 Task: Look for space in Saint-Benoît, Reunion from 5th June, 2023 to 16th June, 2023 for 2 adults in price range Rs.14000 to Rs.18000. Place can be entire place with 1  bedroom having 1 bed and 1 bathroom. Property type can be house, flat, guest house, hotel. Booking option can be shelf check-in. Required host language is English.
Action: Mouse moved to (501, 110)
Screenshot: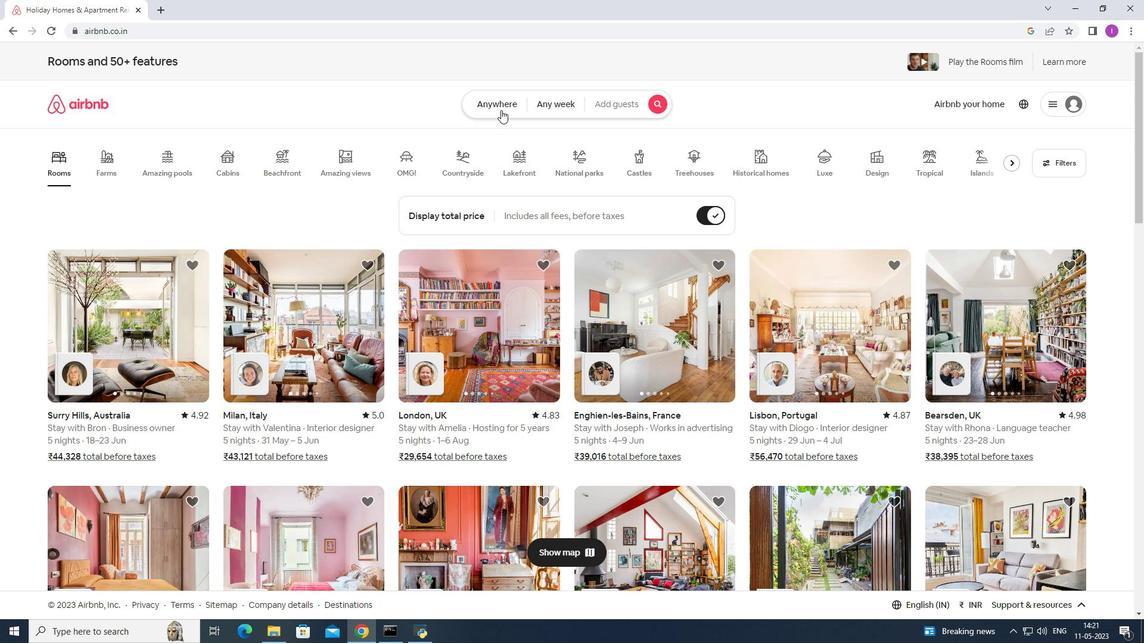 
Action: Mouse pressed left at (501, 110)
Screenshot: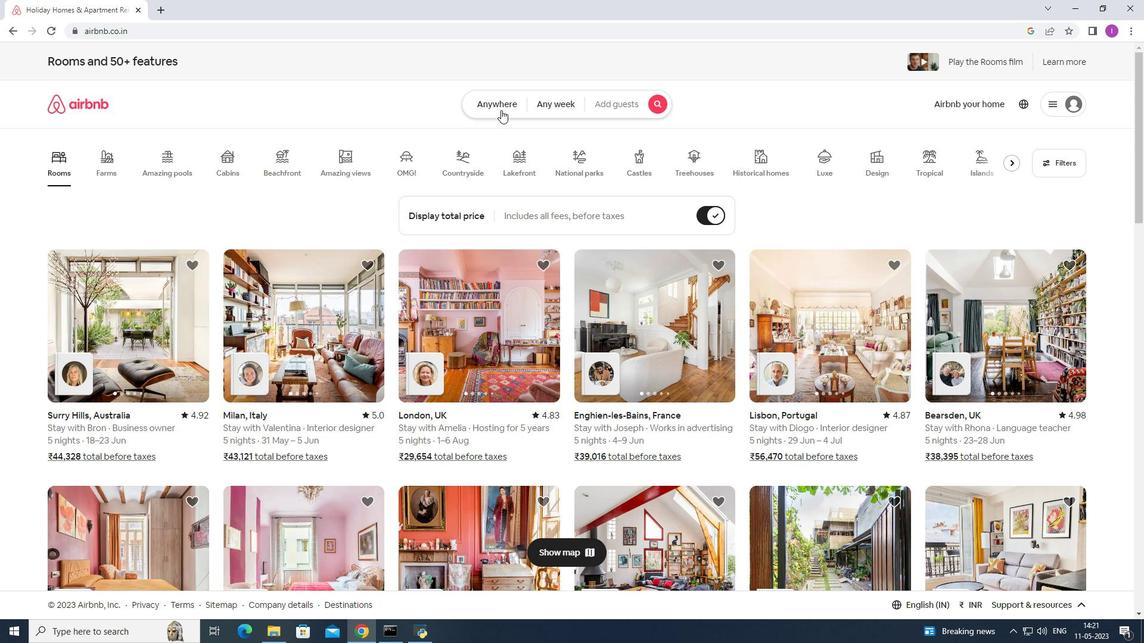 
Action: Mouse moved to (415, 160)
Screenshot: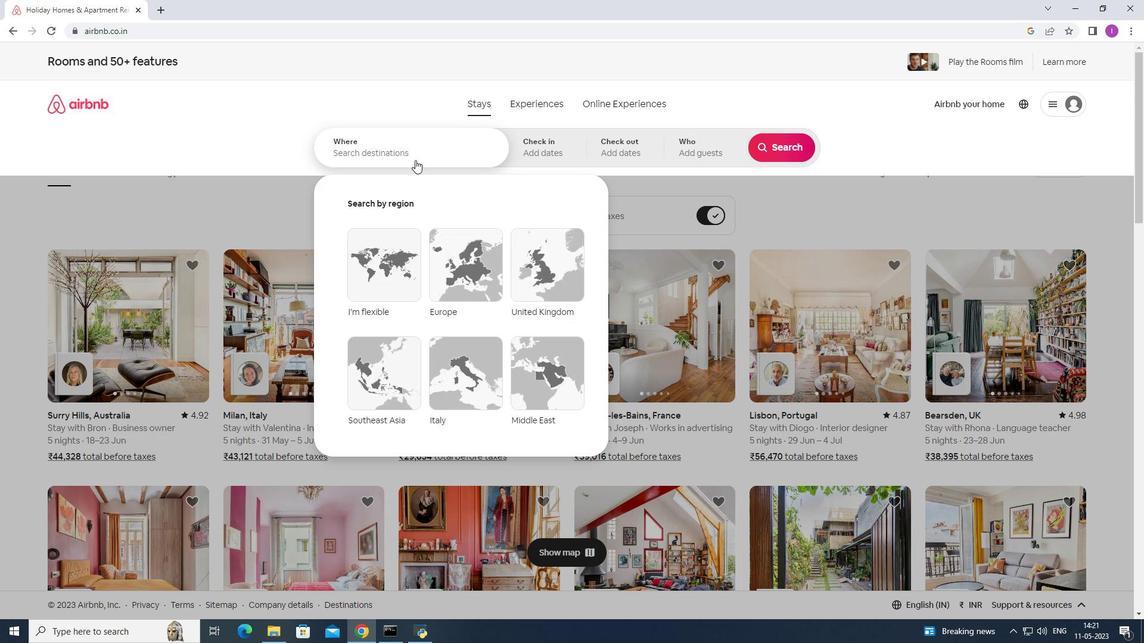 
Action: Mouse pressed left at (415, 160)
Screenshot: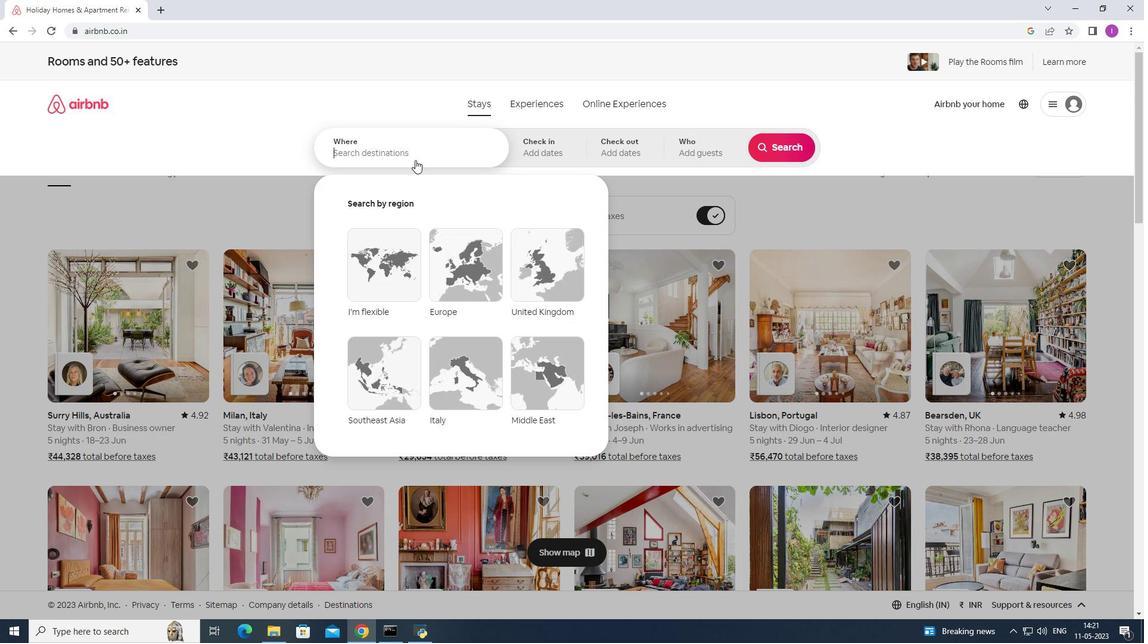 
Action: Mouse moved to (426, 153)
Screenshot: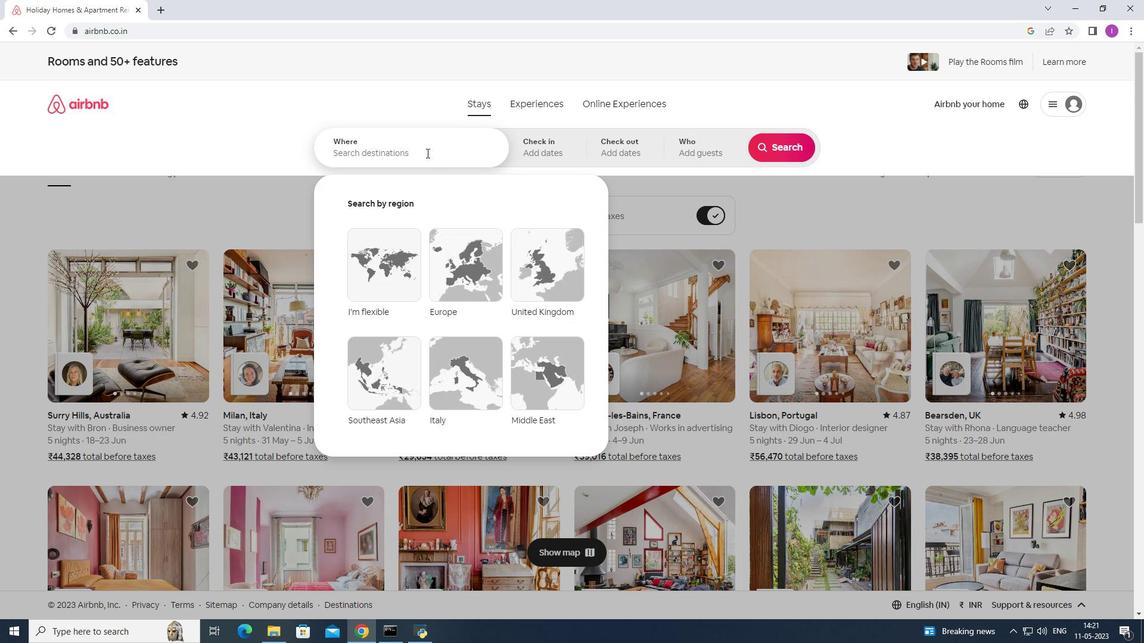 
Action: Key pressed <Key.shift><Key.shift>Saint-<Key.shift><Key.shift><Key.shift><Key.shift><Key.shift><Key.shift><Key.shift><Key.shift><Key.shift><Key.shift><Key.shift><Key.shift><Key.shift><Key.shift><Key.shift><Key.shift><Key.shift><Key.shift><Key.shift><Key.shift>Benoit,<Key.shift>Reunion
Screenshot: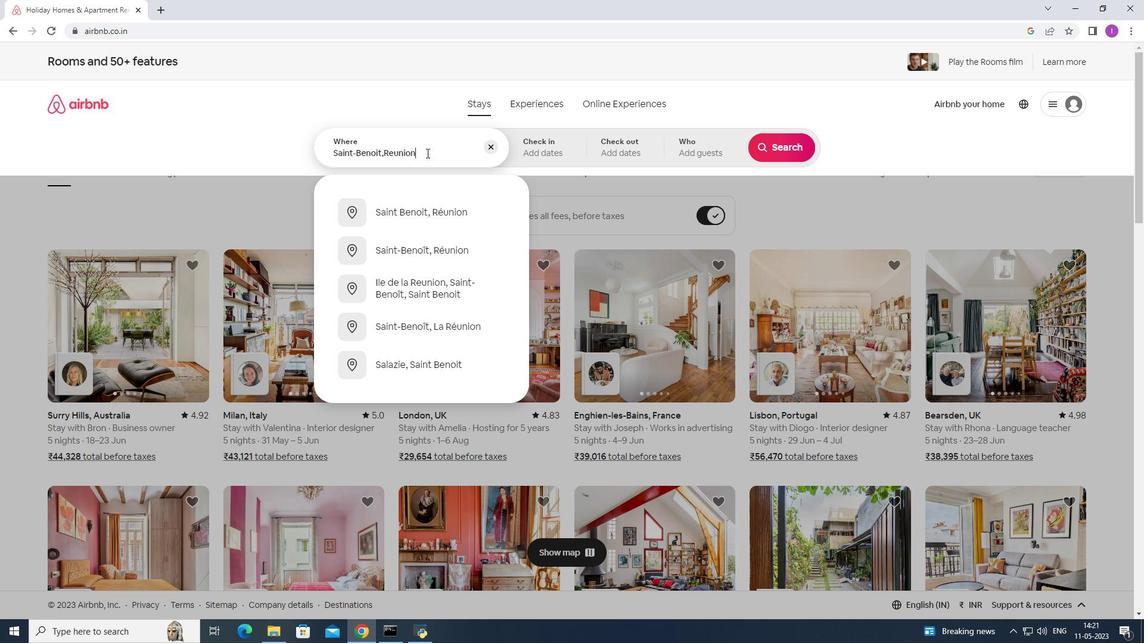 
Action: Mouse moved to (443, 208)
Screenshot: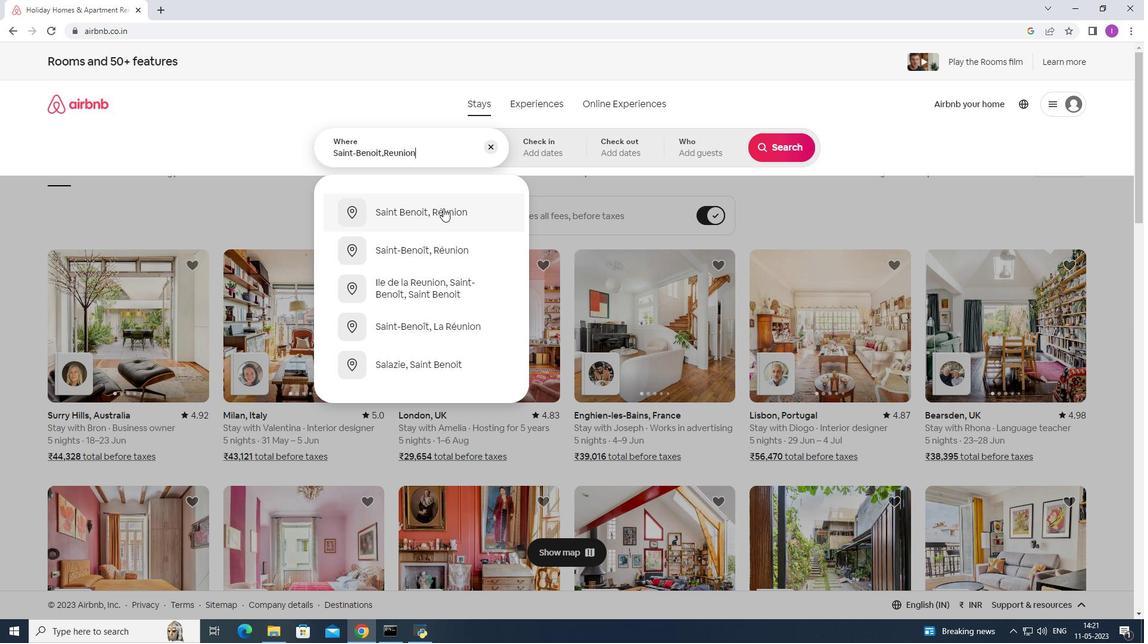 
Action: Mouse pressed left at (443, 208)
Screenshot: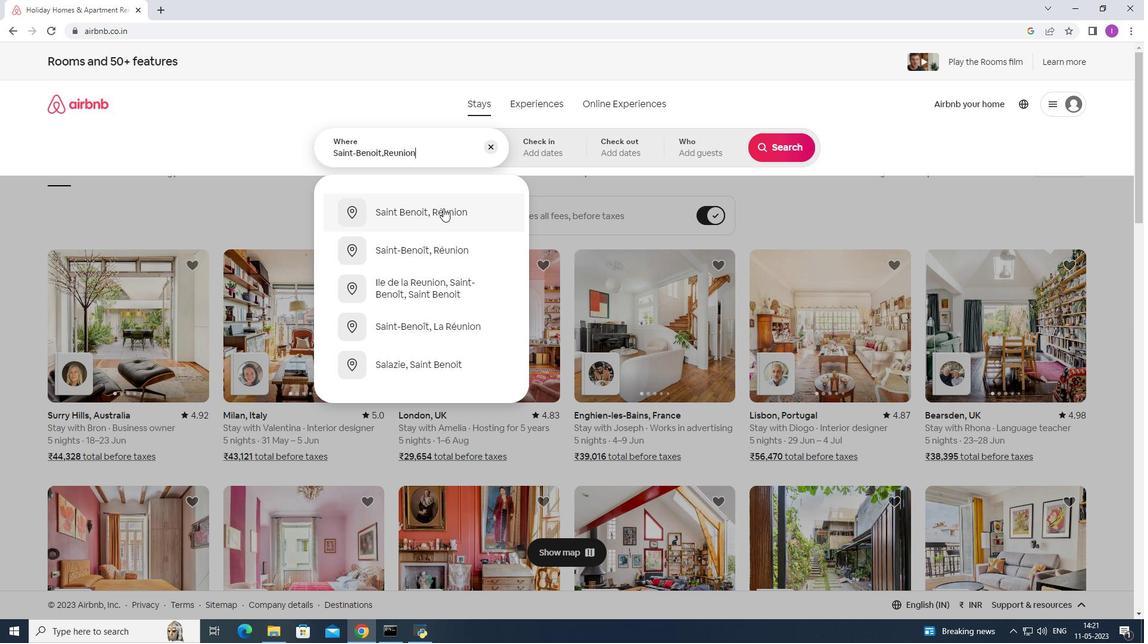 
Action: Mouse moved to (772, 236)
Screenshot: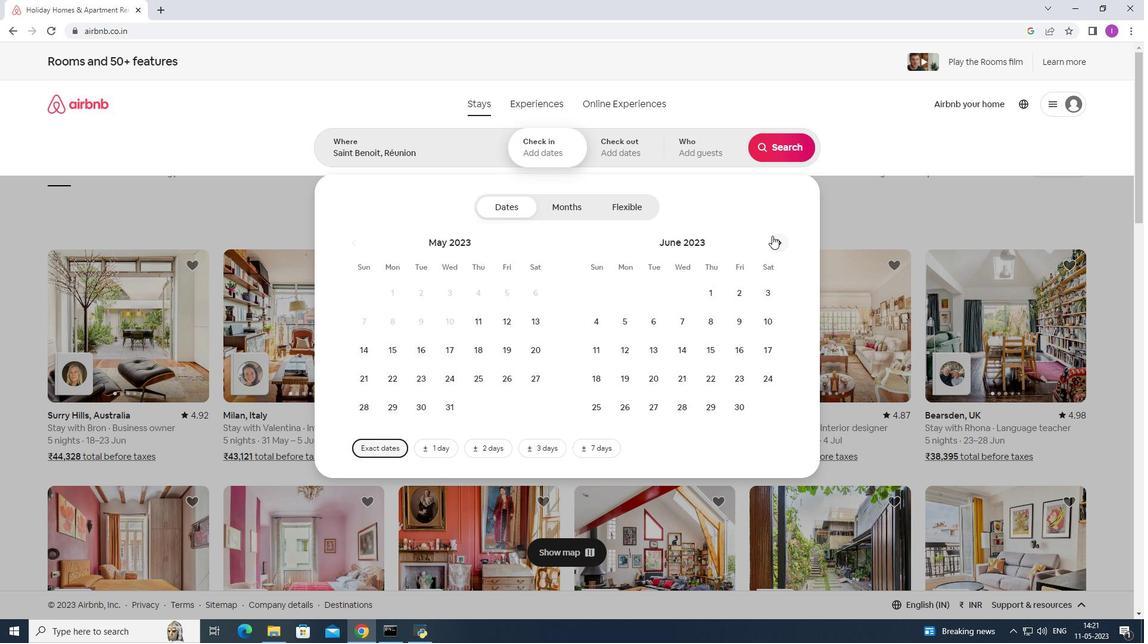 
Action: Mouse pressed left at (772, 236)
Screenshot: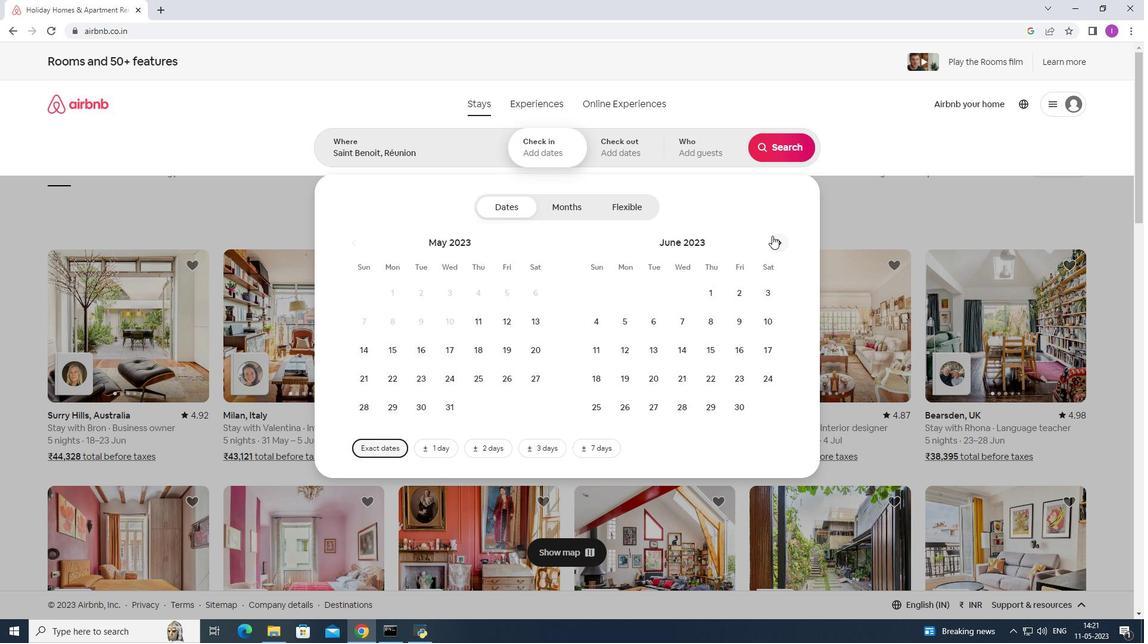 
Action: Mouse moved to (626, 323)
Screenshot: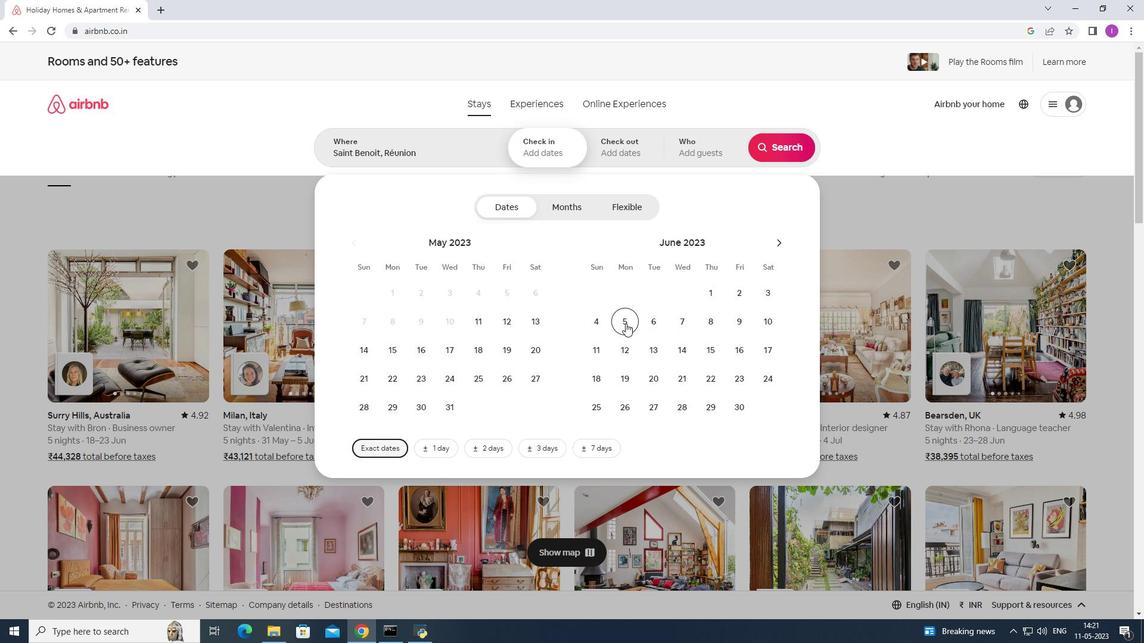 
Action: Mouse pressed left at (626, 323)
Screenshot: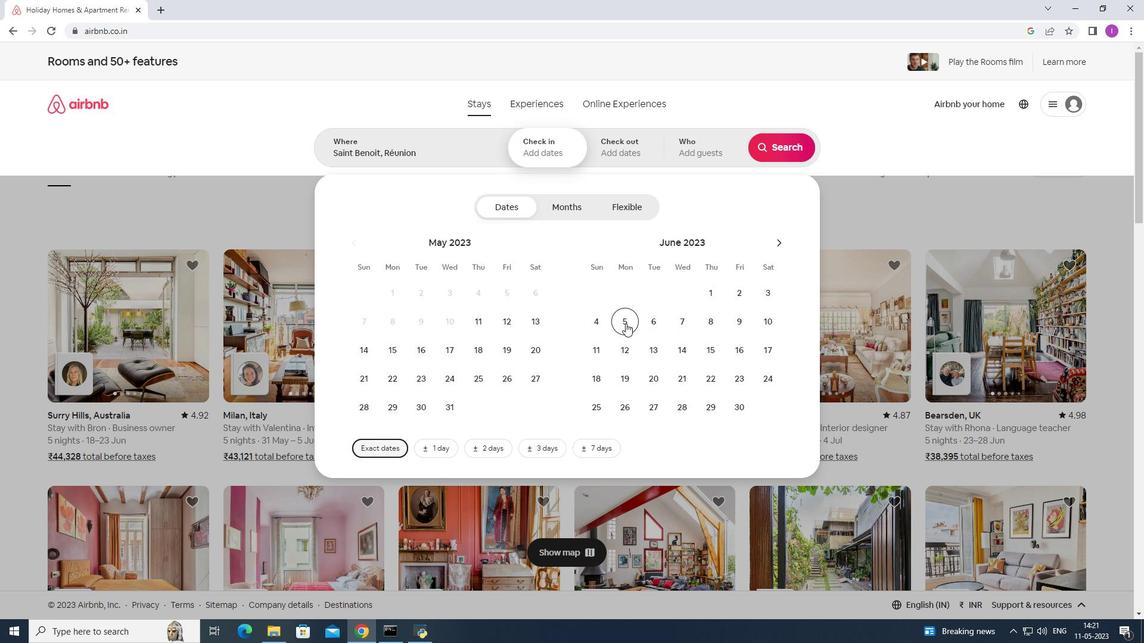 
Action: Mouse moved to (732, 344)
Screenshot: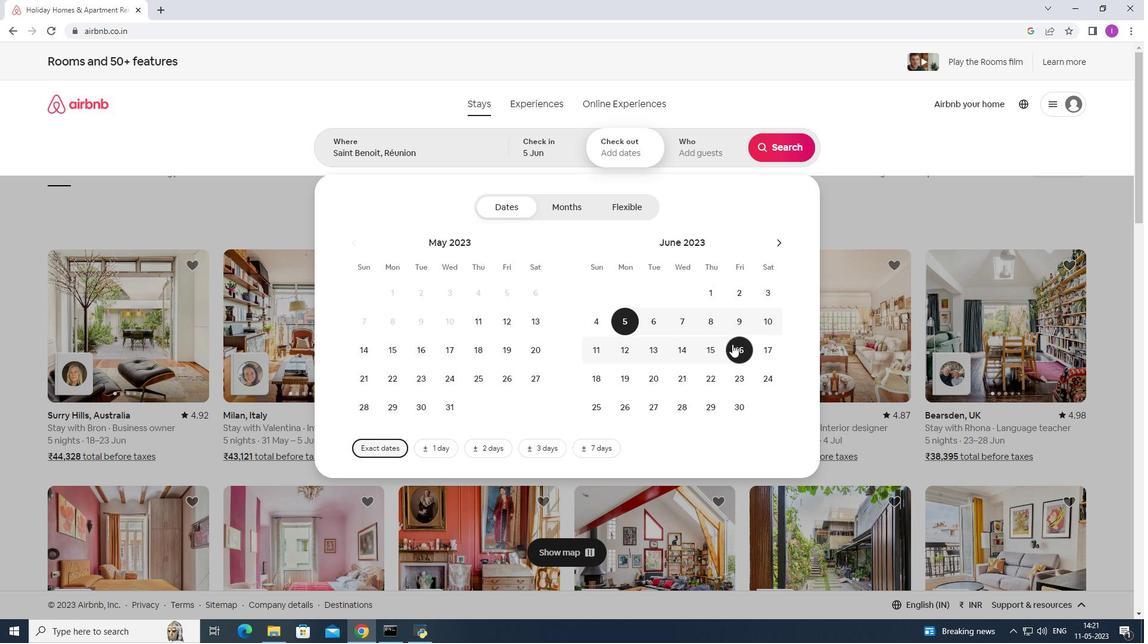 
Action: Mouse pressed left at (732, 344)
Screenshot: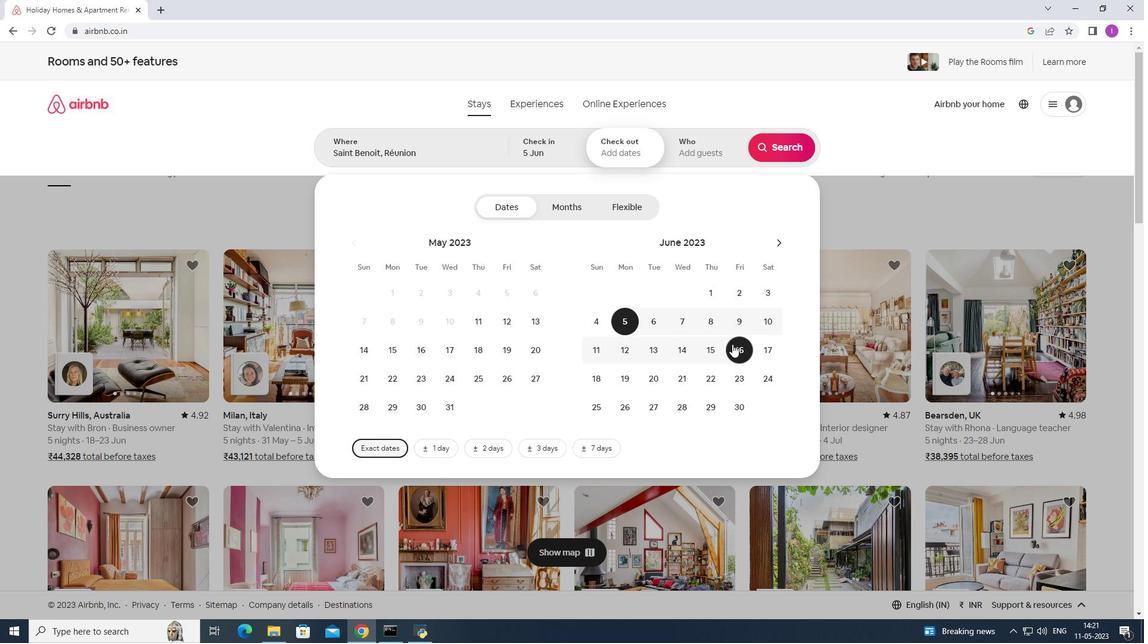 
Action: Mouse moved to (698, 159)
Screenshot: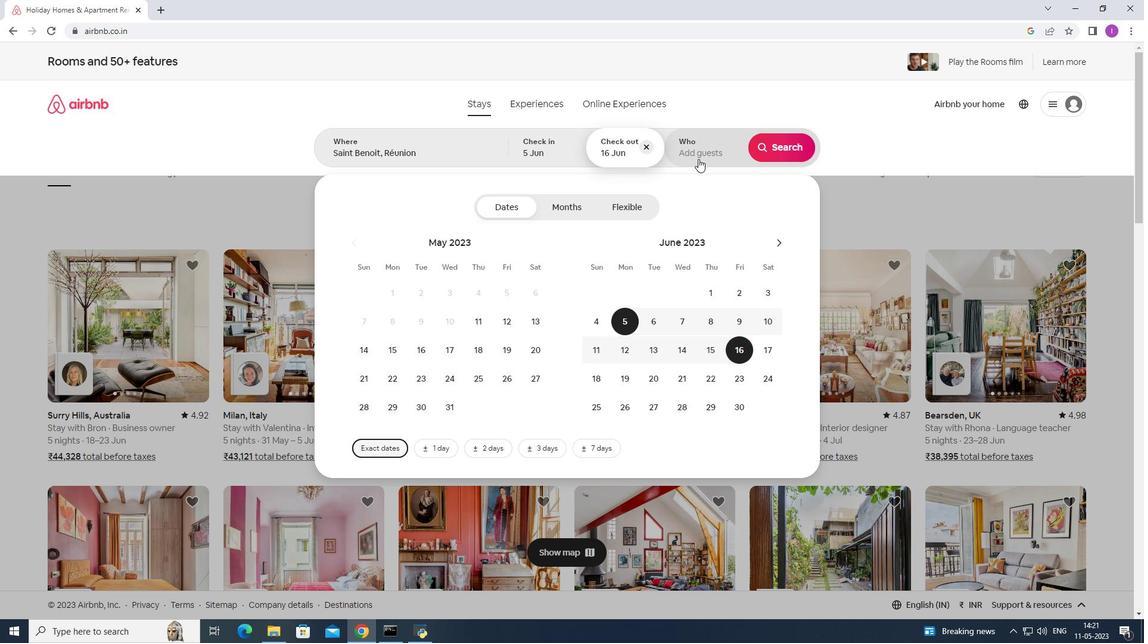 
Action: Mouse pressed left at (698, 159)
Screenshot: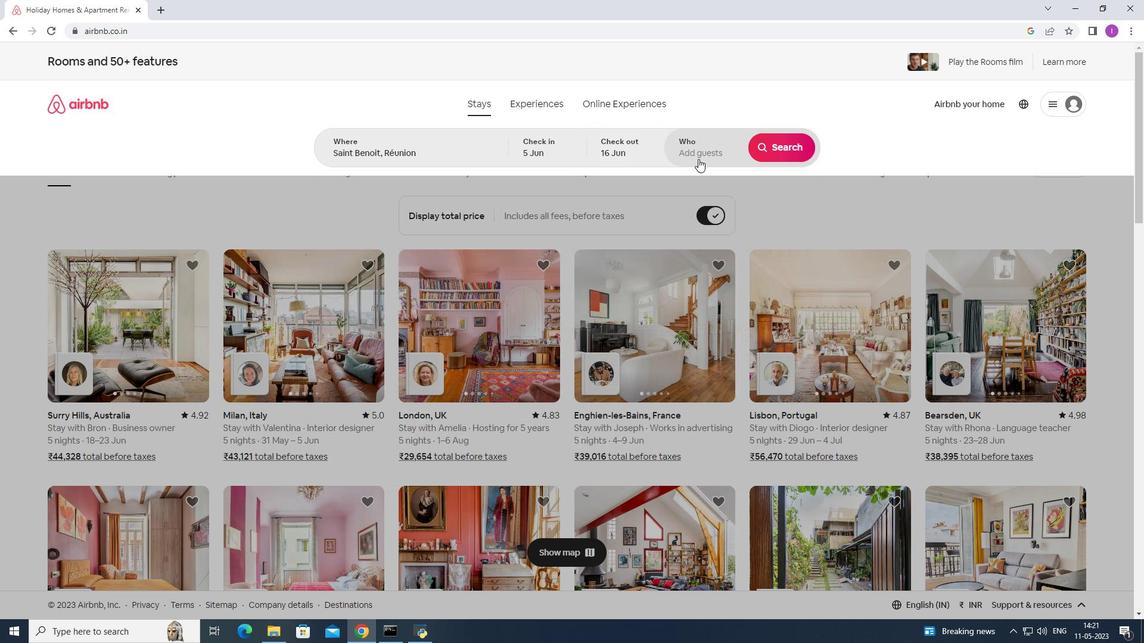 
Action: Mouse moved to (788, 211)
Screenshot: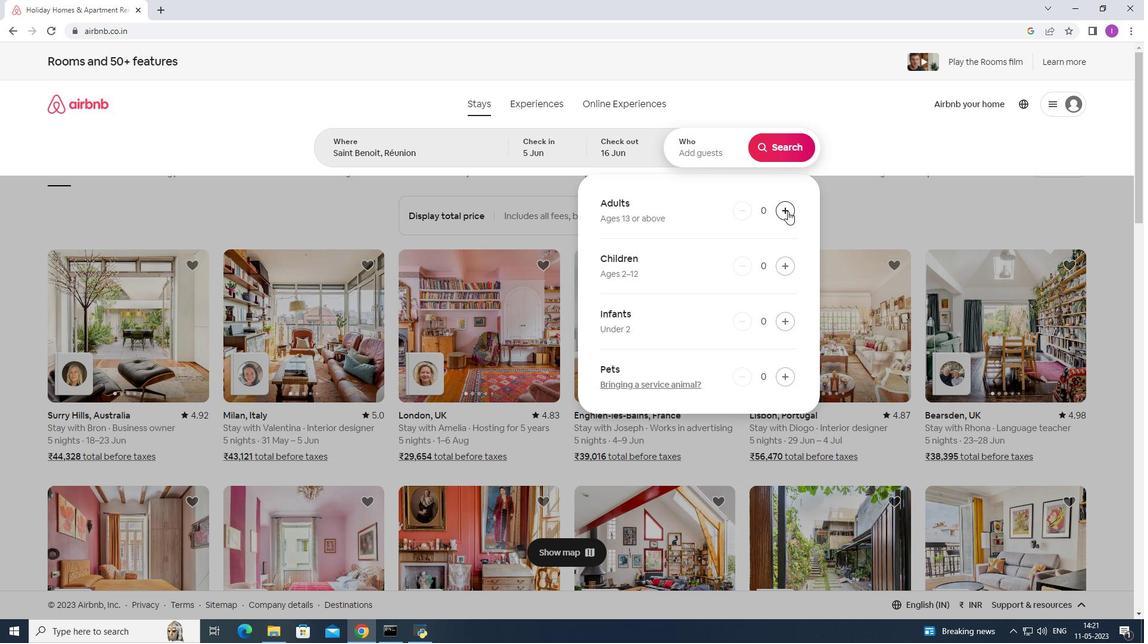 
Action: Mouse pressed left at (788, 211)
Screenshot: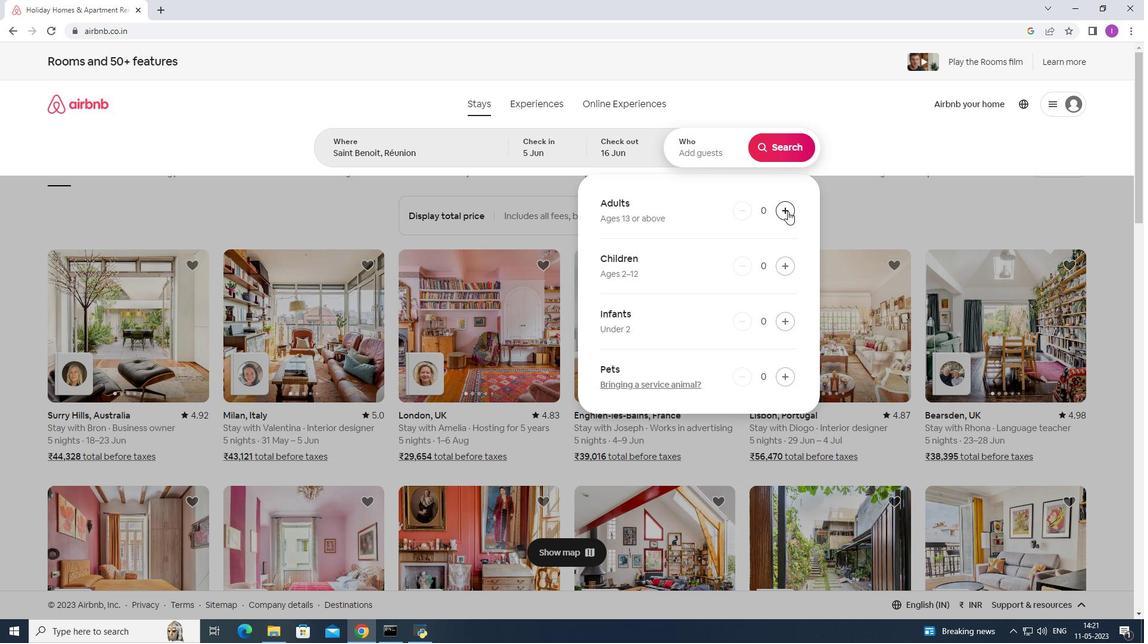 
Action: Mouse pressed left at (788, 211)
Screenshot: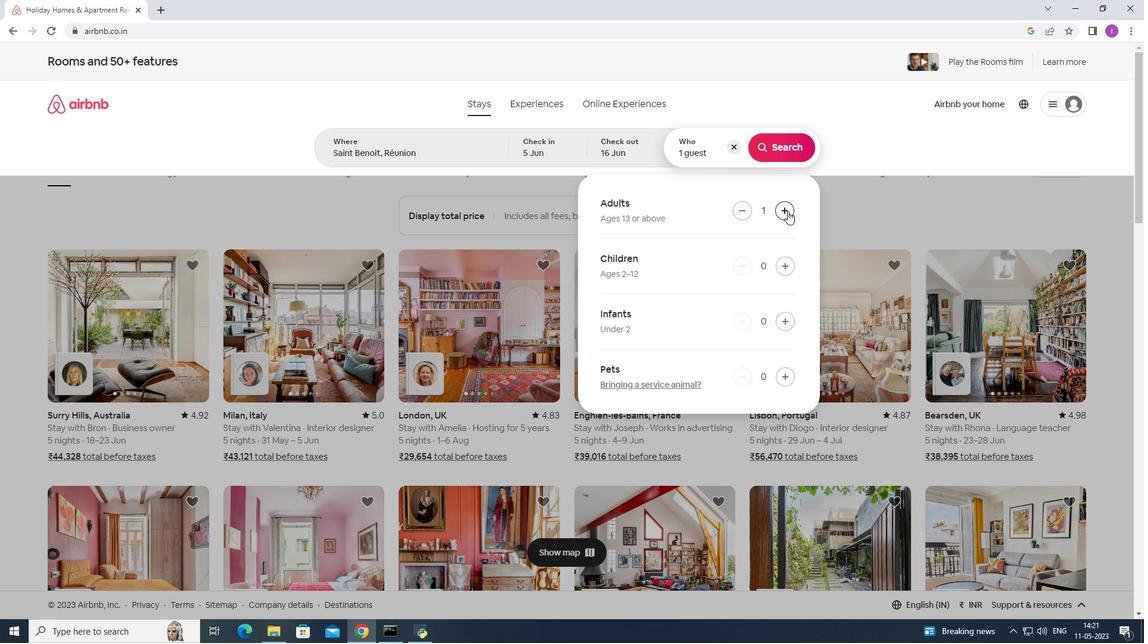 
Action: Mouse moved to (790, 148)
Screenshot: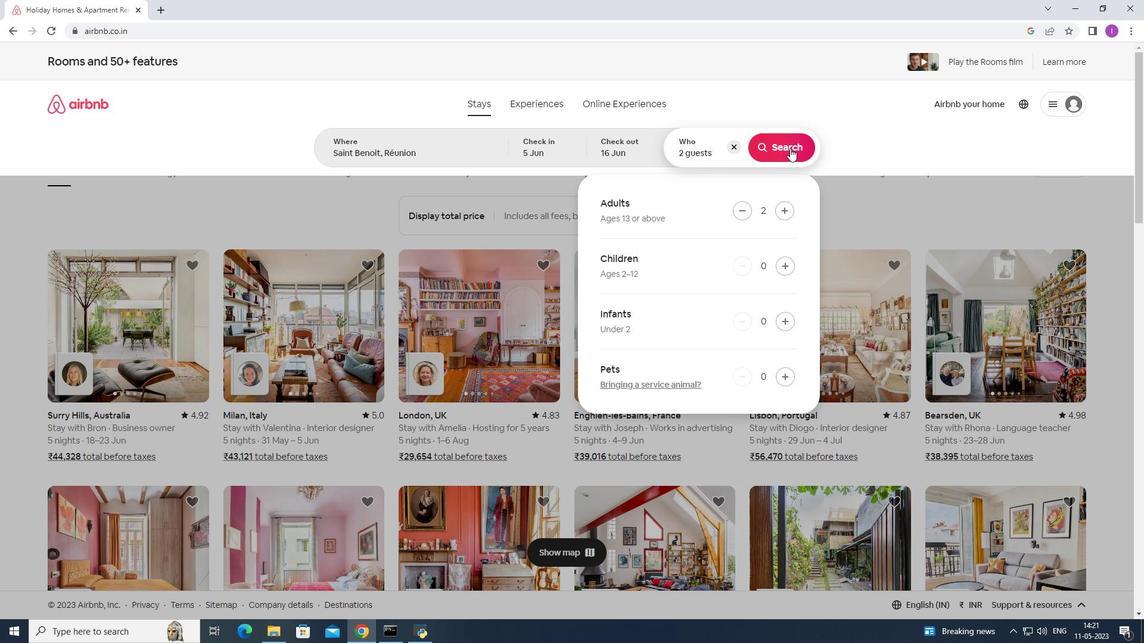 
Action: Mouse pressed left at (790, 148)
Screenshot: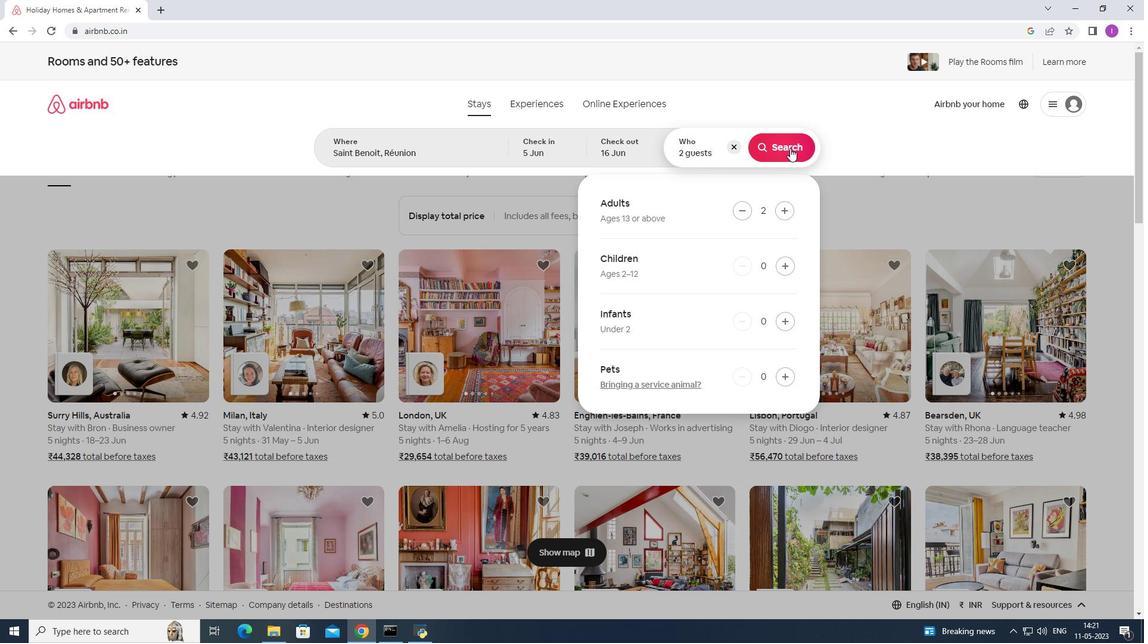 
Action: Mouse moved to (1110, 118)
Screenshot: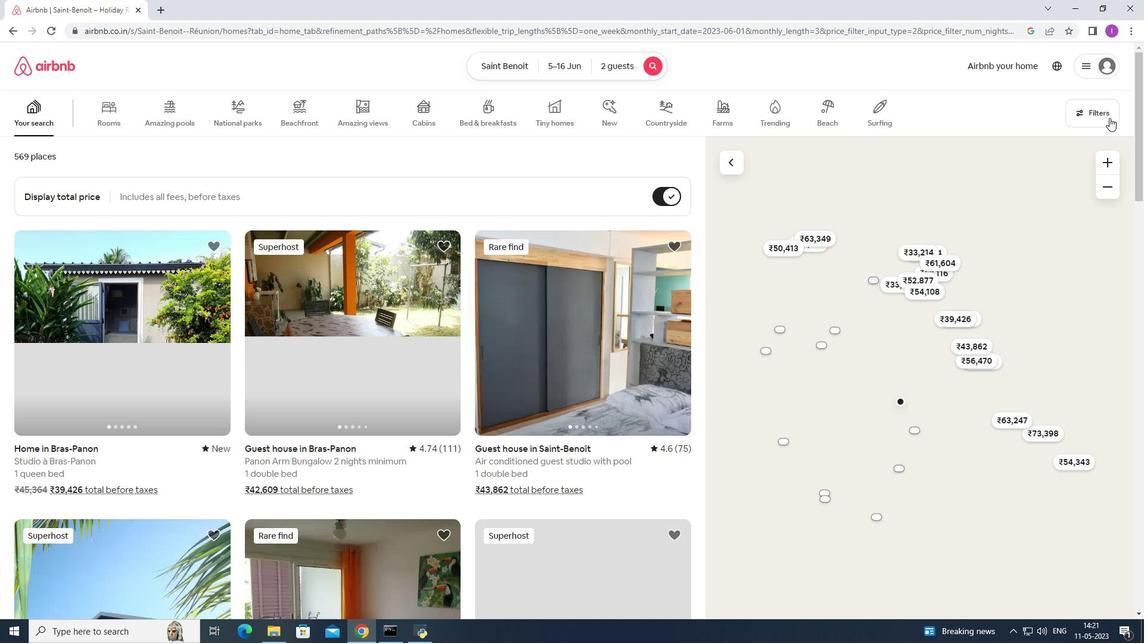 
Action: Mouse pressed left at (1110, 118)
Screenshot: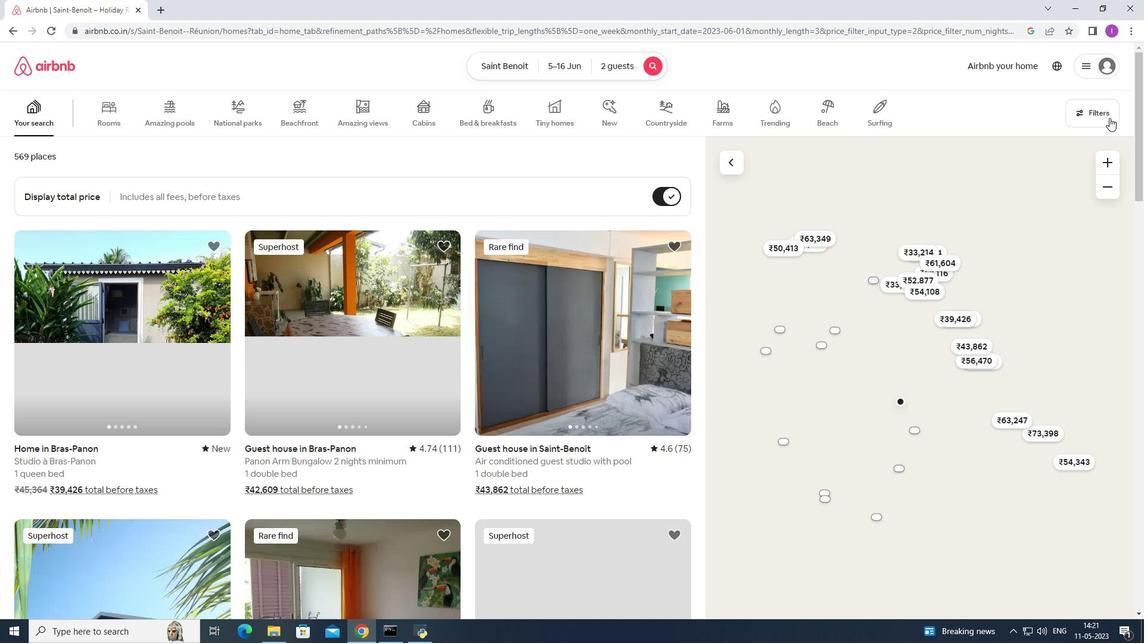 
Action: Mouse moved to (643, 410)
Screenshot: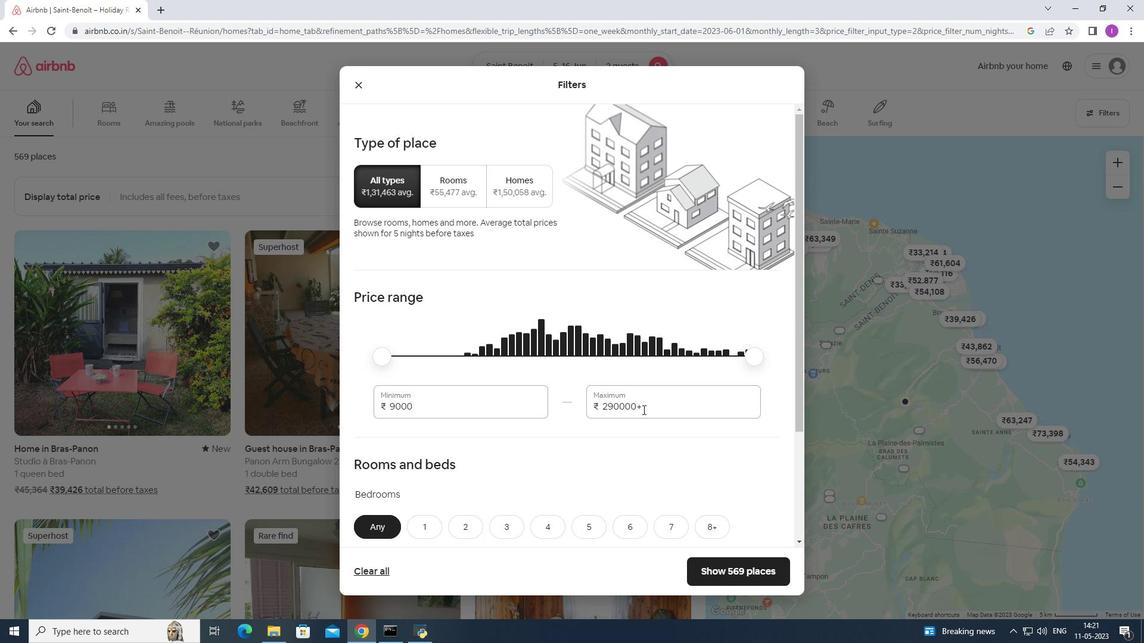
Action: Mouse pressed left at (643, 410)
Screenshot: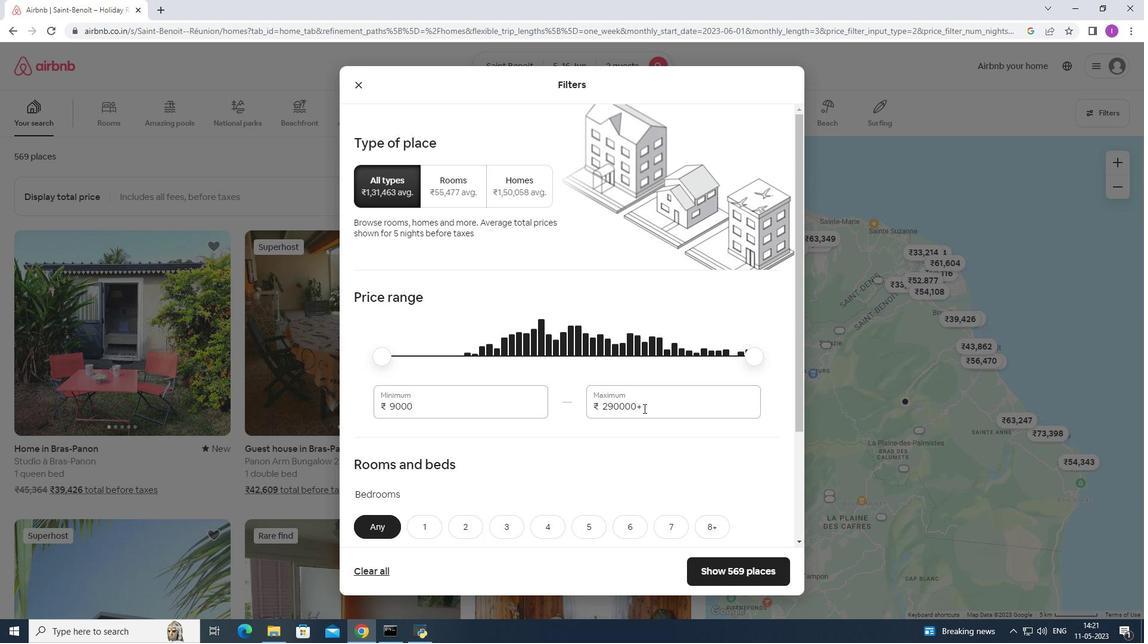 
Action: Mouse moved to (598, 417)
Screenshot: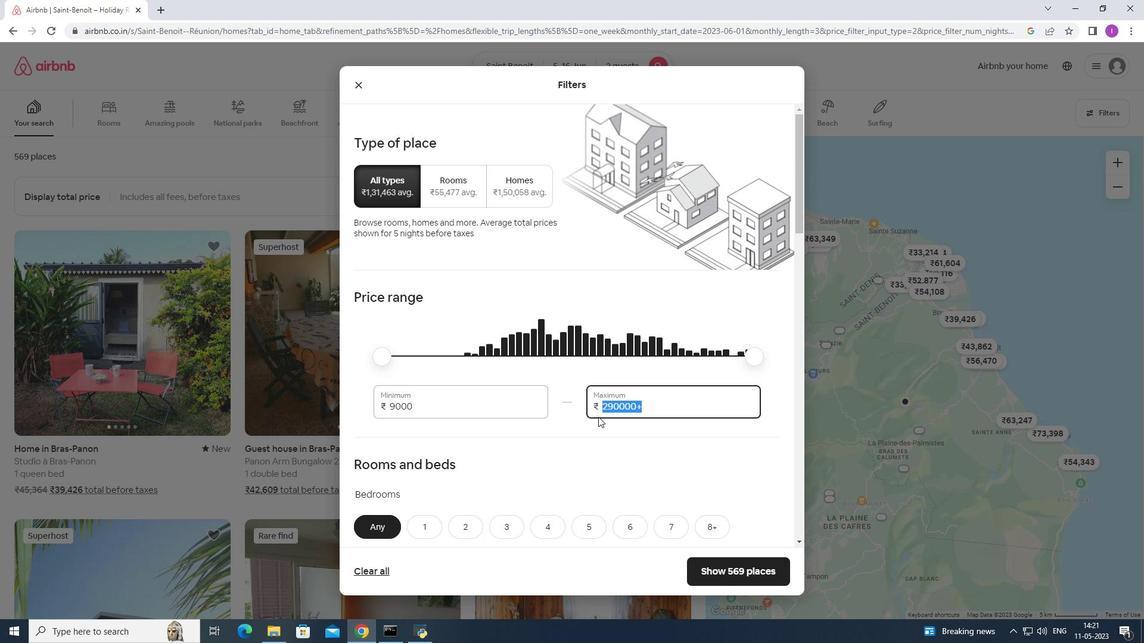 
Action: Key pressed 18
Screenshot: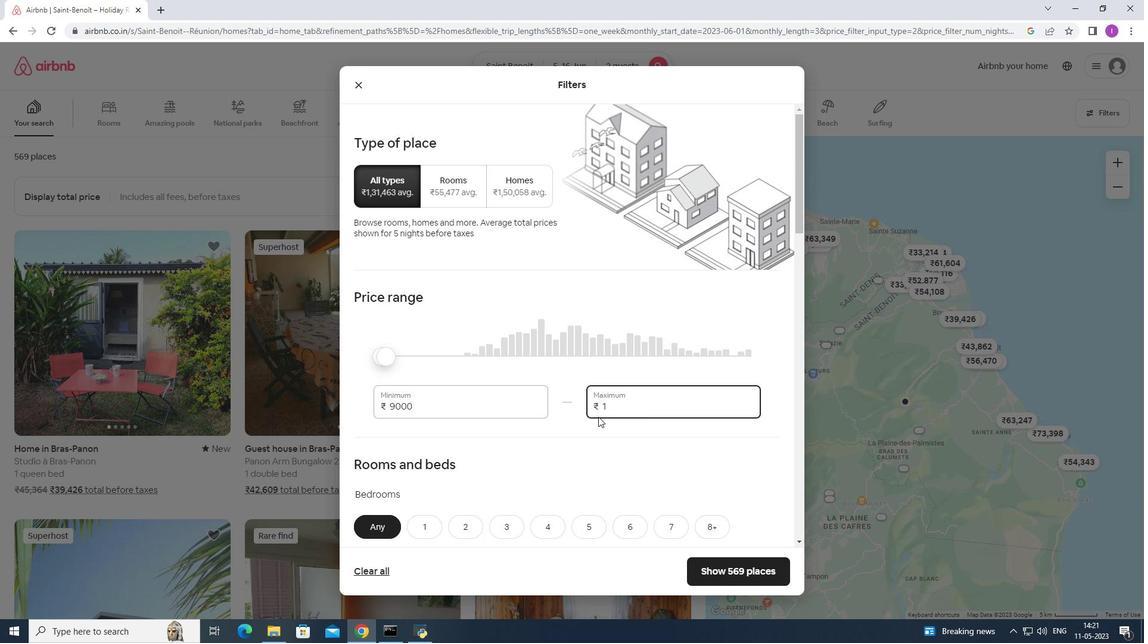 
Action: Mouse moved to (600, 416)
Screenshot: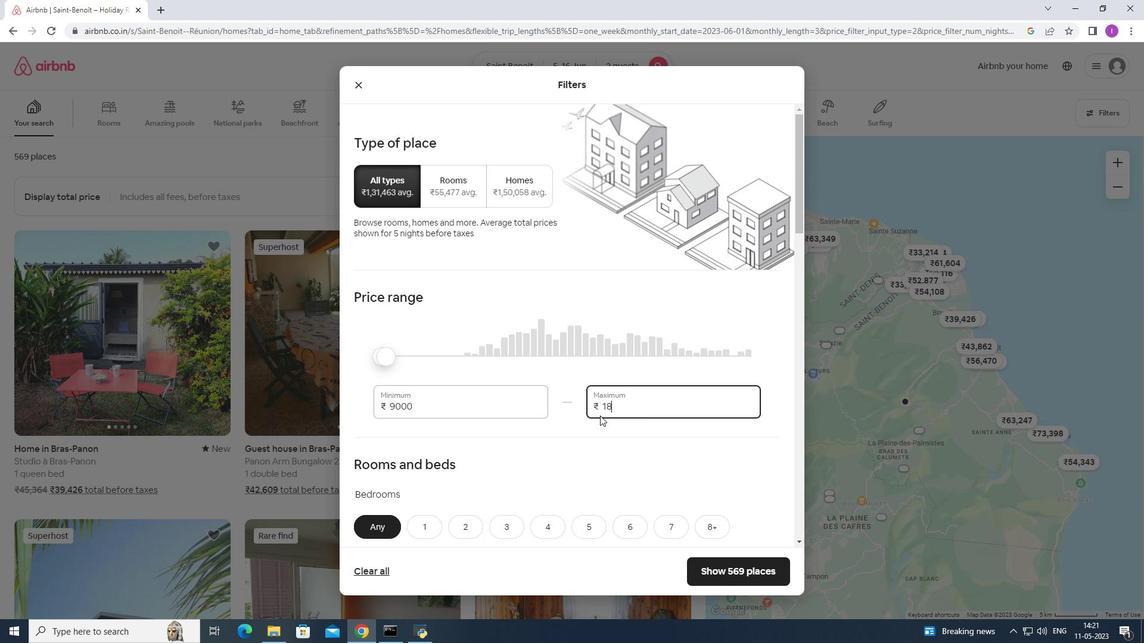 
Action: Key pressed 0
Screenshot: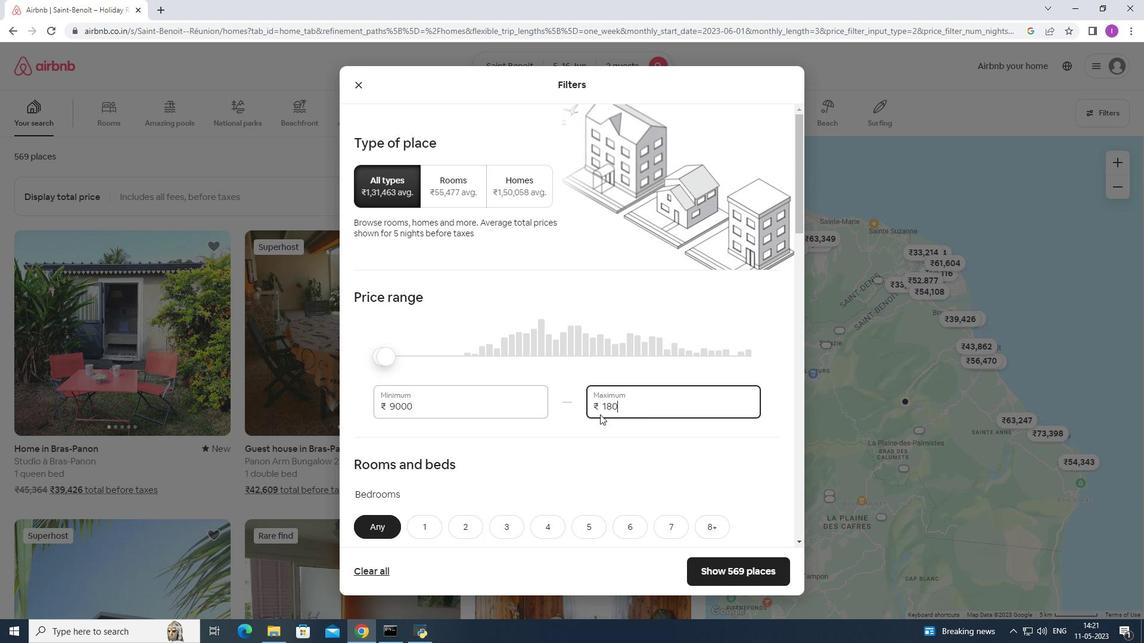 
Action: Mouse moved to (601, 413)
Screenshot: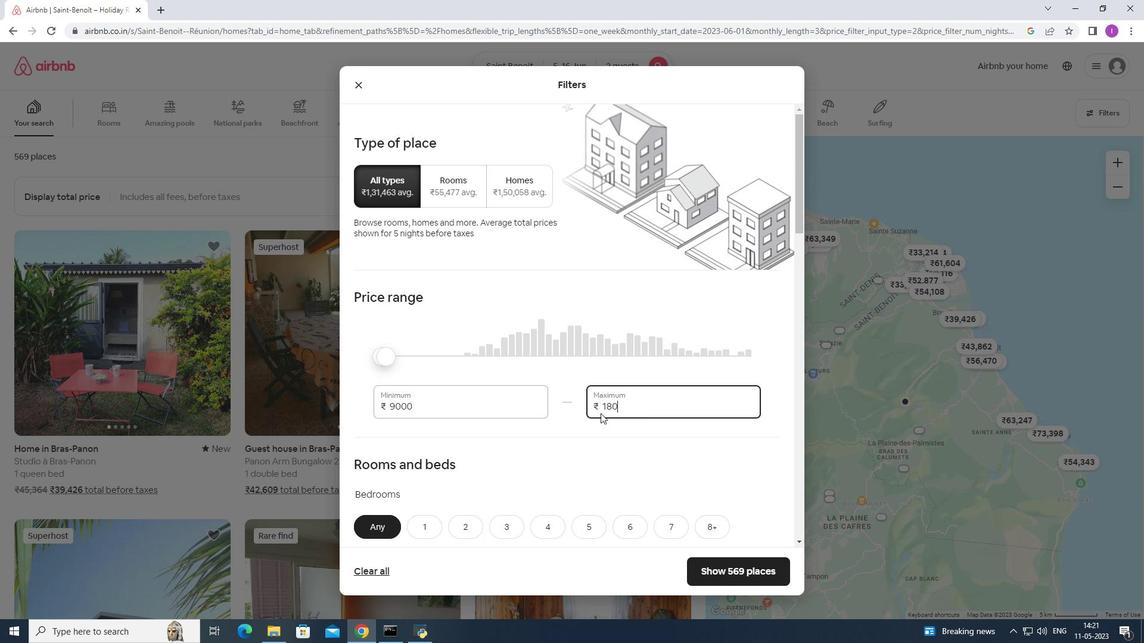 
Action: Key pressed 00
Screenshot: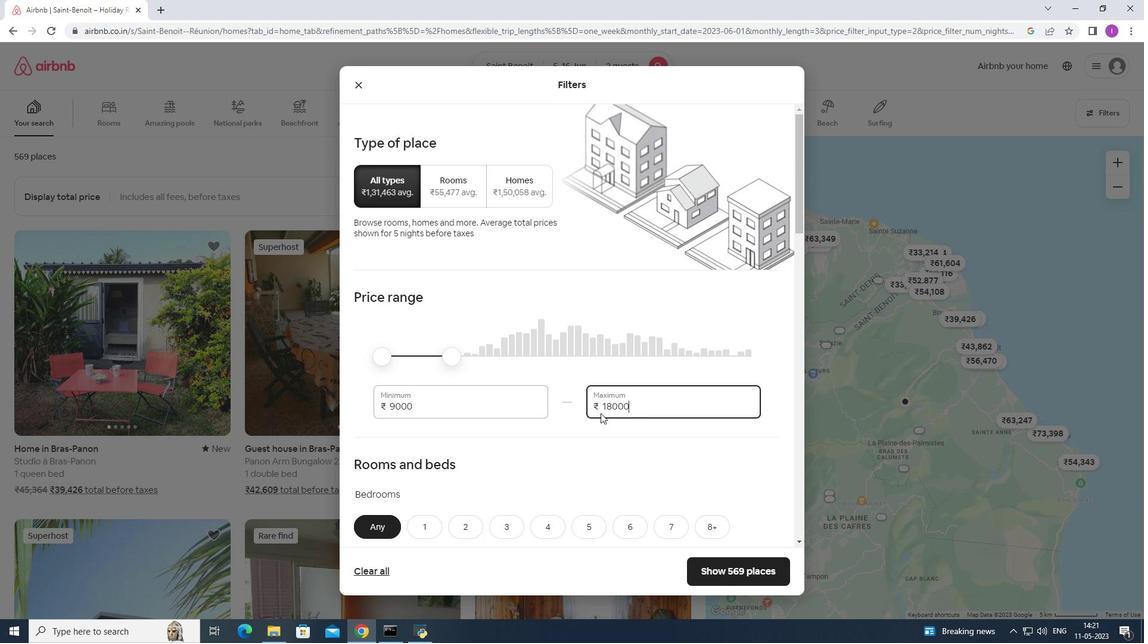 
Action: Mouse moved to (494, 447)
Screenshot: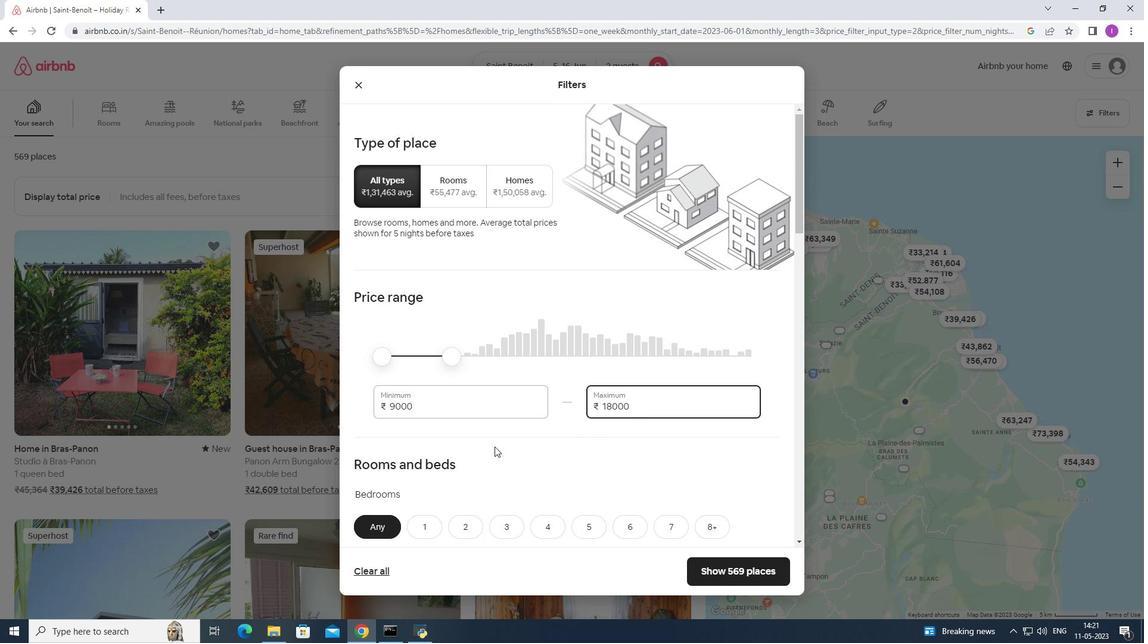 
Action: Mouse scrolled (494, 446) with delta (0, 0)
Screenshot: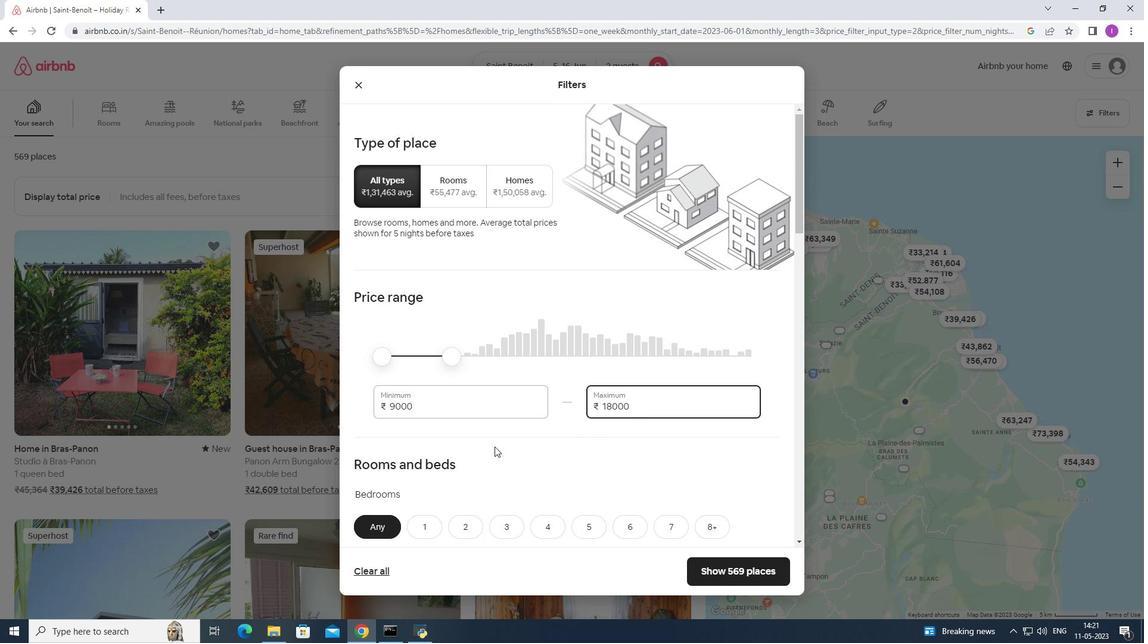 
Action: Mouse moved to (419, 346)
Screenshot: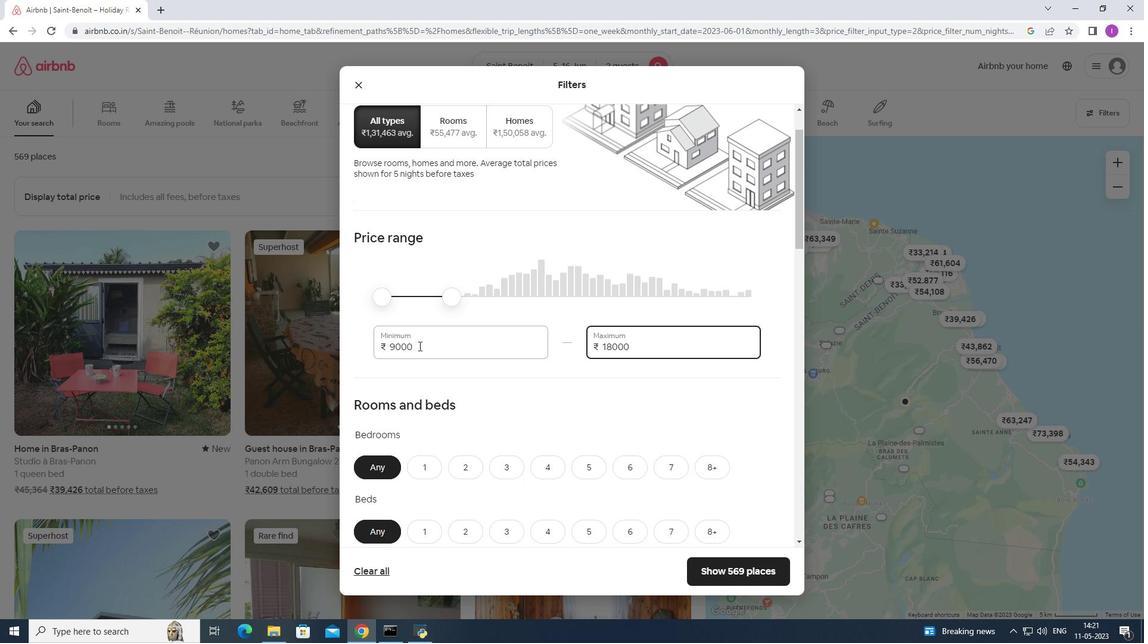 
Action: Mouse pressed left at (419, 346)
Screenshot: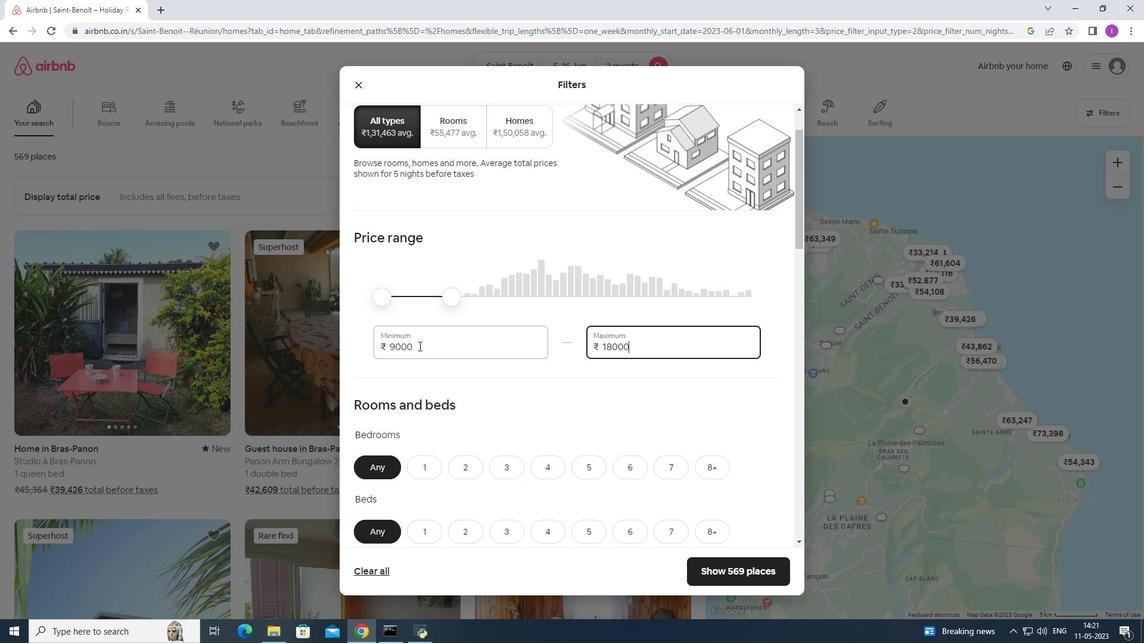 
Action: Mouse moved to (374, 357)
Screenshot: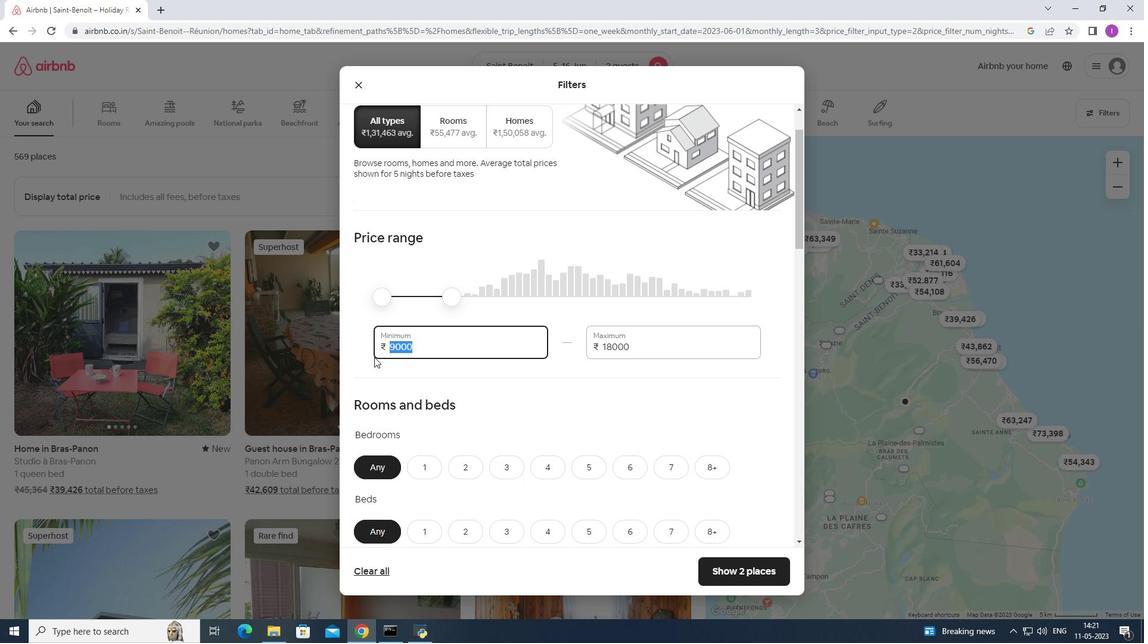 
Action: Key pressed 1
Screenshot: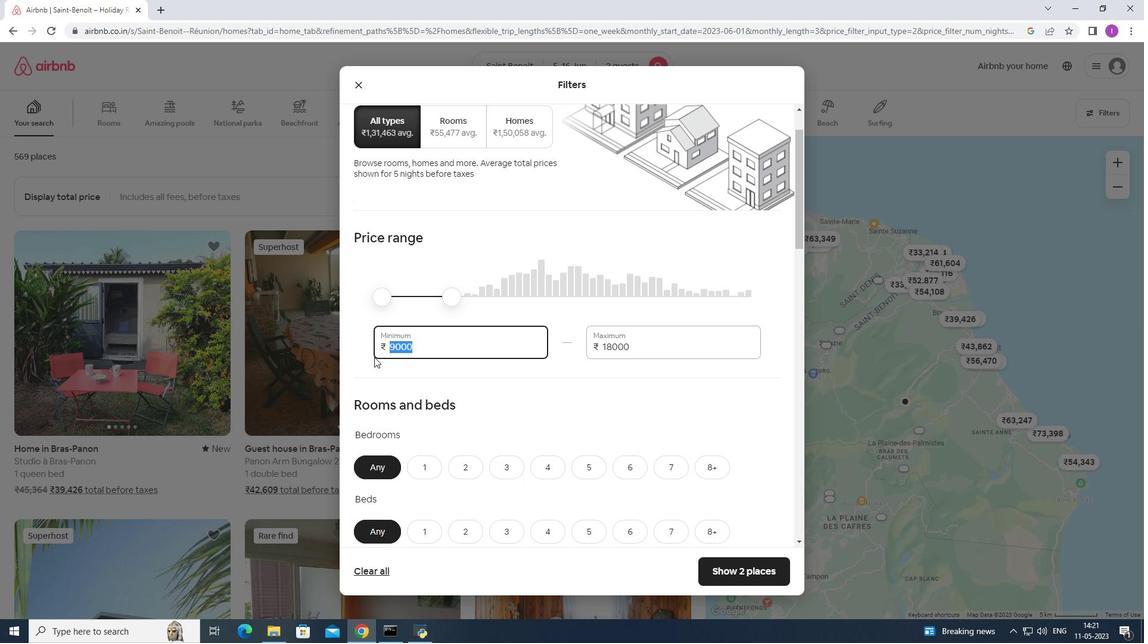 
Action: Mouse moved to (375, 358)
Screenshot: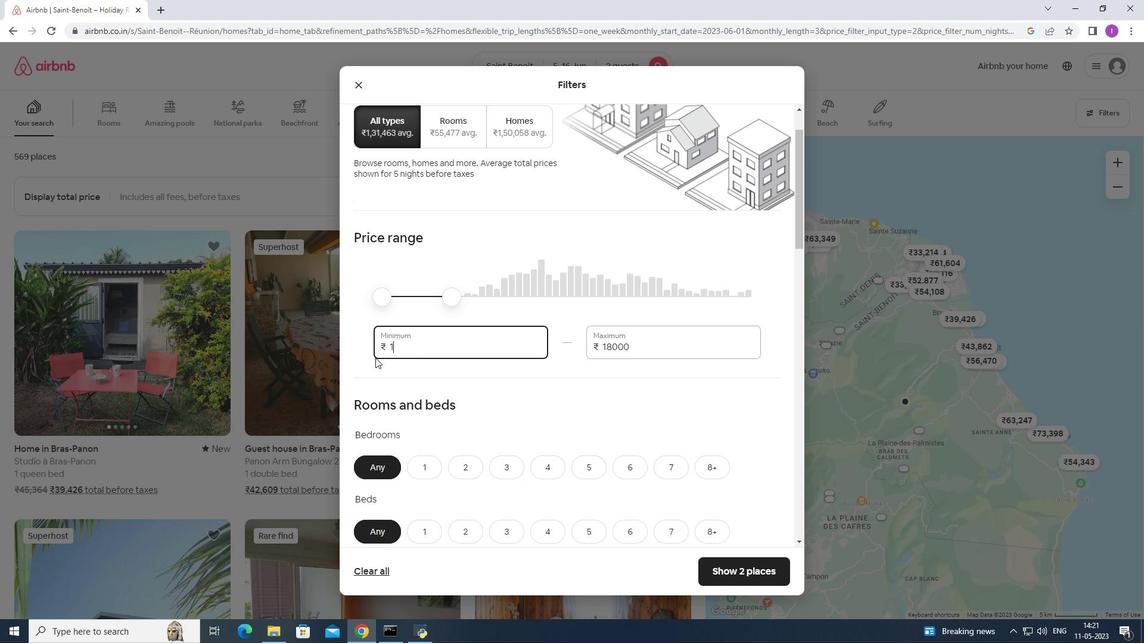 
Action: Key pressed 4
Screenshot: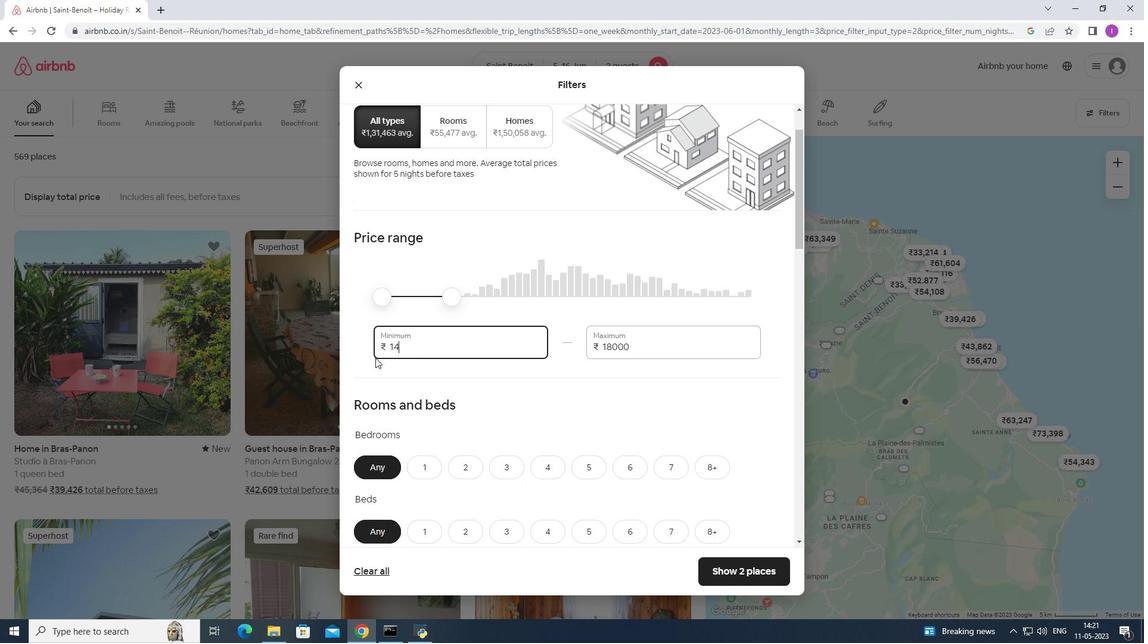 
Action: Mouse moved to (376, 363)
Screenshot: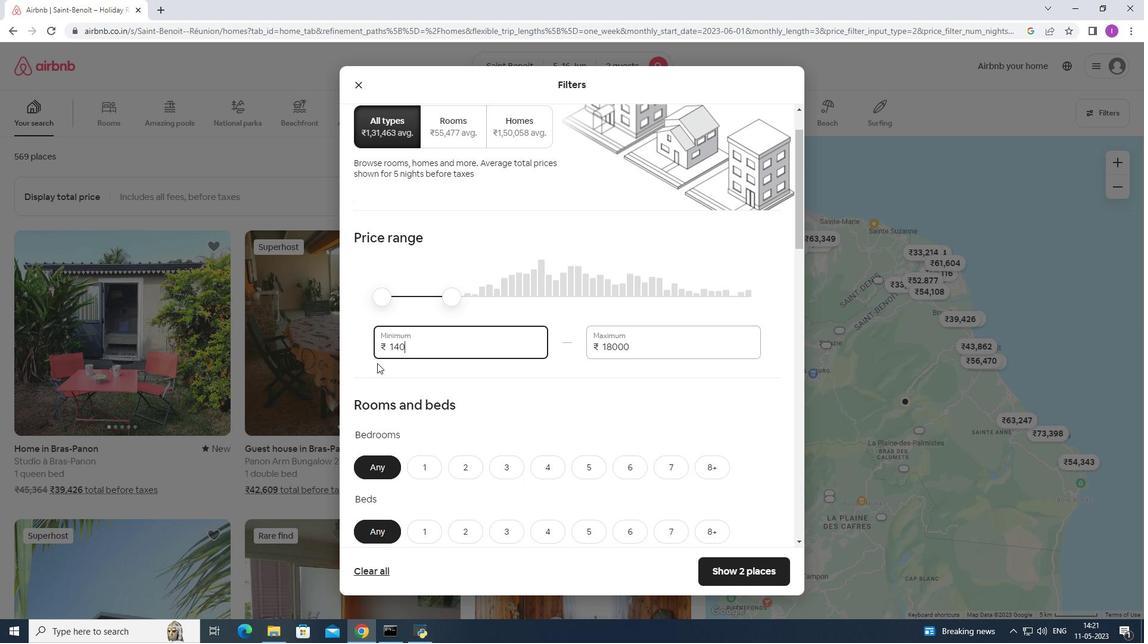 
Action: Key pressed 0
Screenshot: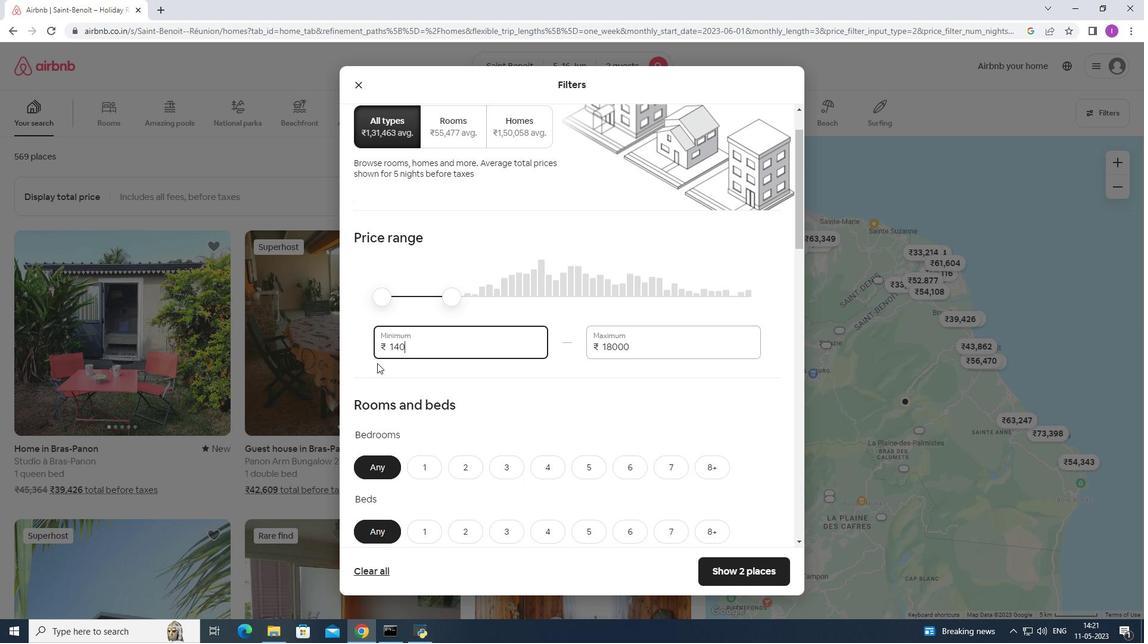 
Action: Mouse moved to (377, 364)
Screenshot: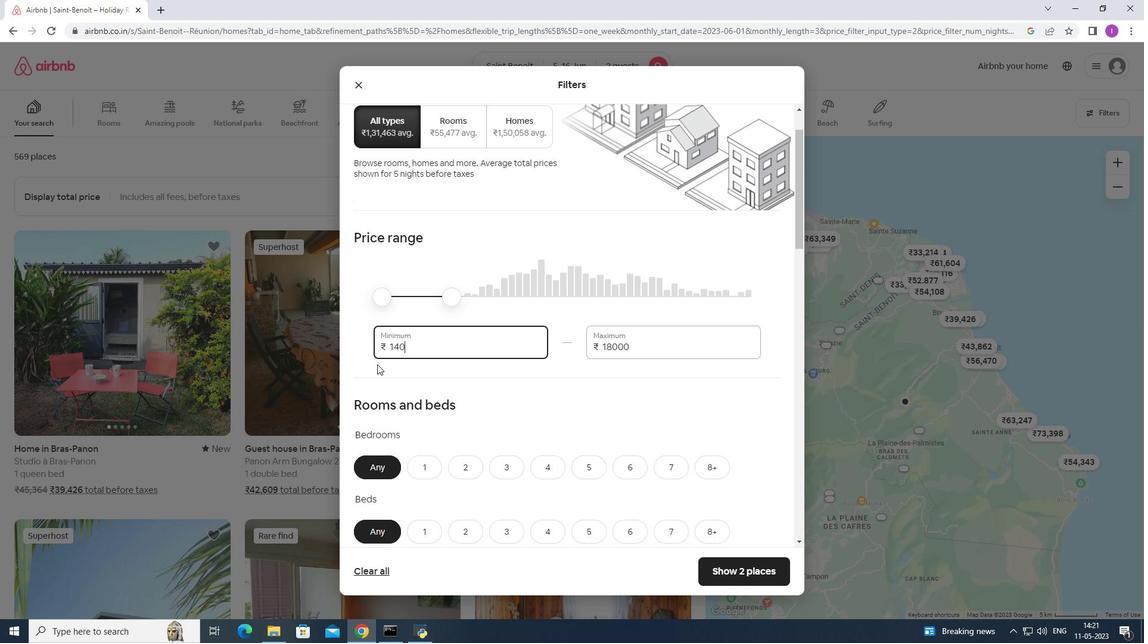 
Action: Key pressed 00
Screenshot: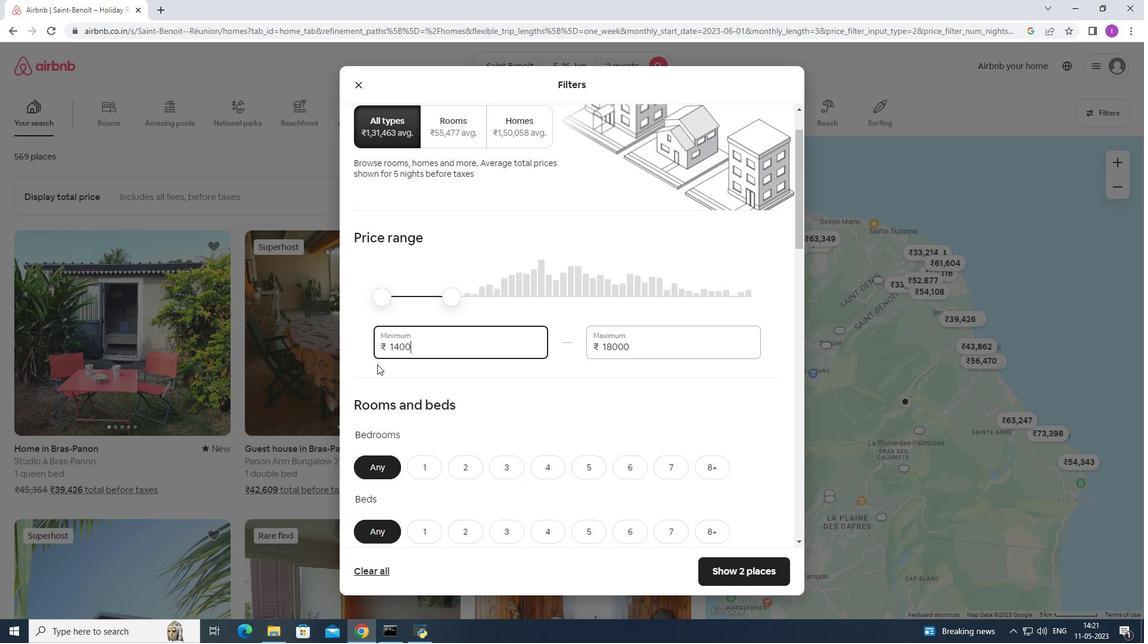 
Action: Mouse moved to (385, 375)
Screenshot: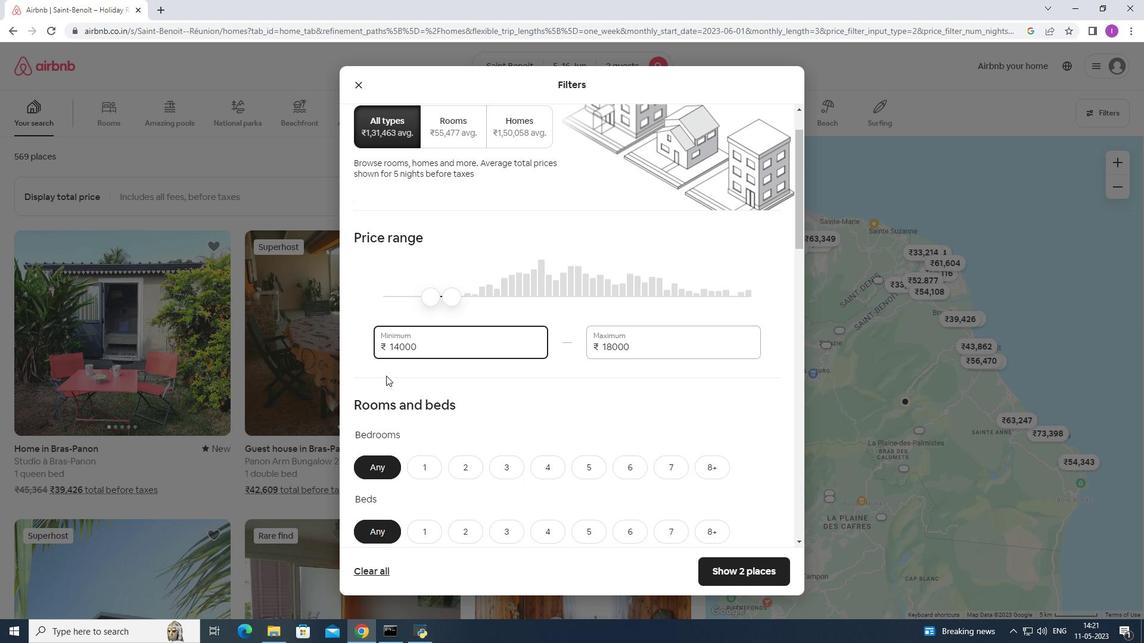 
Action: Mouse scrolled (385, 375) with delta (0, 0)
Screenshot: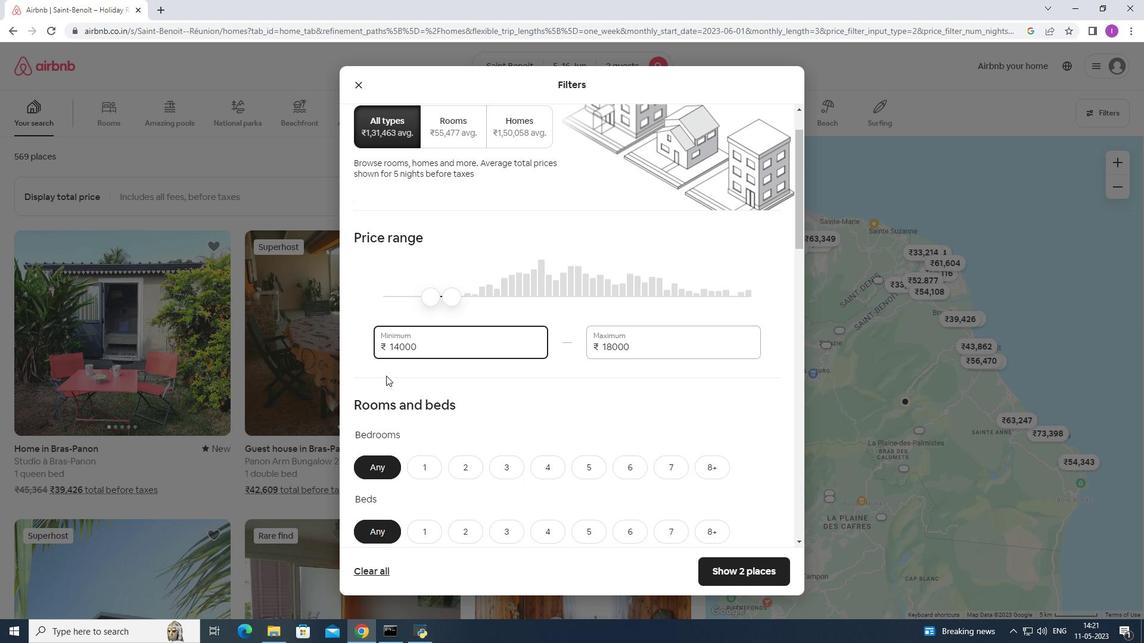 
Action: Mouse moved to (385, 375)
Screenshot: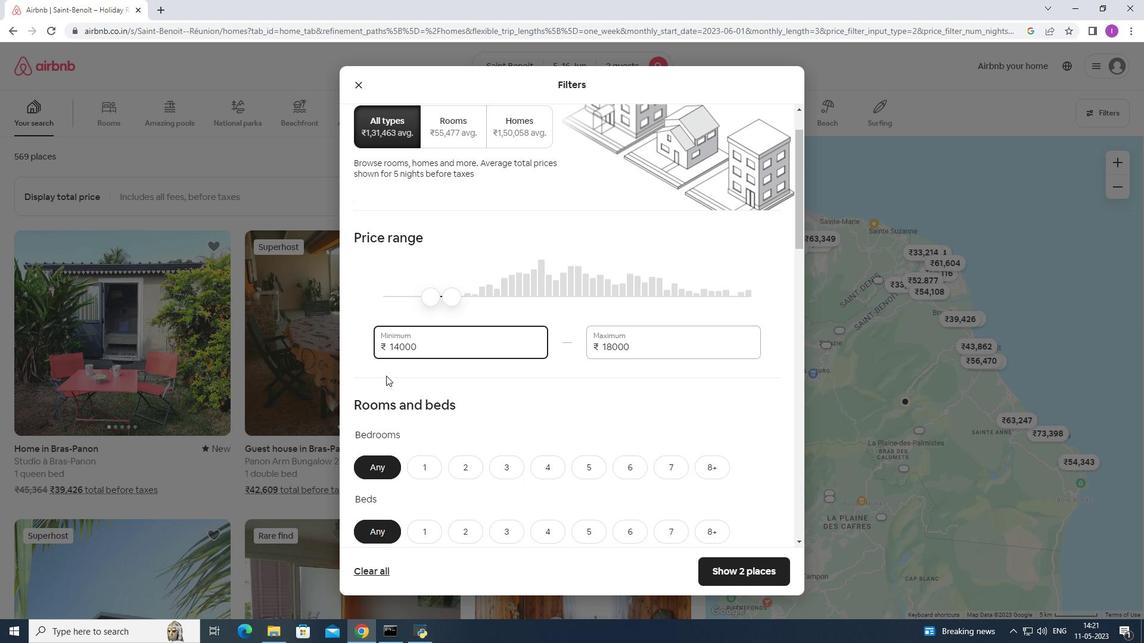 
Action: Mouse scrolled (385, 375) with delta (0, 0)
Screenshot: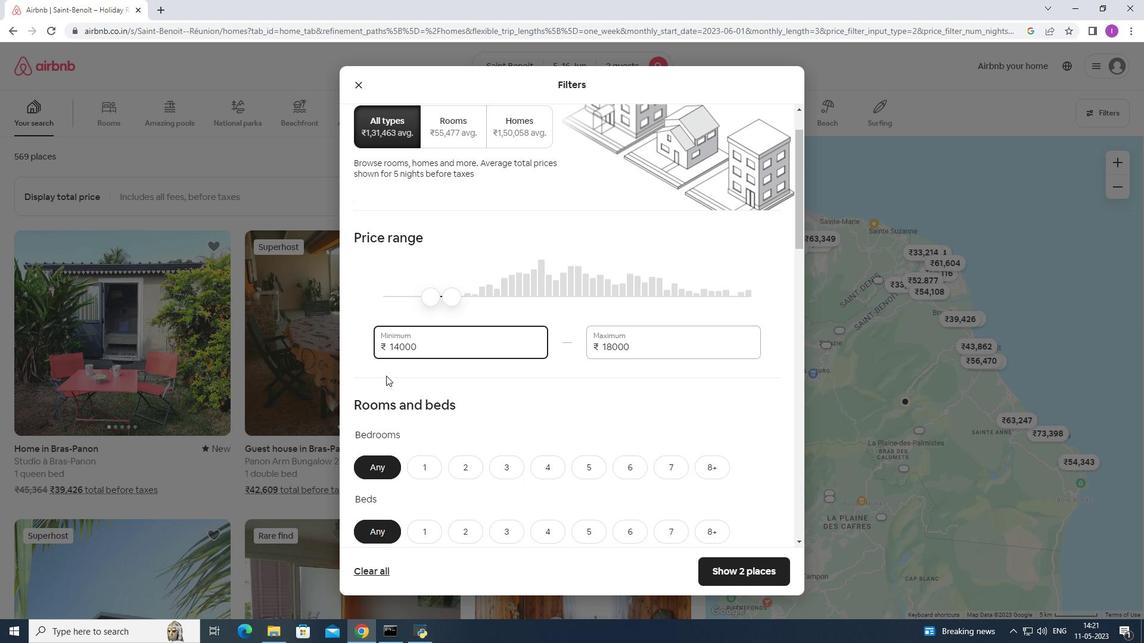 
Action: Mouse moved to (386, 376)
Screenshot: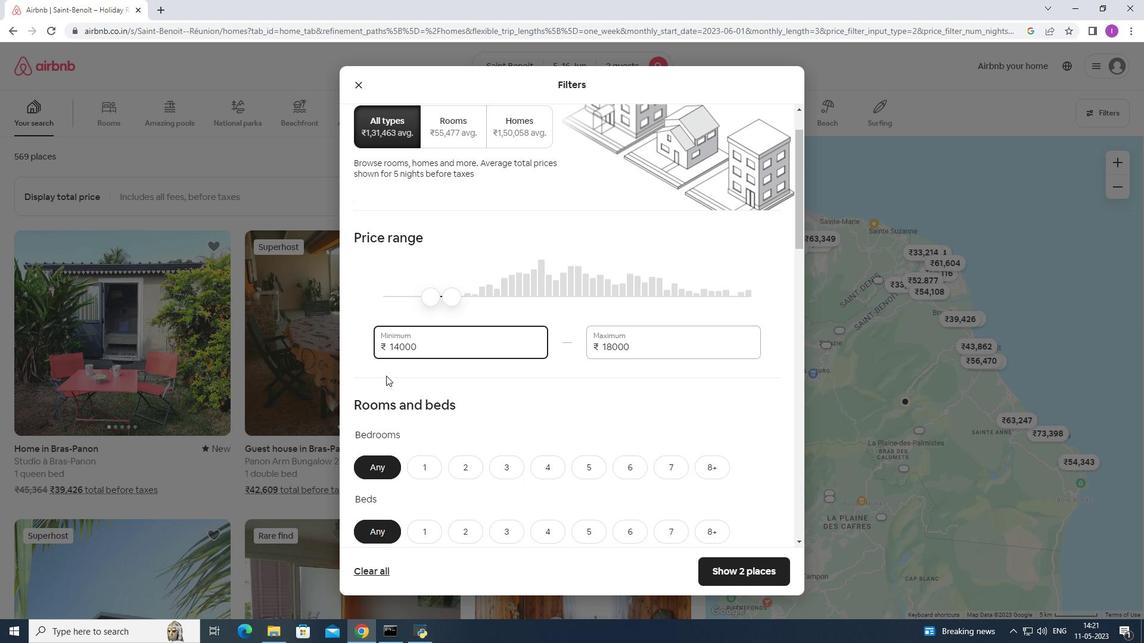 
Action: Mouse scrolled (386, 375) with delta (0, 0)
Screenshot: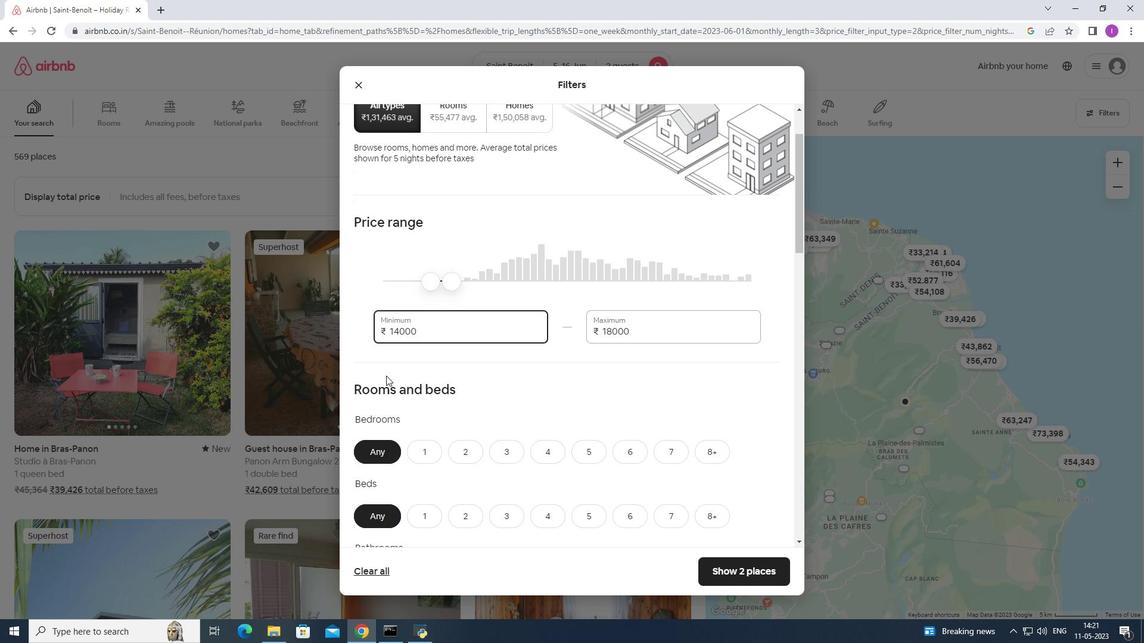 
Action: Mouse moved to (433, 290)
Screenshot: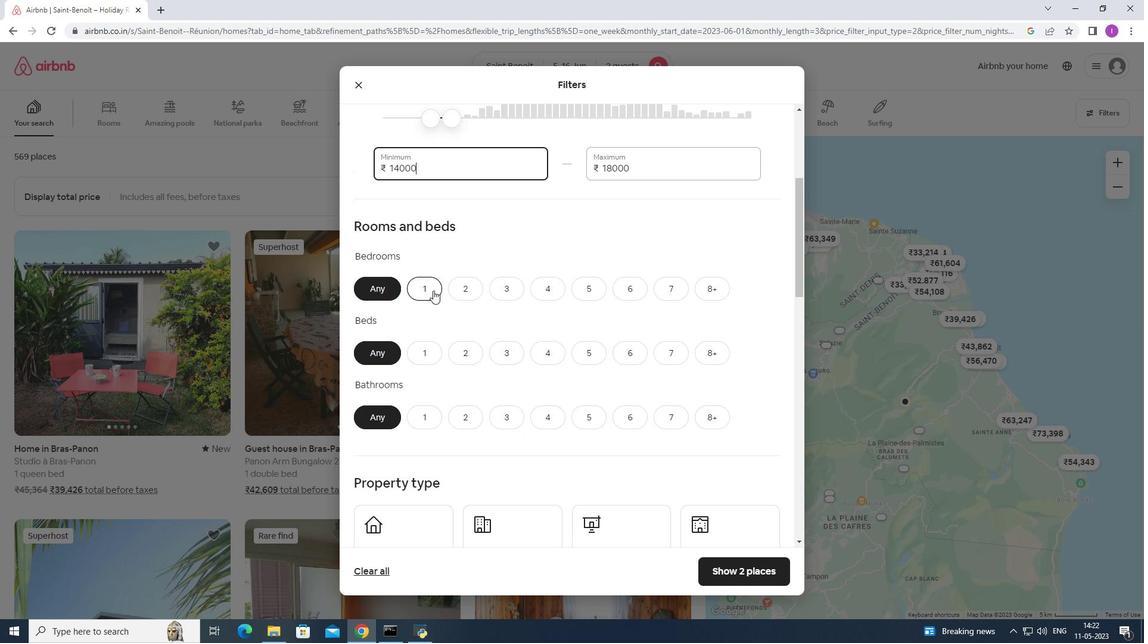 
Action: Mouse pressed left at (433, 290)
Screenshot: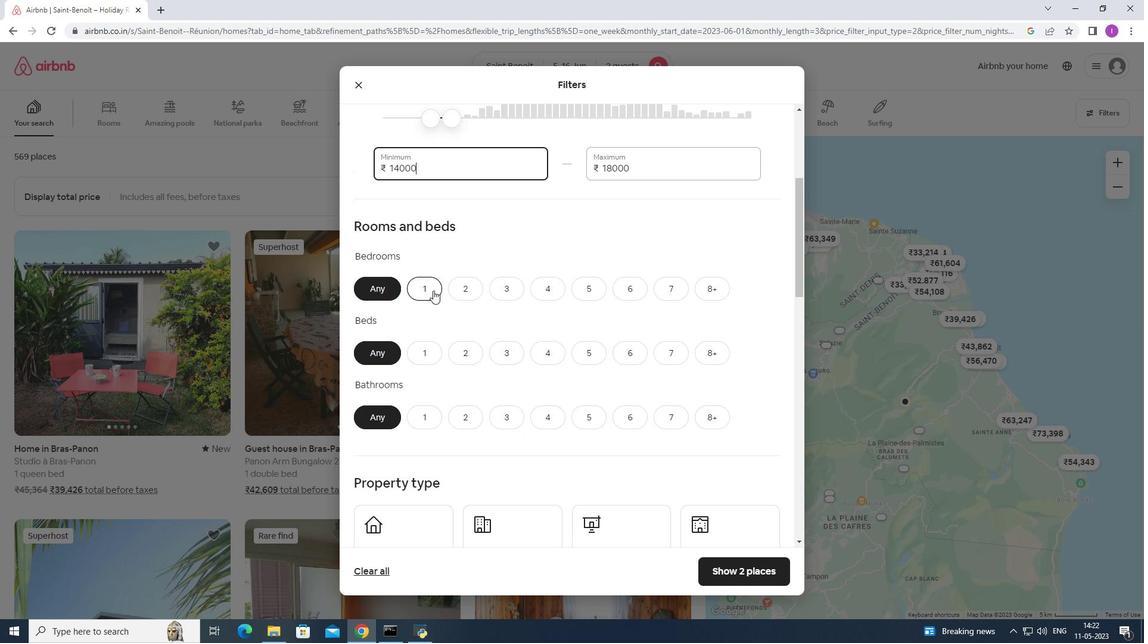 
Action: Mouse moved to (434, 348)
Screenshot: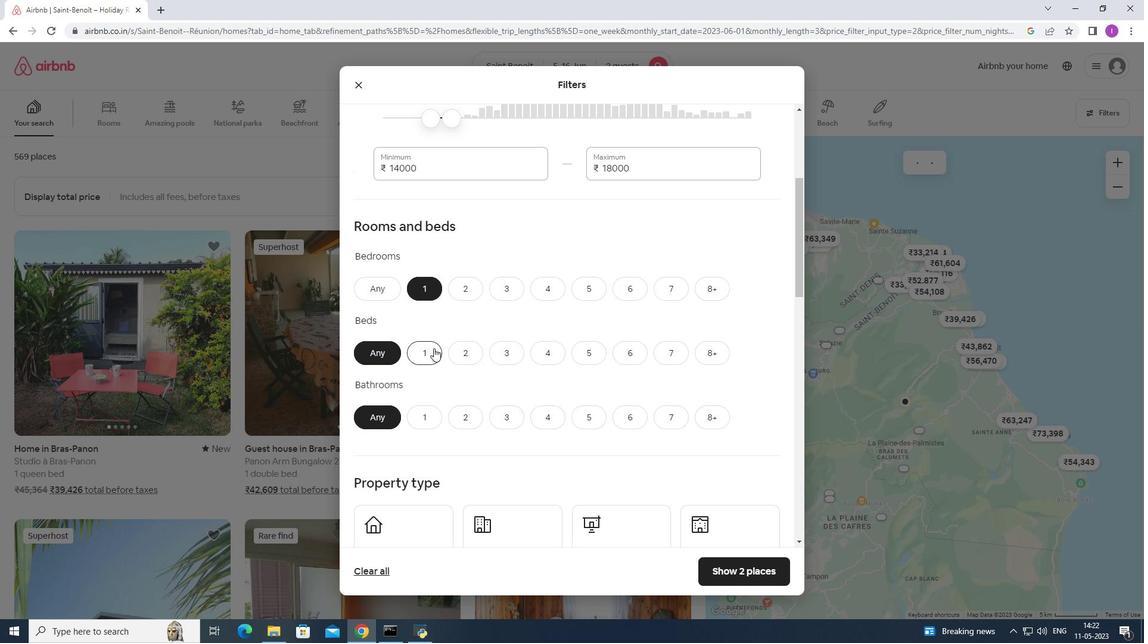 
Action: Mouse pressed left at (434, 348)
Screenshot: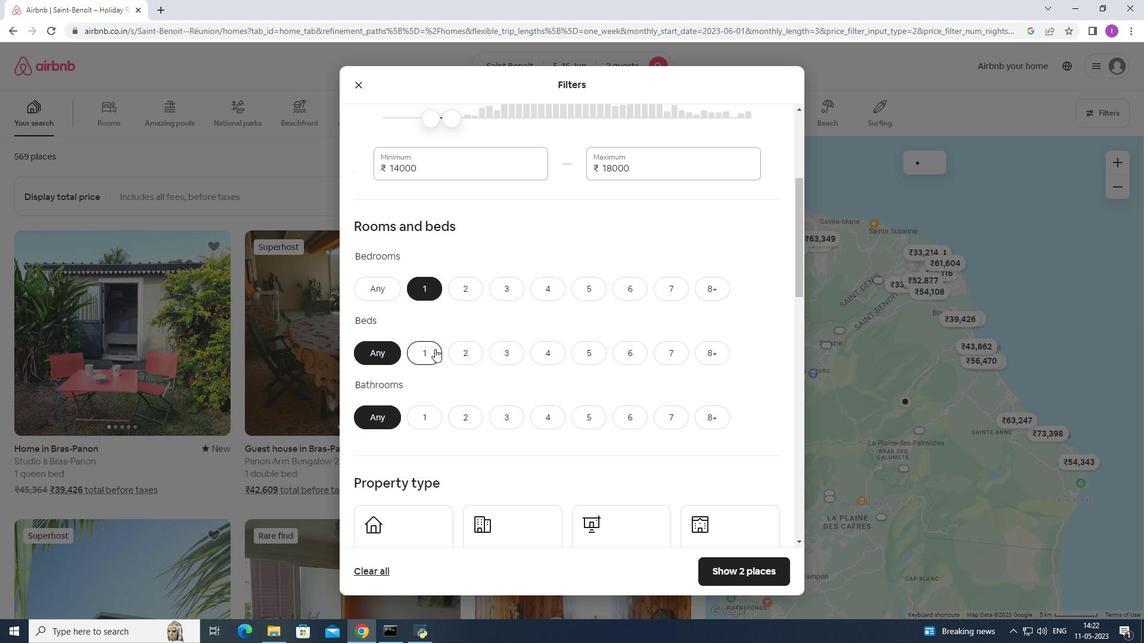 
Action: Mouse moved to (425, 411)
Screenshot: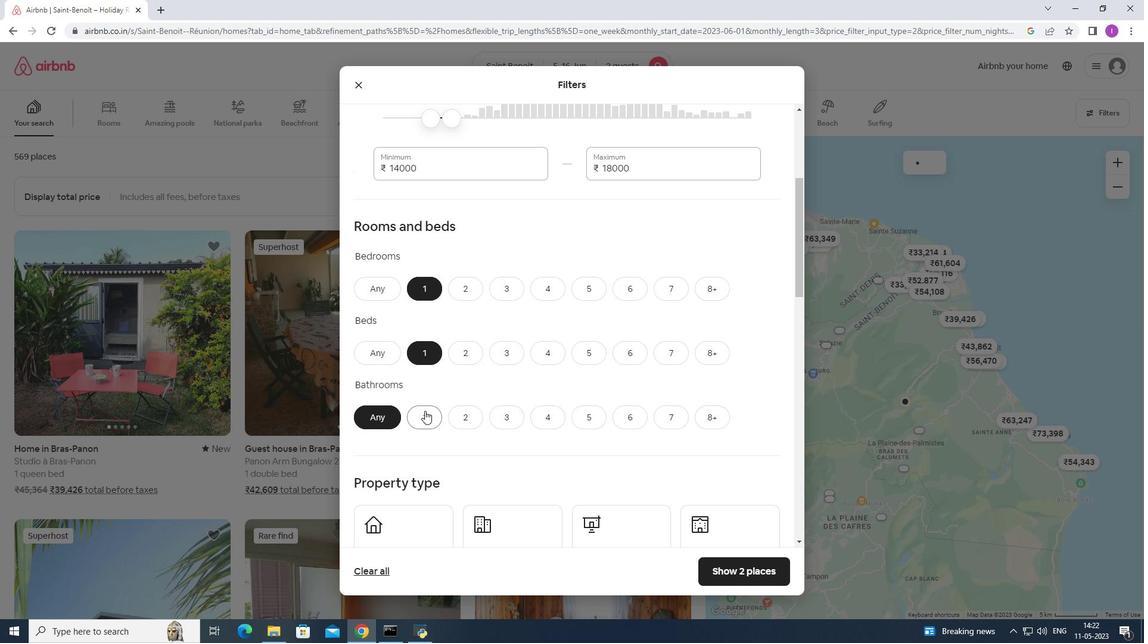 
Action: Mouse pressed left at (425, 411)
Screenshot: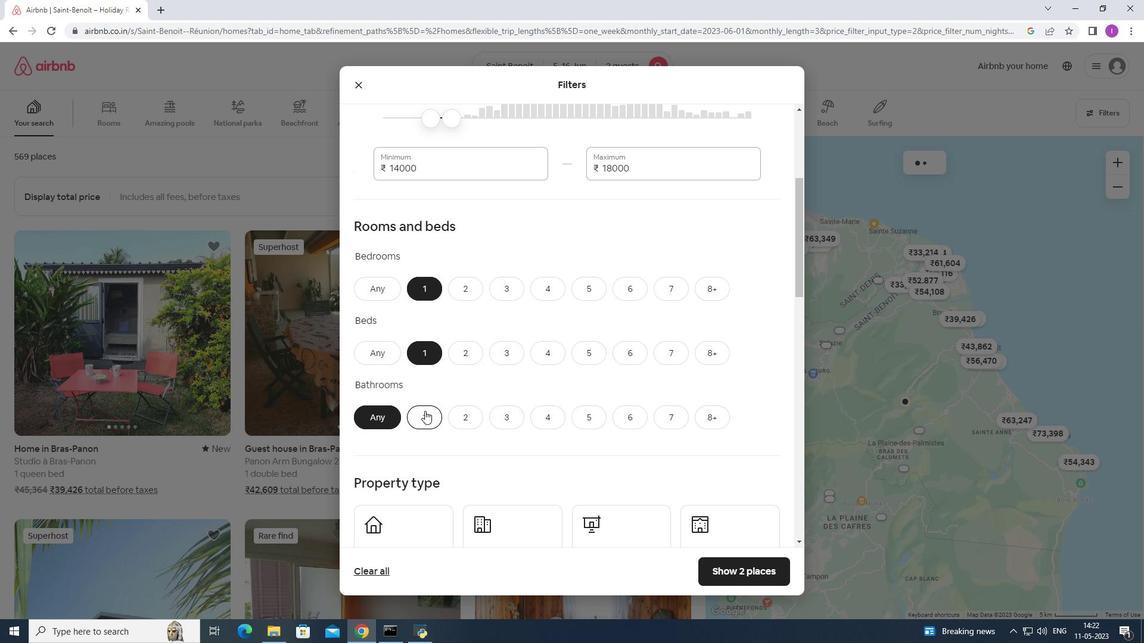 
Action: Mouse moved to (497, 416)
Screenshot: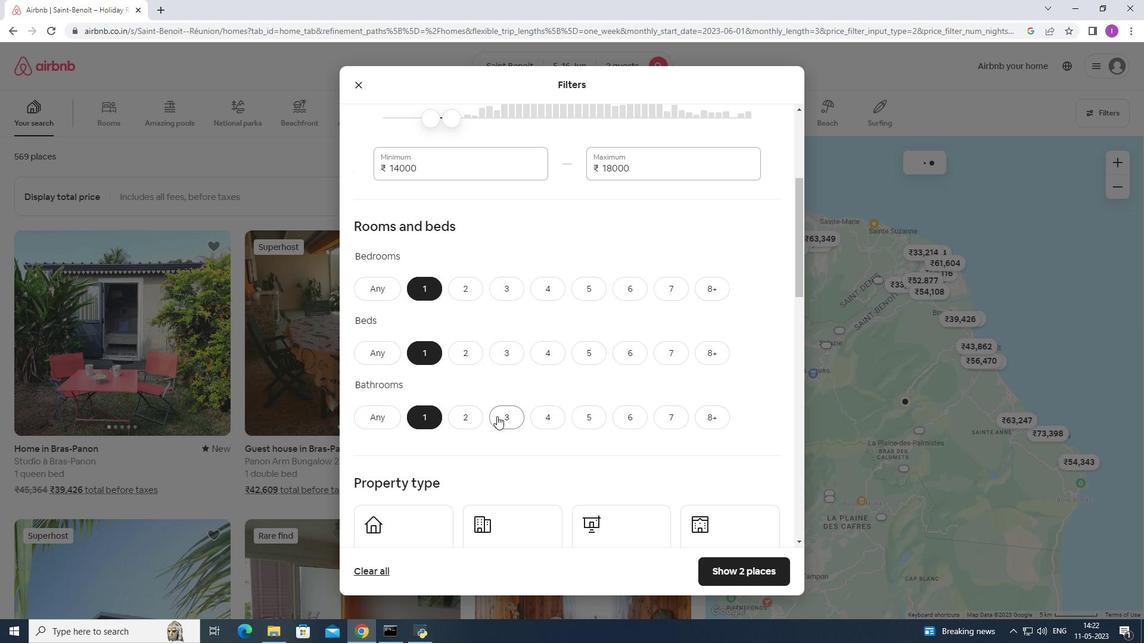 
Action: Mouse scrolled (497, 416) with delta (0, 0)
Screenshot: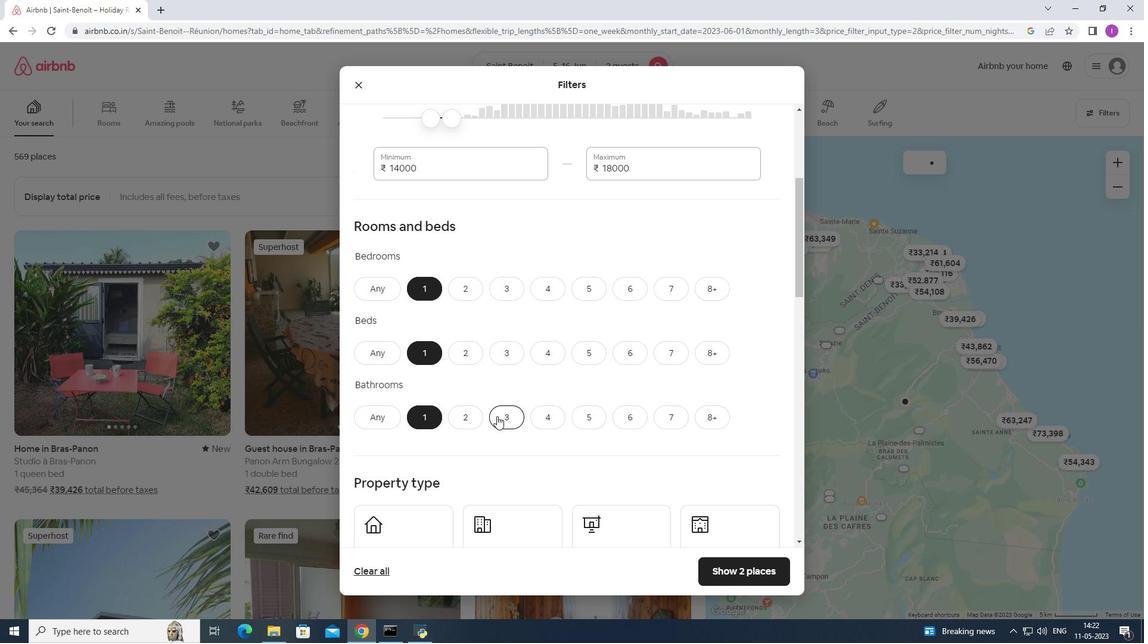 
Action: Mouse scrolled (497, 416) with delta (0, 0)
Screenshot: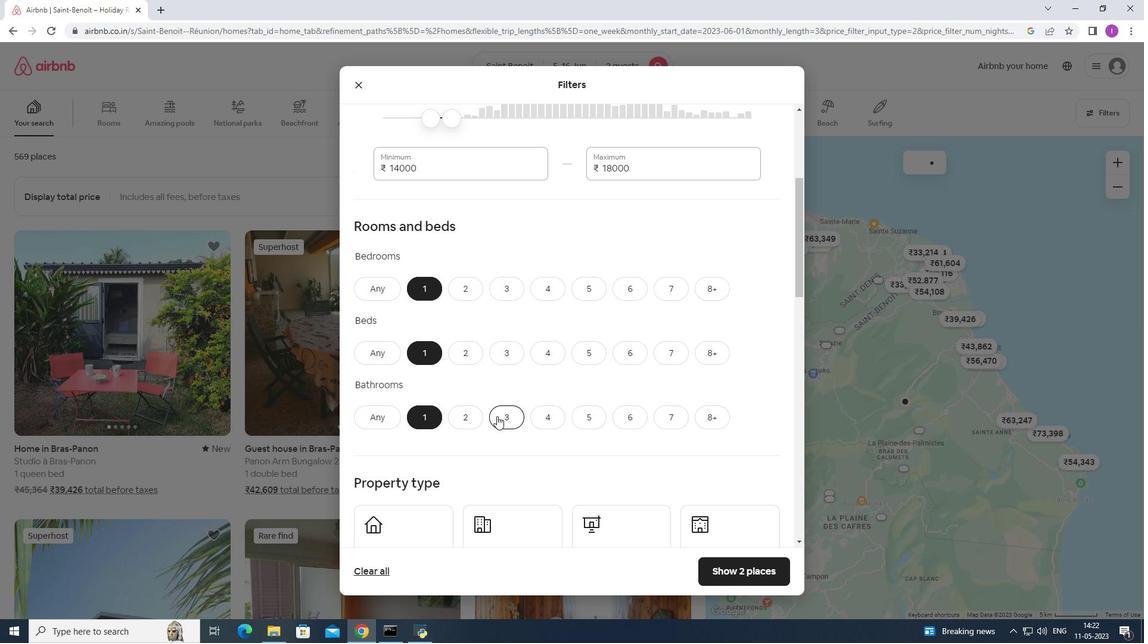 
Action: Mouse scrolled (497, 416) with delta (0, 0)
Screenshot: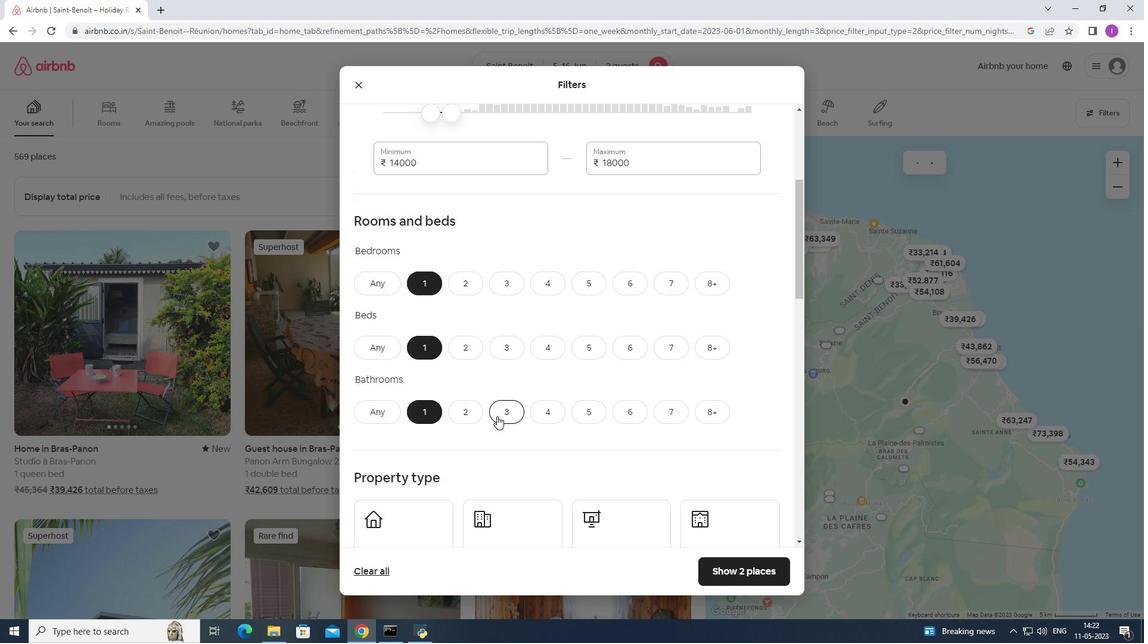 
Action: Mouse moved to (496, 410)
Screenshot: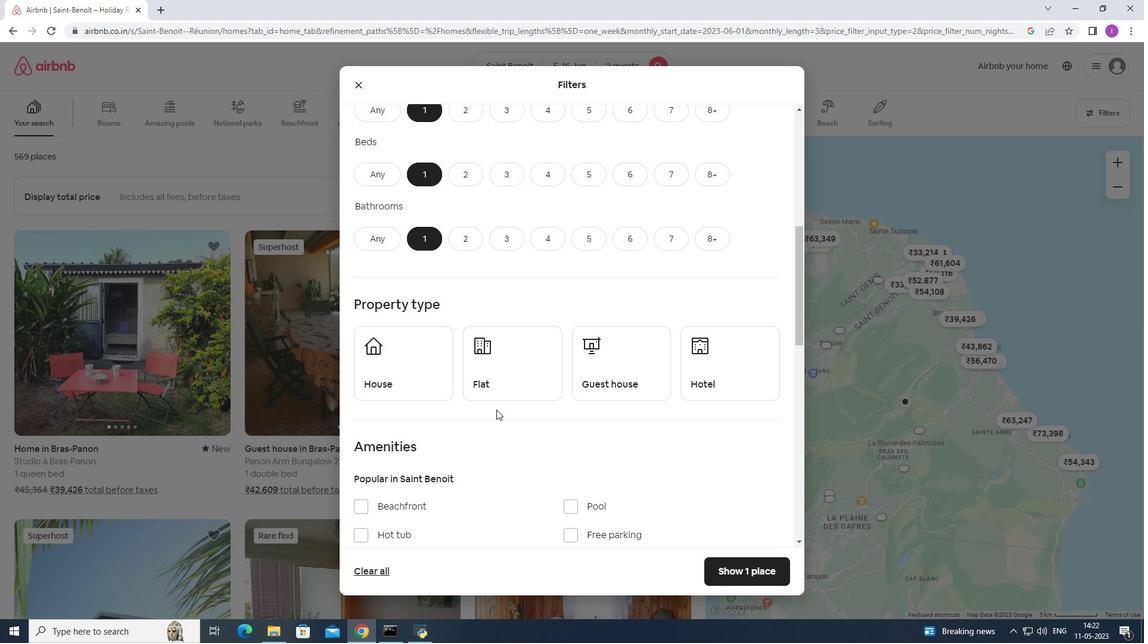 
Action: Mouse scrolled (496, 409) with delta (0, 0)
Screenshot: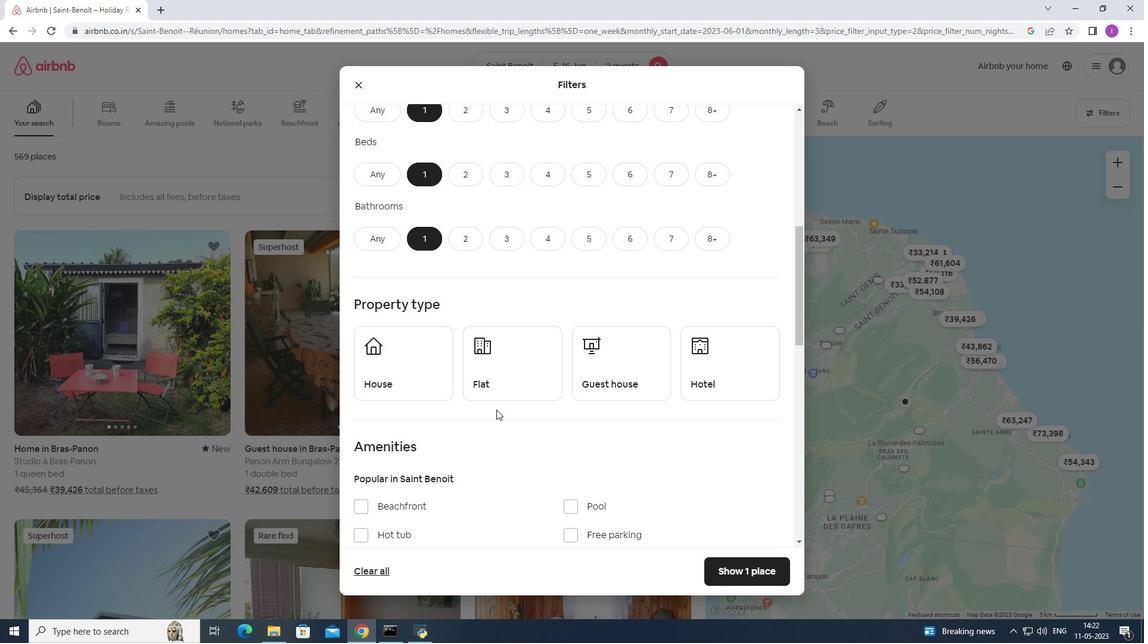 
Action: Mouse moved to (382, 326)
Screenshot: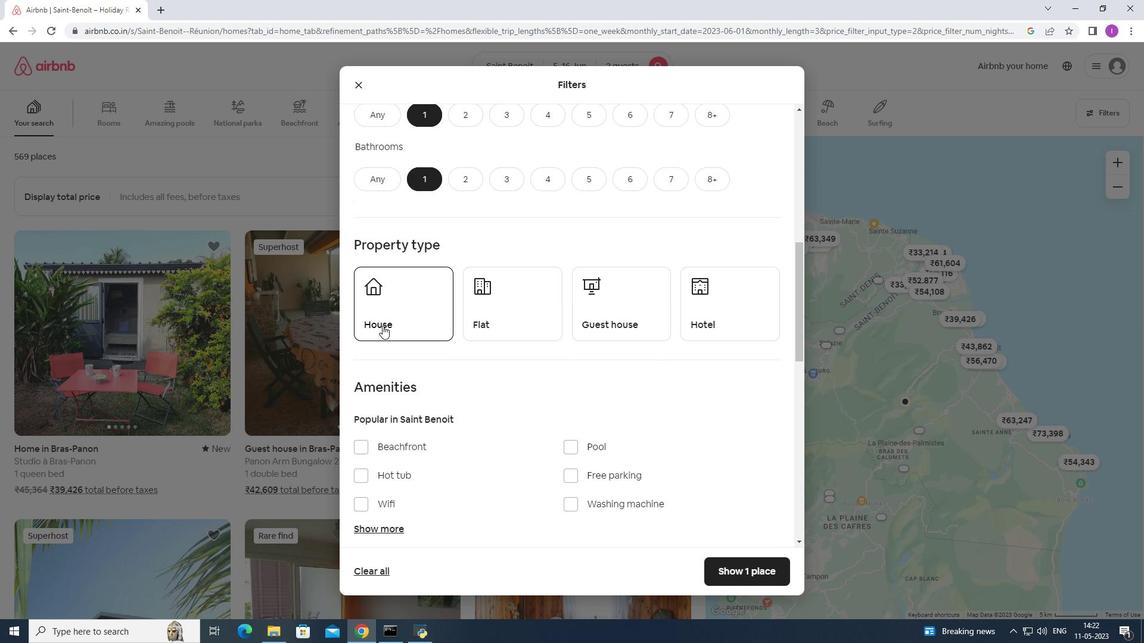 
Action: Mouse pressed left at (382, 326)
Screenshot: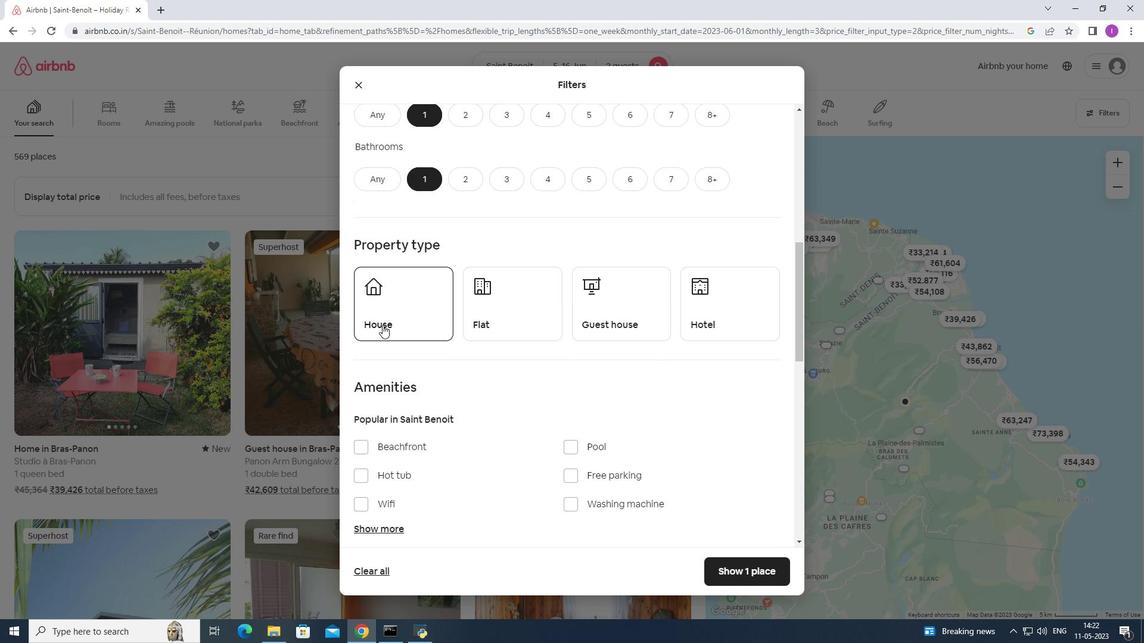 
Action: Mouse moved to (482, 324)
Screenshot: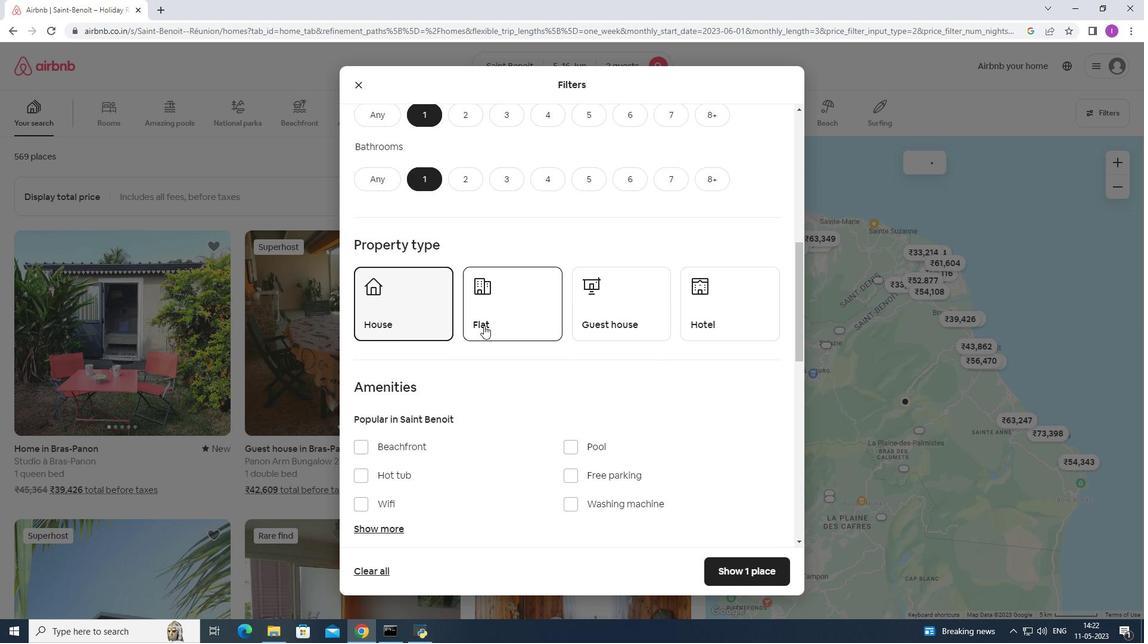 
Action: Mouse pressed left at (481, 324)
Screenshot: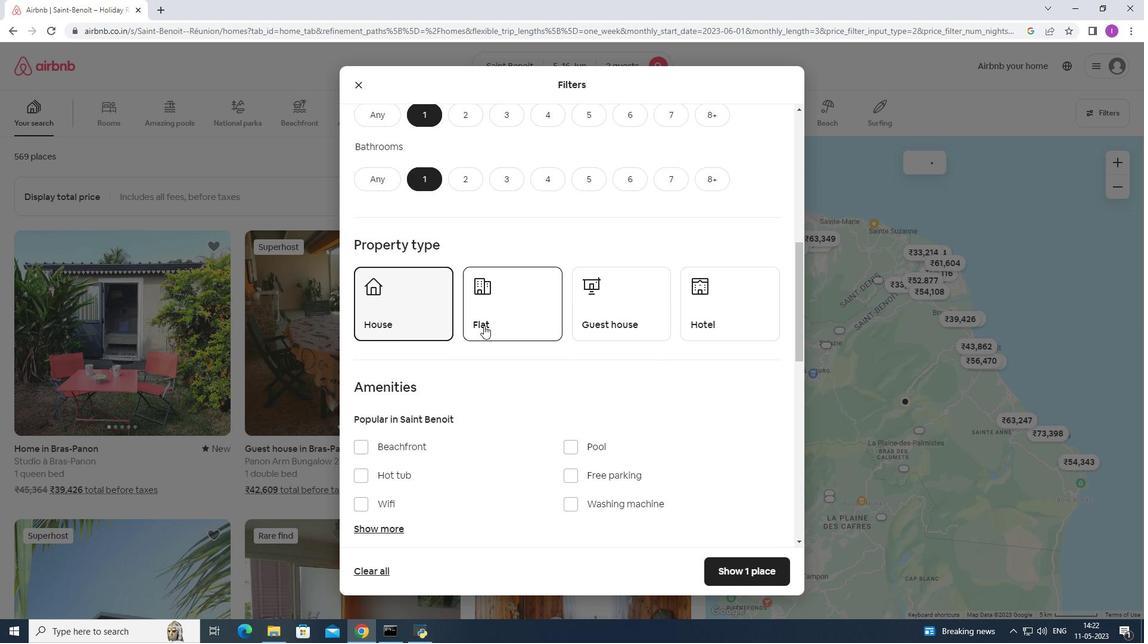 
Action: Mouse moved to (631, 324)
Screenshot: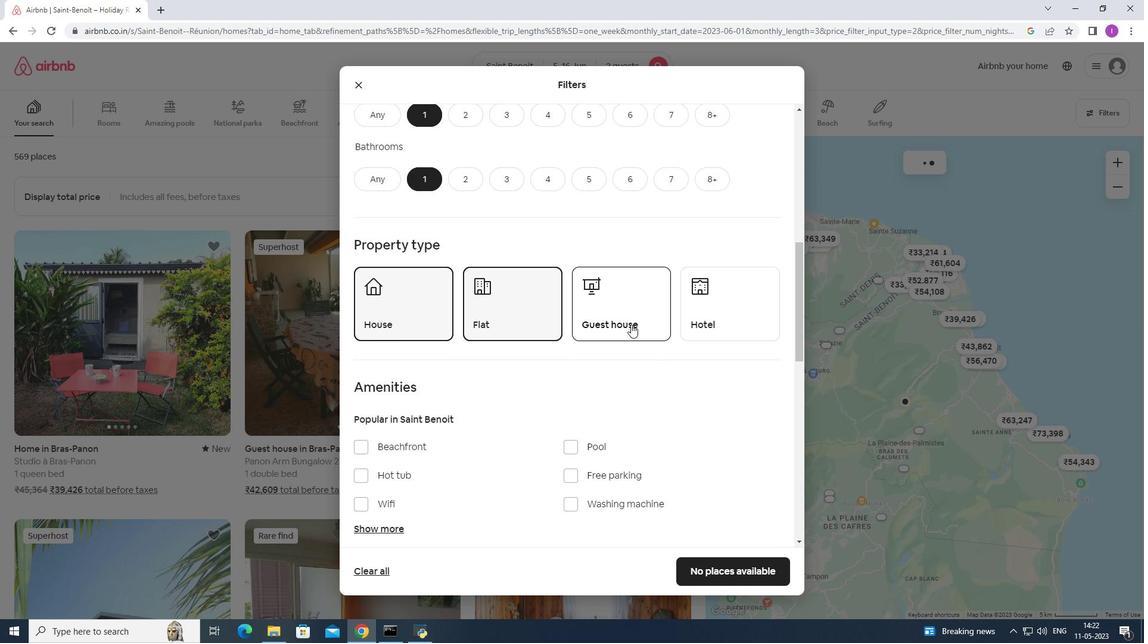 
Action: Mouse pressed left at (631, 324)
Screenshot: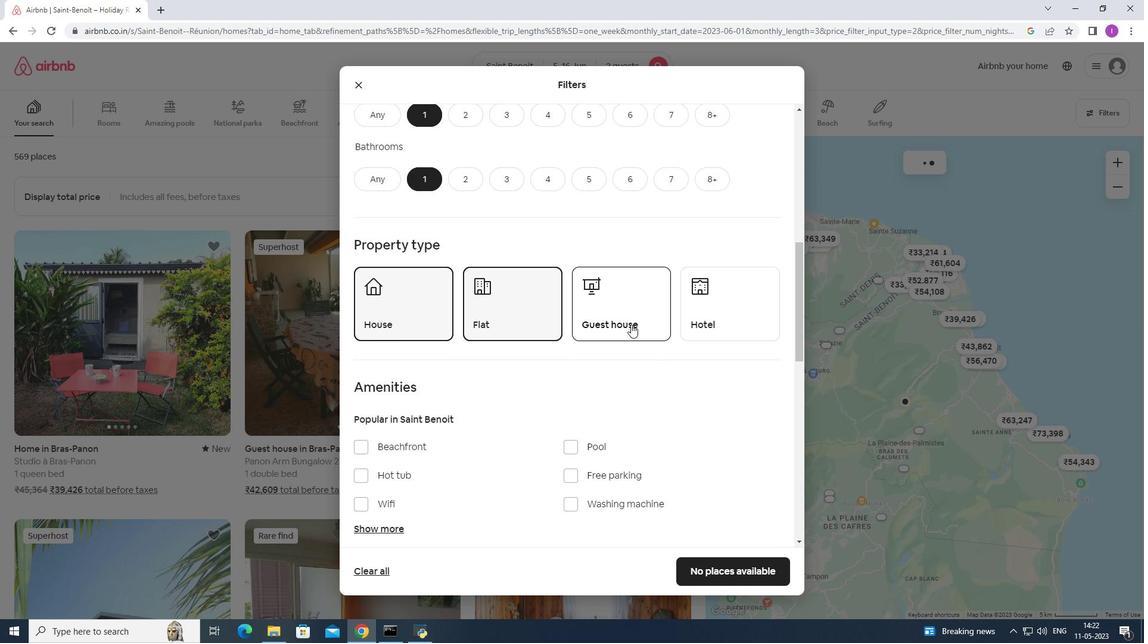 
Action: Mouse moved to (651, 330)
Screenshot: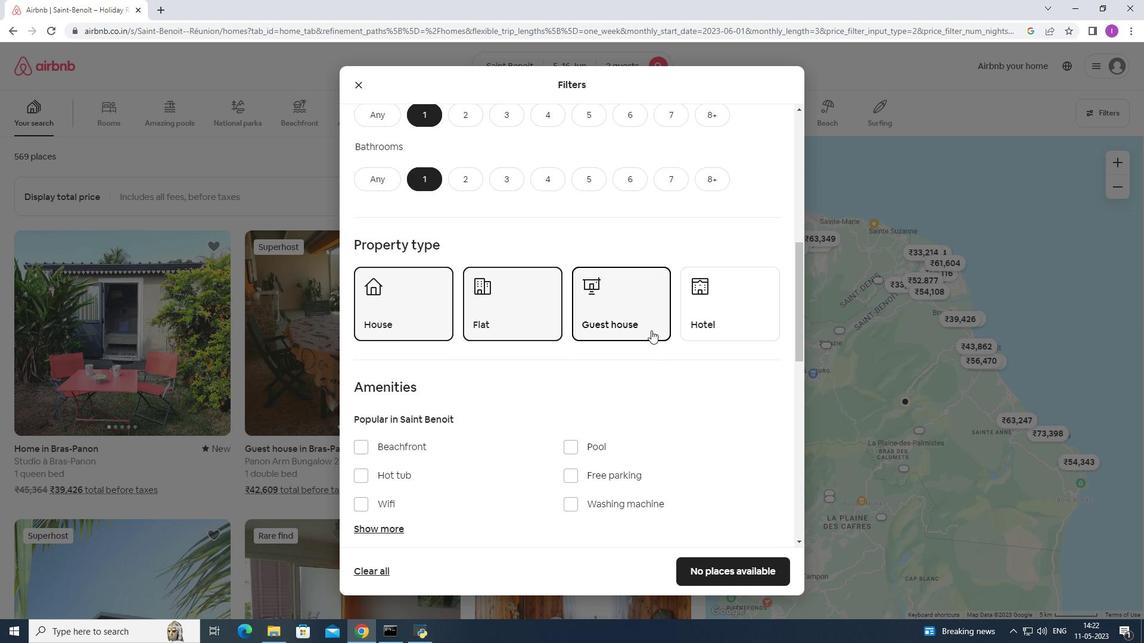 
Action: Mouse scrolled (651, 330) with delta (0, 0)
Screenshot: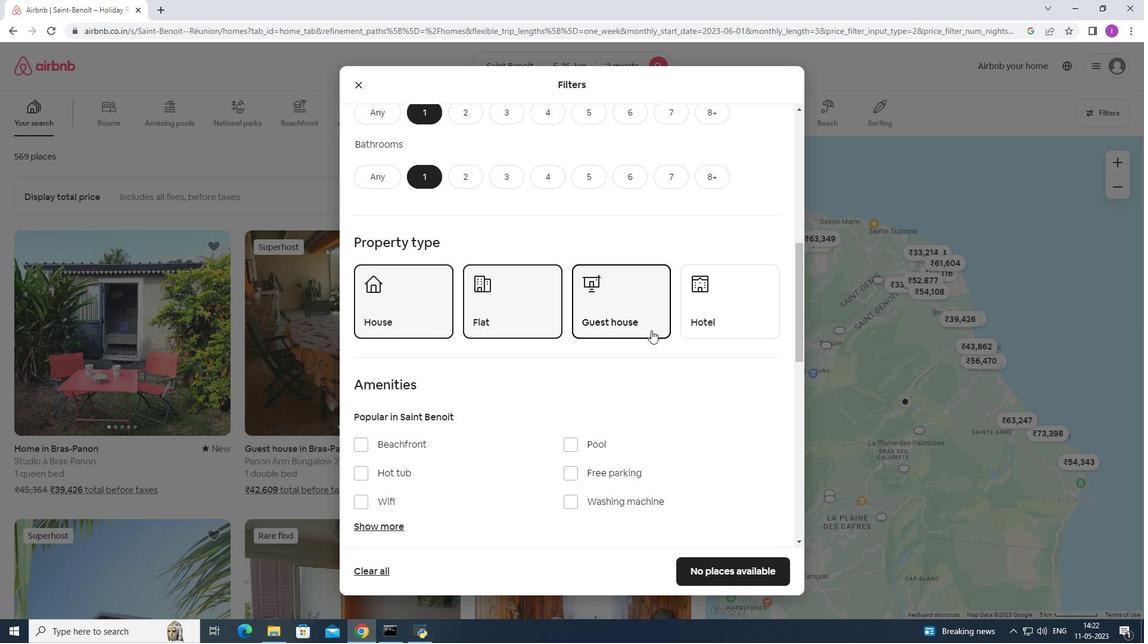 
Action: Mouse moved to (702, 267)
Screenshot: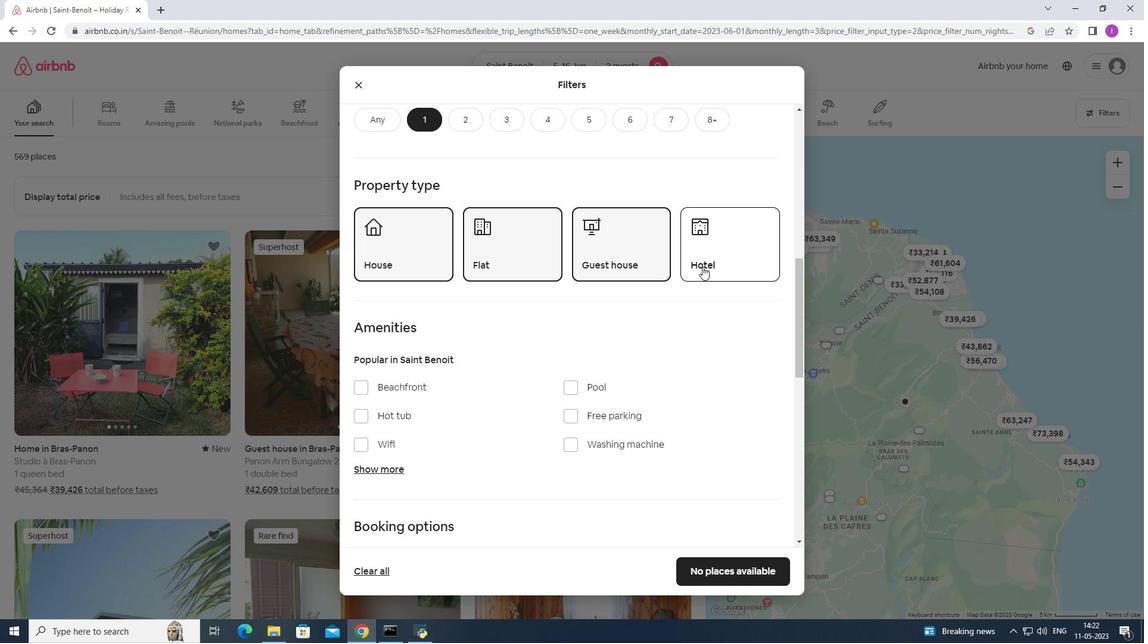 
Action: Mouse pressed left at (702, 267)
Screenshot: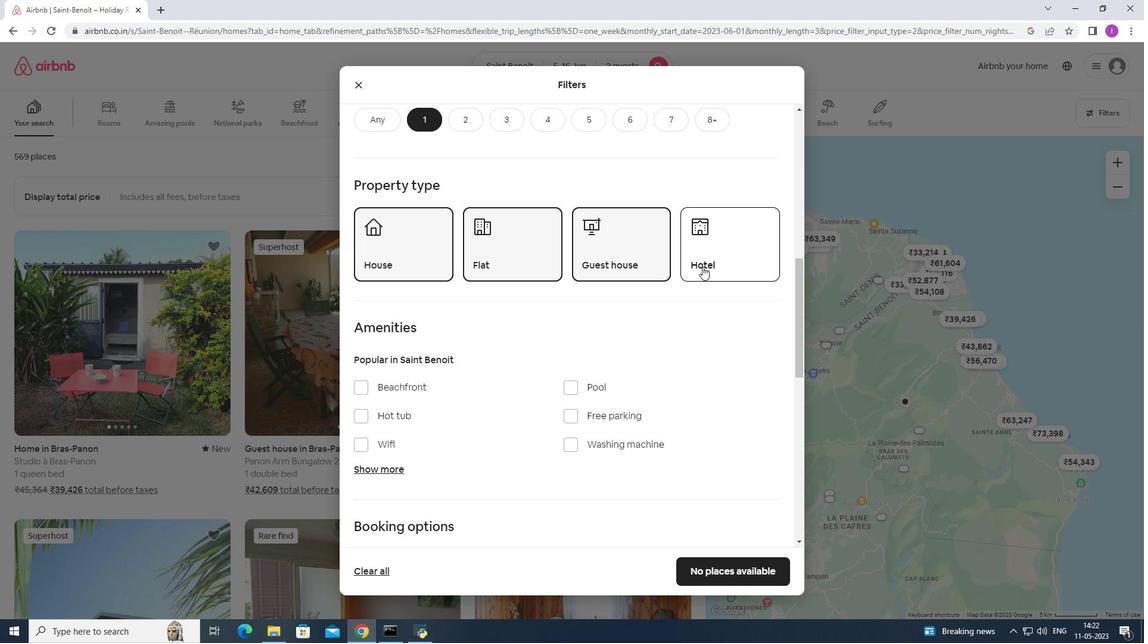
Action: Mouse moved to (630, 405)
Screenshot: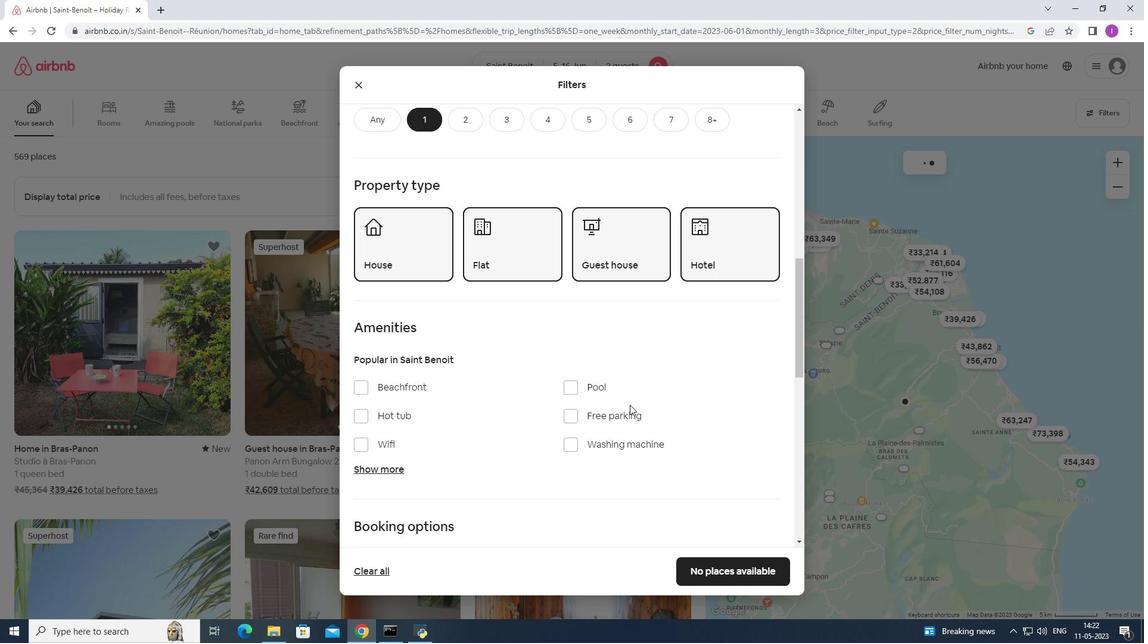 
Action: Mouse scrolled (630, 404) with delta (0, 0)
Screenshot: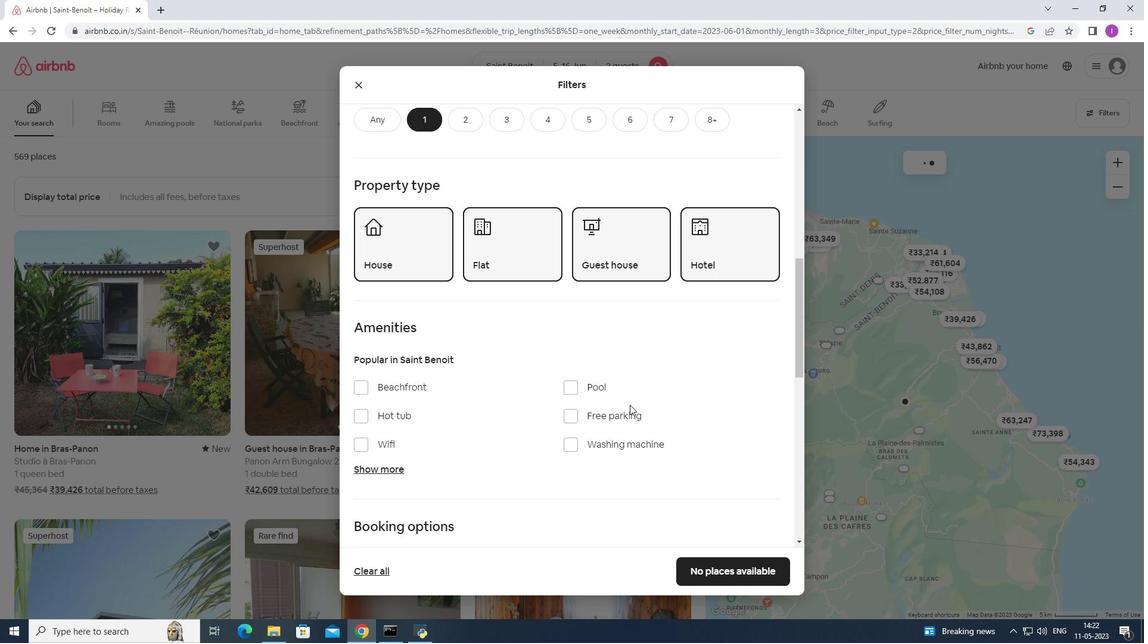 
Action: Mouse scrolled (630, 404) with delta (0, 0)
Screenshot: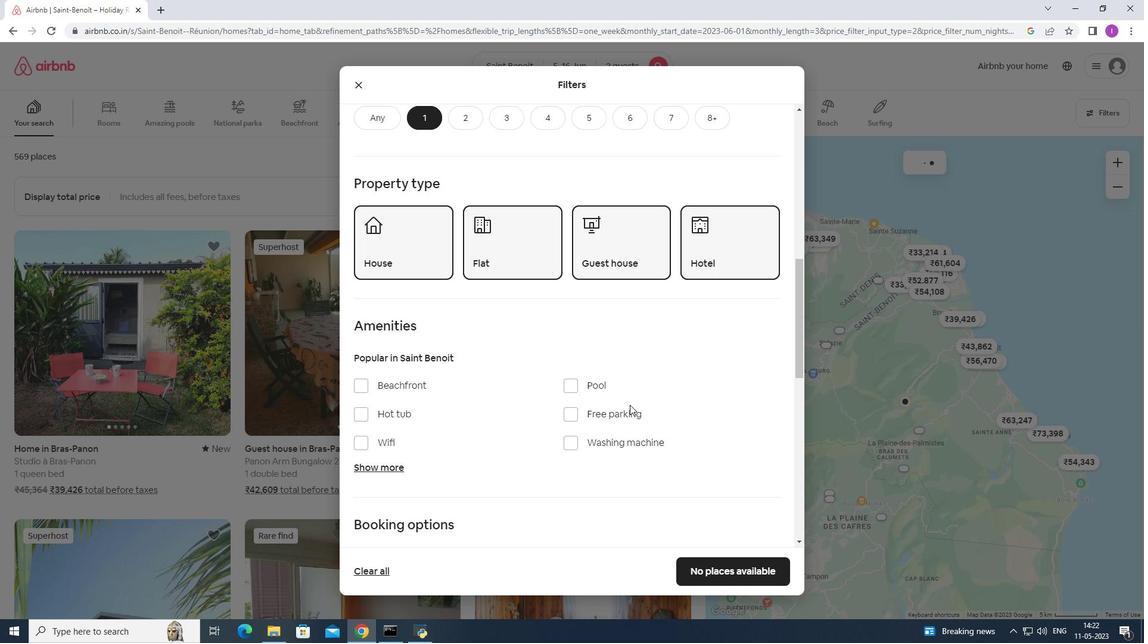 
Action: Mouse moved to (630, 404)
Screenshot: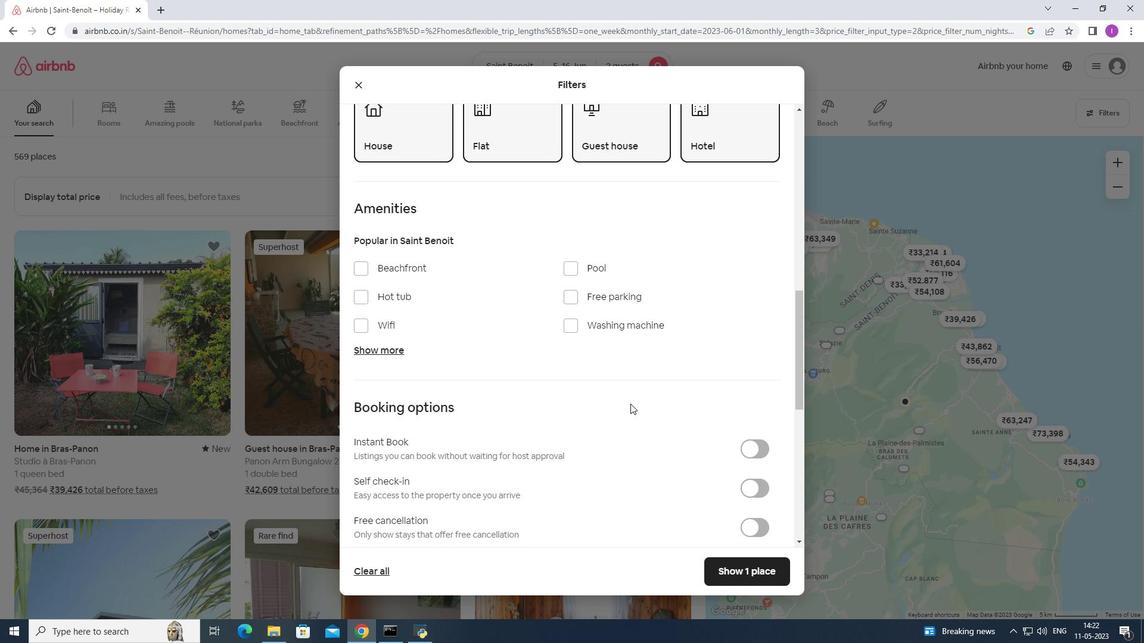 
Action: Mouse scrolled (630, 403) with delta (0, 0)
Screenshot: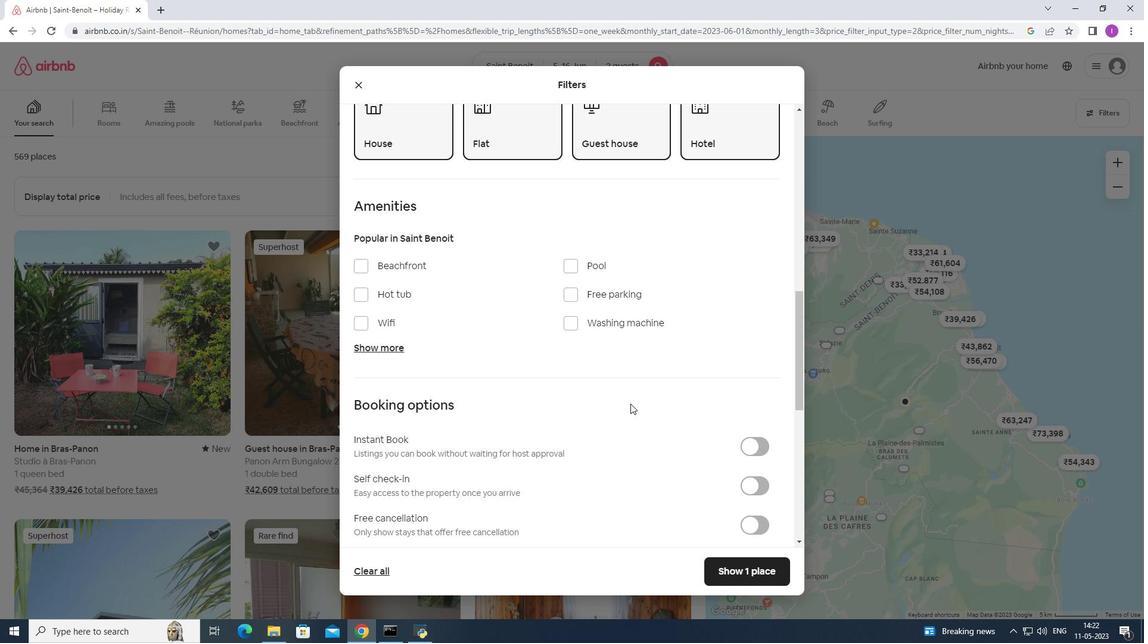 
Action: Mouse scrolled (630, 403) with delta (0, 0)
Screenshot: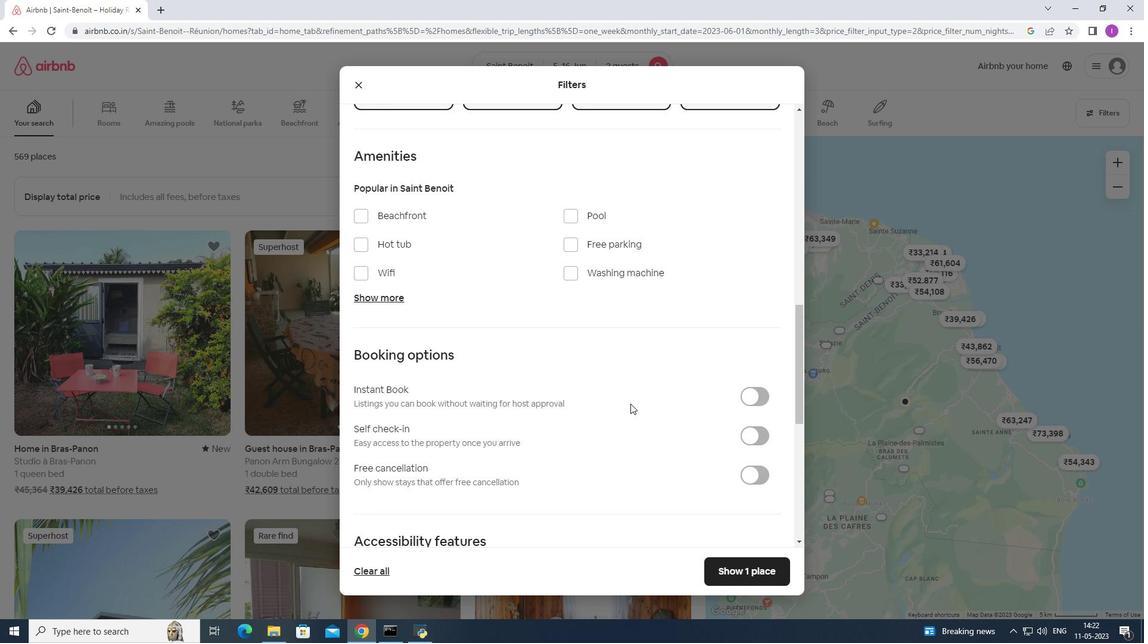 
Action: Mouse scrolled (630, 403) with delta (0, 0)
Screenshot: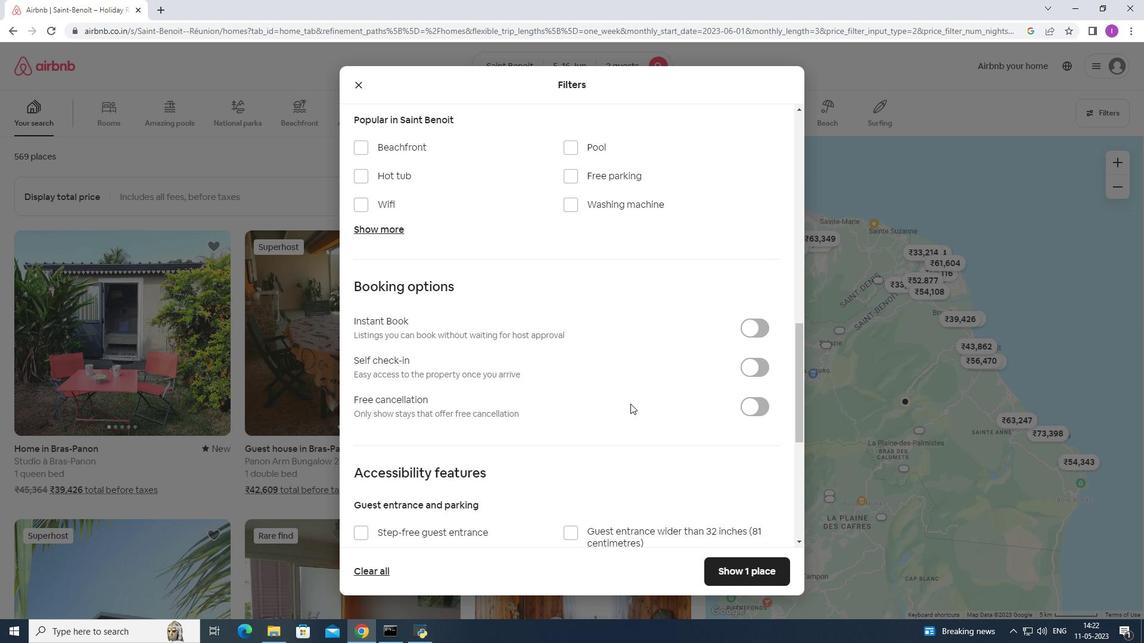 
Action: Mouse scrolled (630, 403) with delta (0, 0)
Screenshot: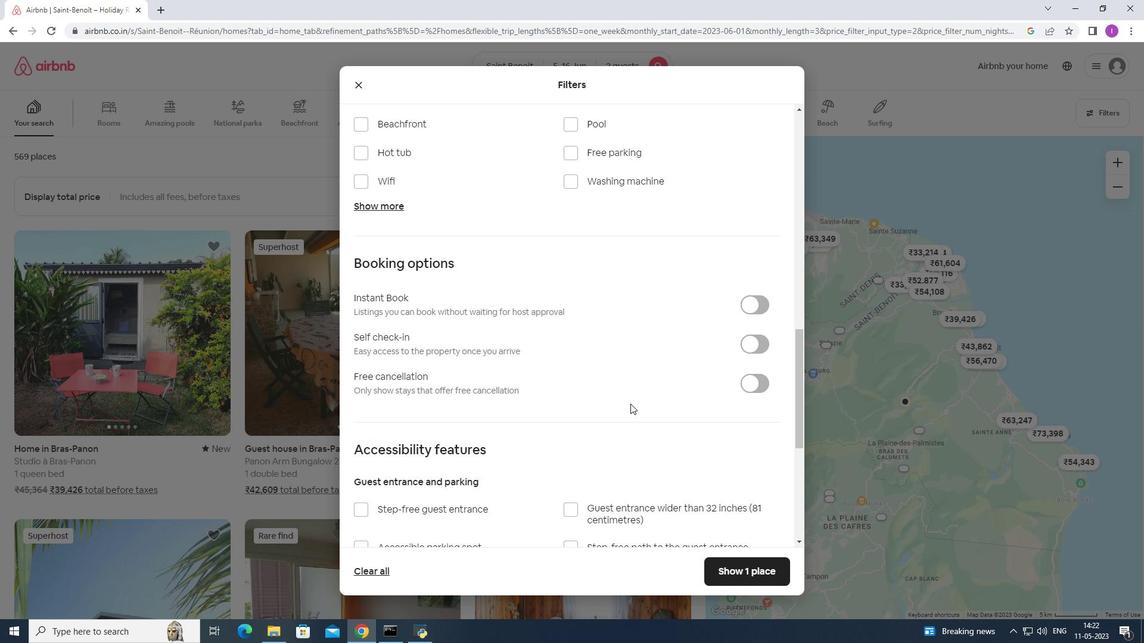 
Action: Mouse moved to (763, 253)
Screenshot: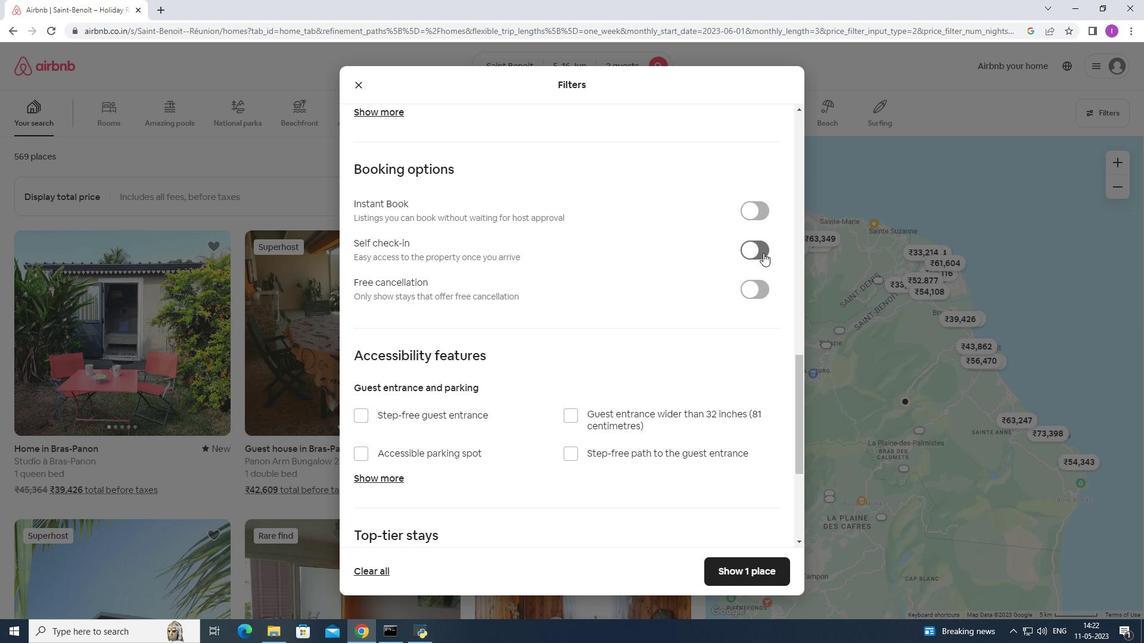 
Action: Mouse pressed left at (763, 253)
Screenshot: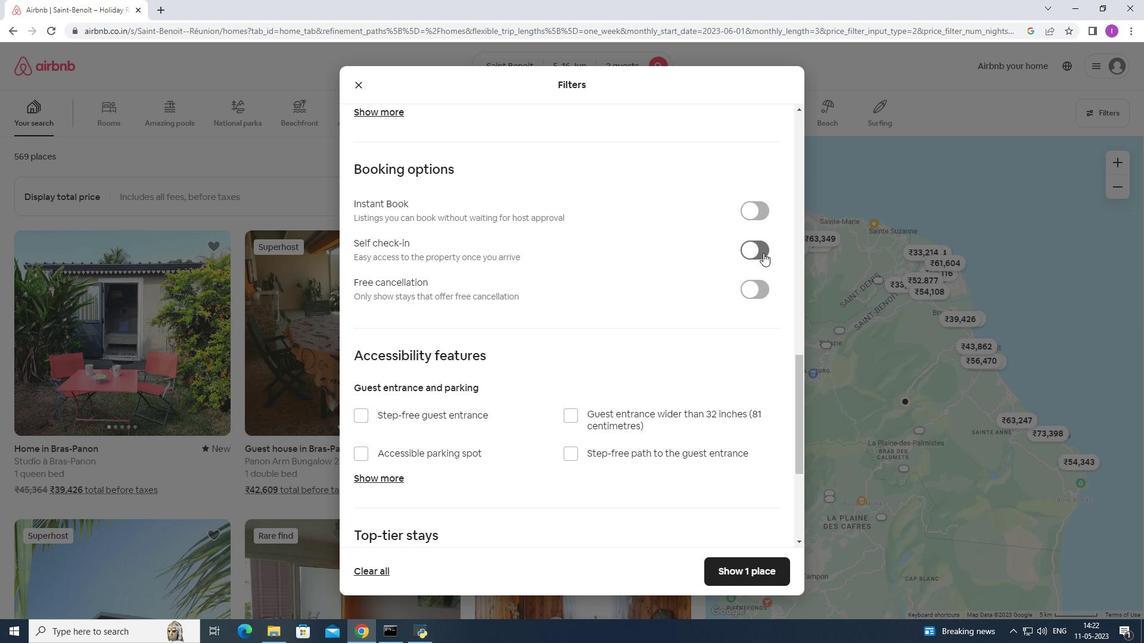 
Action: Mouse moved to (561, 404)
Screenshot: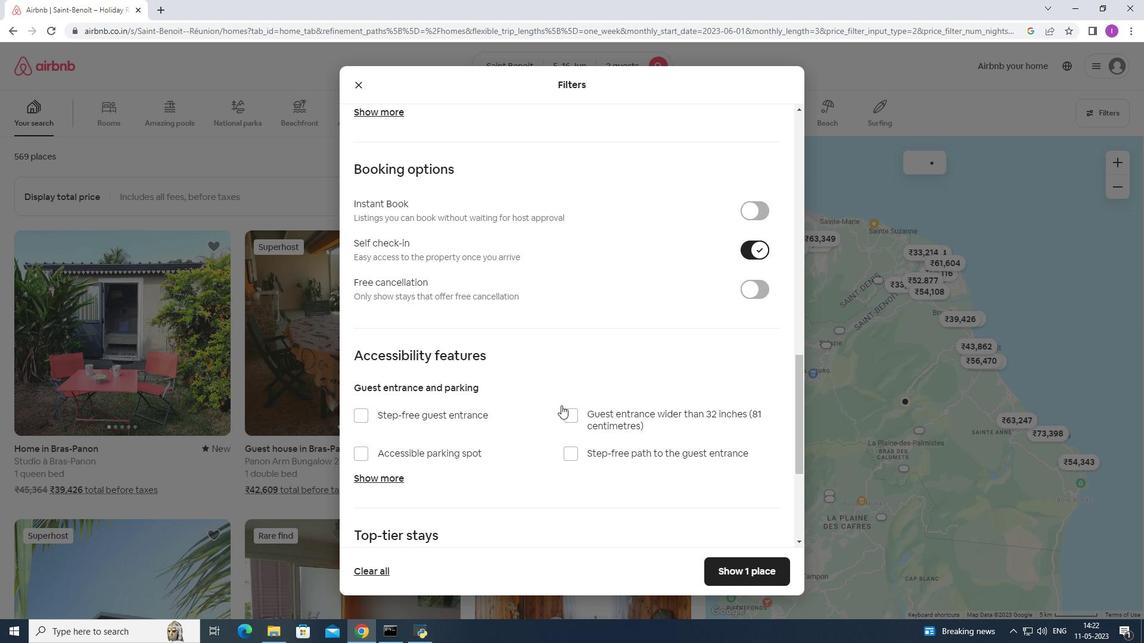 
Action: Mouse scrolled (561, 403) with delta (0, 0)
Screenshot: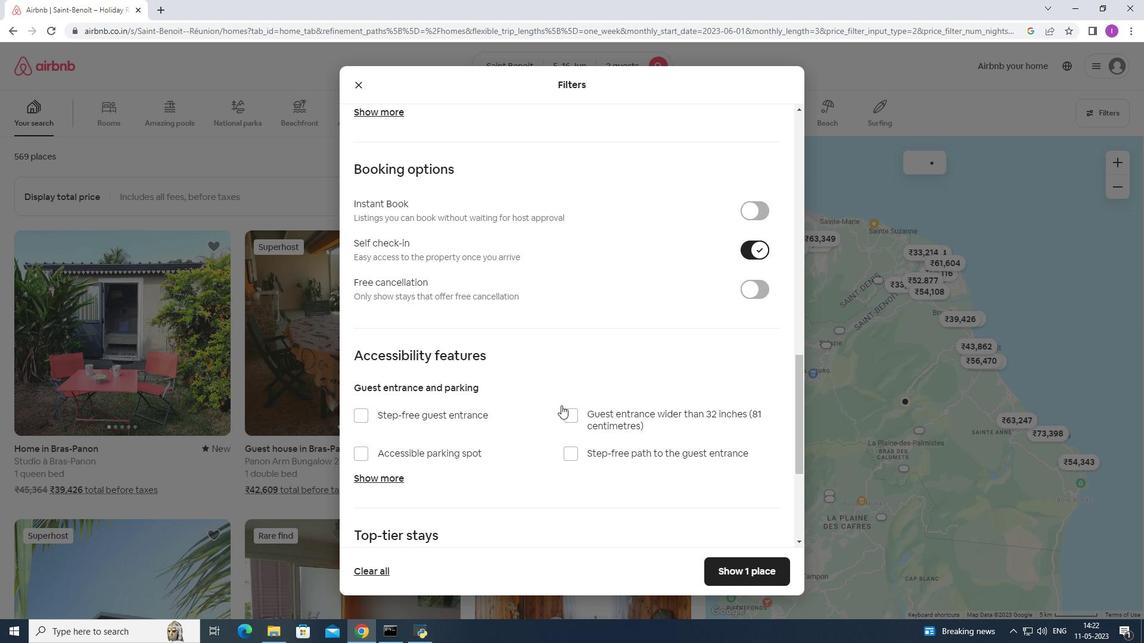 
Action: Mouse moved to (561, 404)
Screenshot: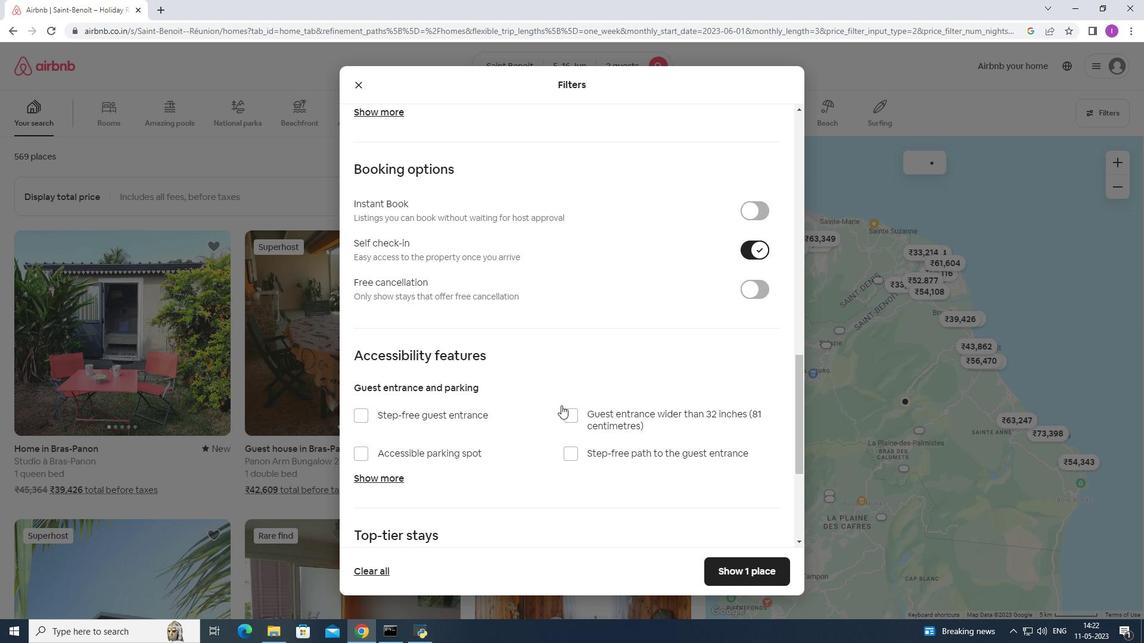 
Action: Mouse scrolled (561, 404) with delta (0, 0)
Screenshot: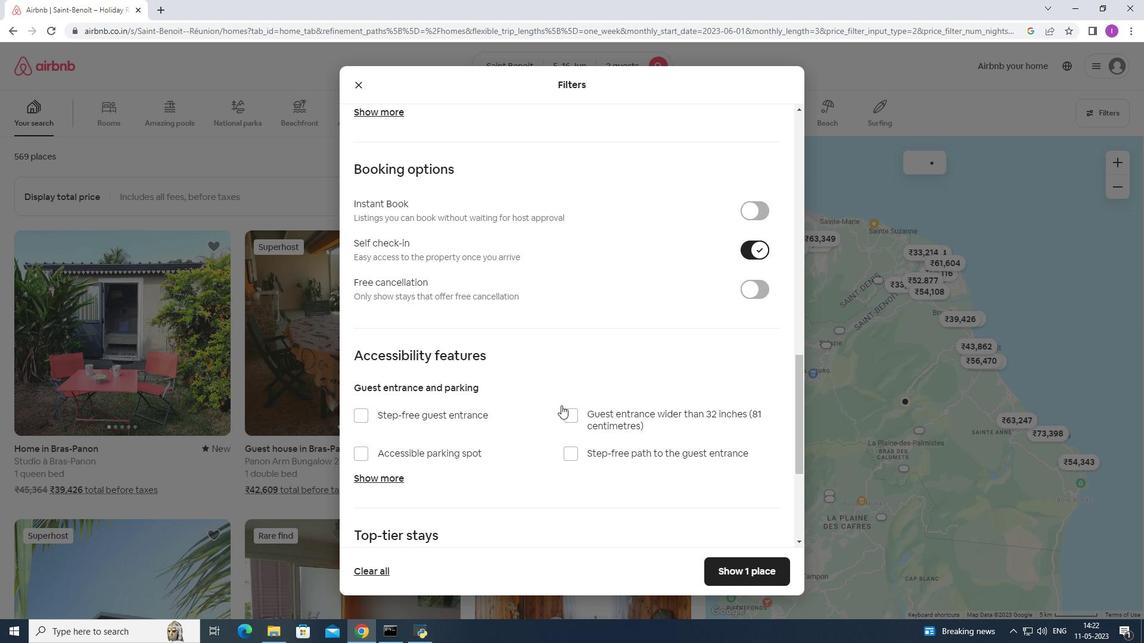 
Action: Mouse moved to (561, 406)
Screenshot: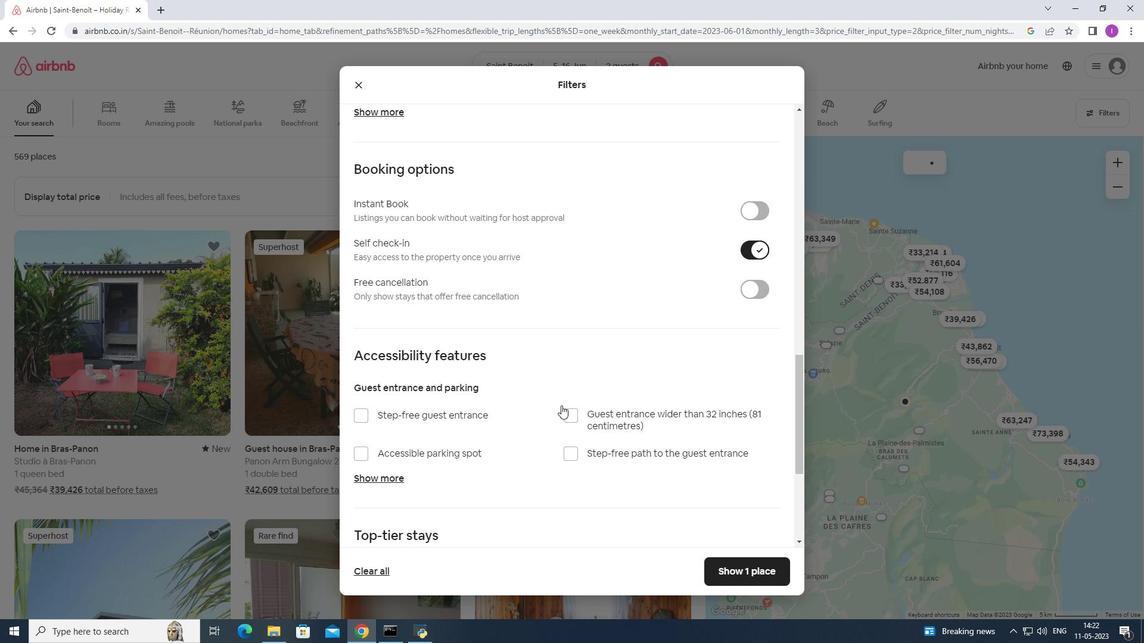 
Action: Mouse scrolled (561, 405) with delta (0, 0)
Screenshot: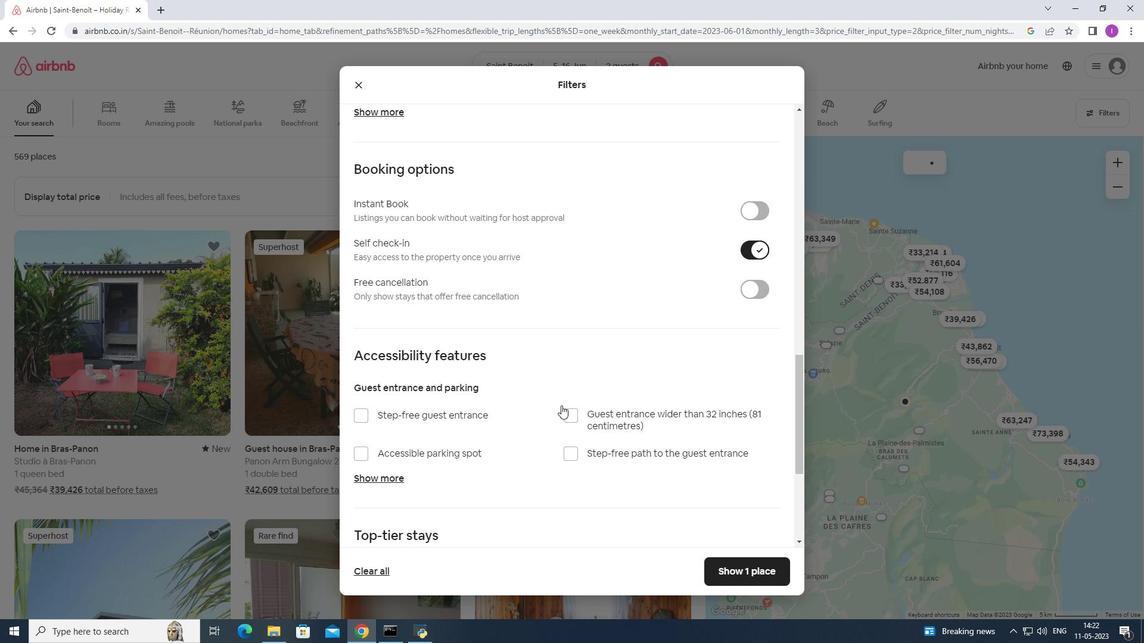 
Action: Mouse scrolled (561, 405) with delta (0, 0)
Screenshot: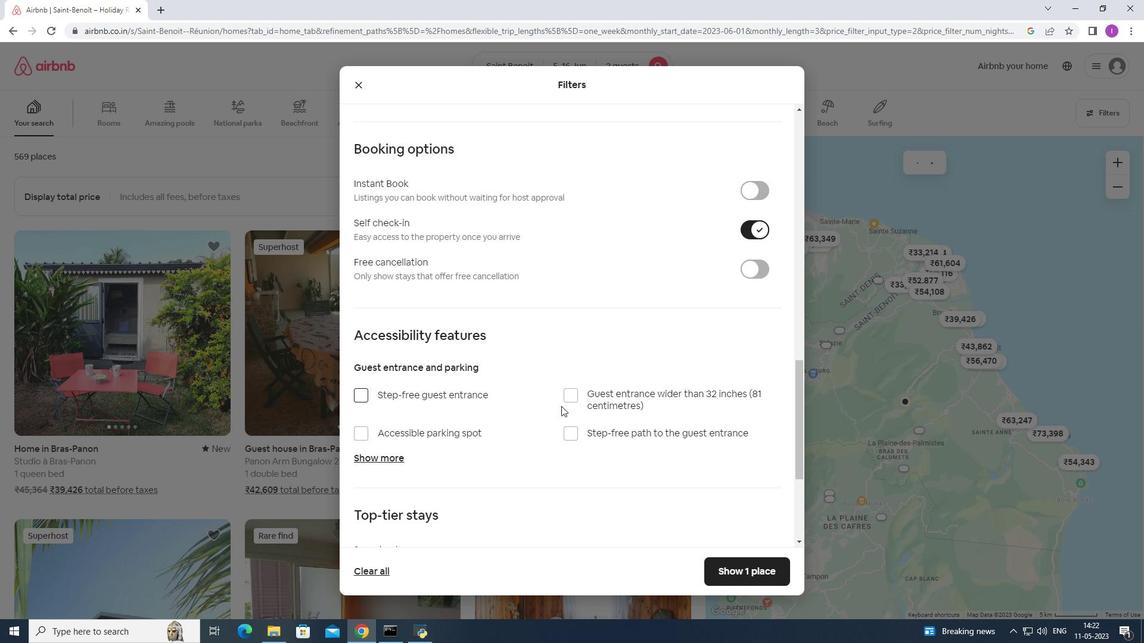 
Action: Mouse moved to (560, 408)
Screenshot: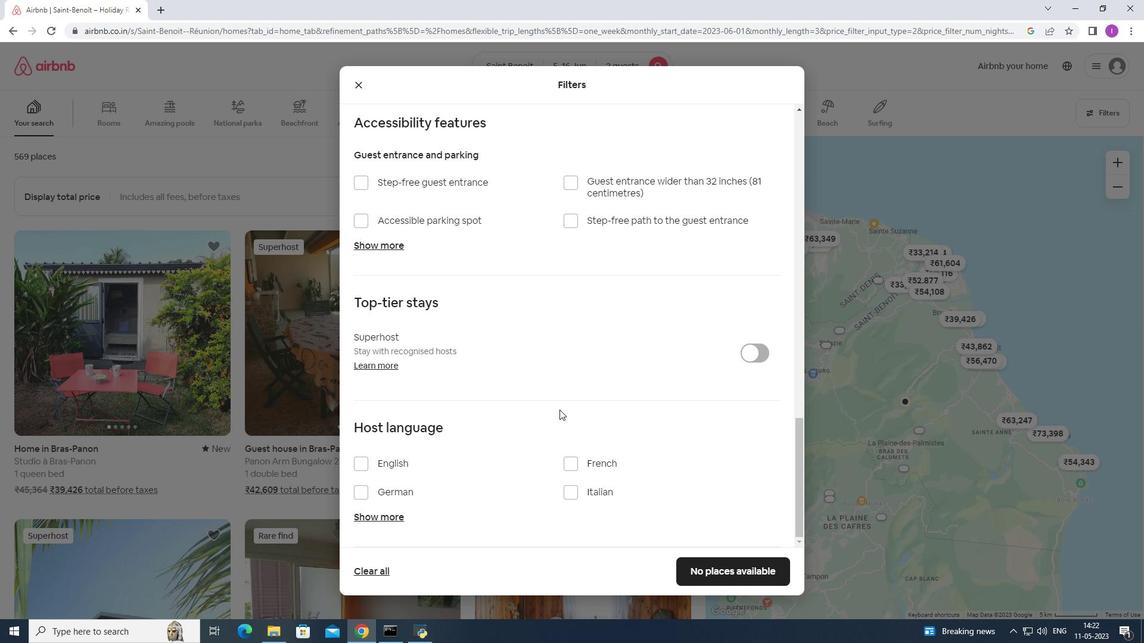 
Action: Mouse scrolled (560, 407) with delta (0, 0)
Screenshot: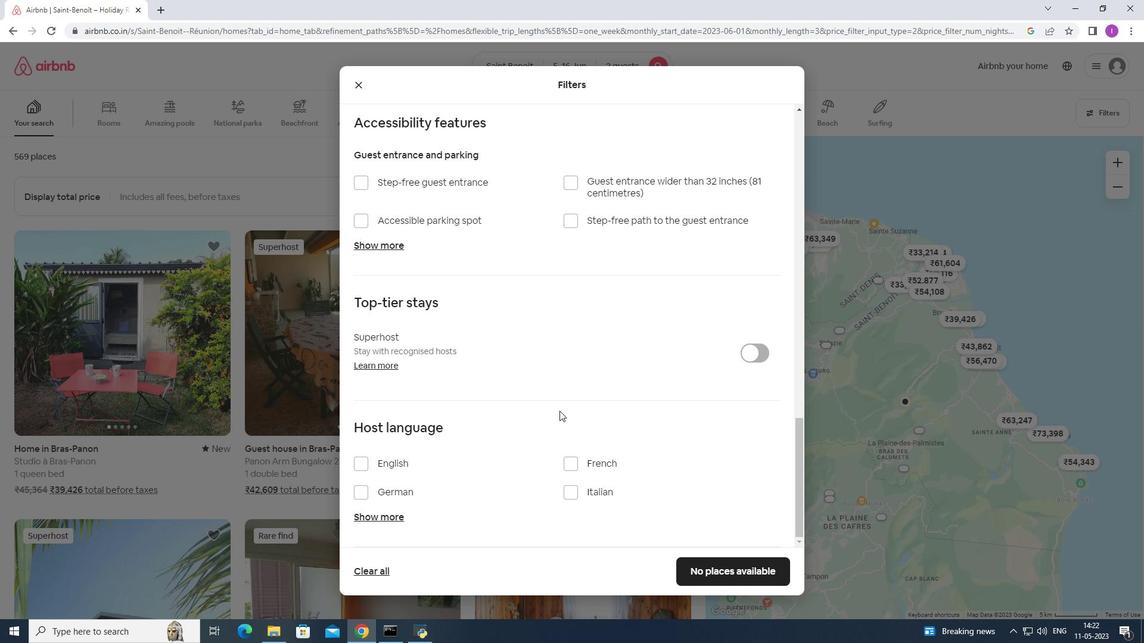 
Action: Mouse moved to (559, 410)
Screenshot: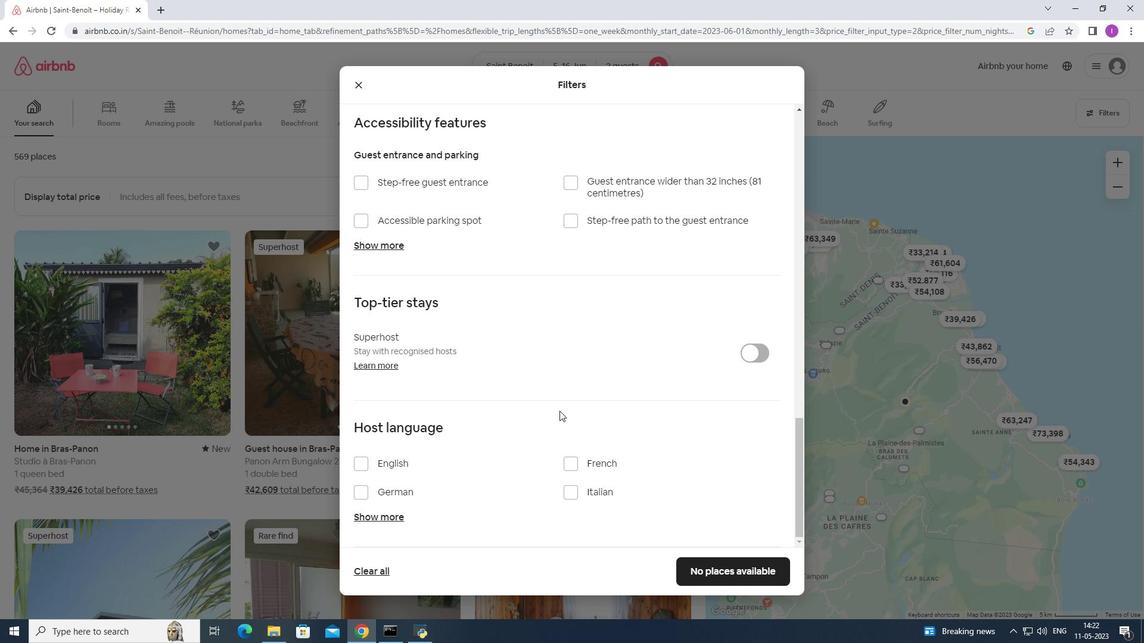 
Action: Mouse scrolled (559, 409) with delta (0, 0)
Screenshot: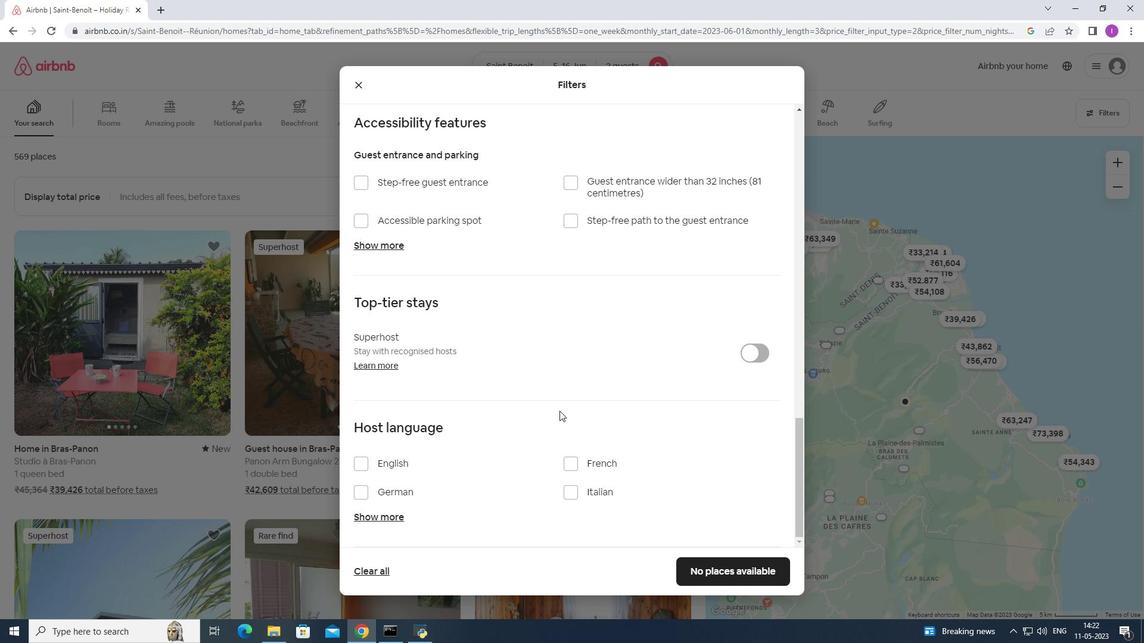 
Action: Mouse moved to (559, 410)
Screenshot: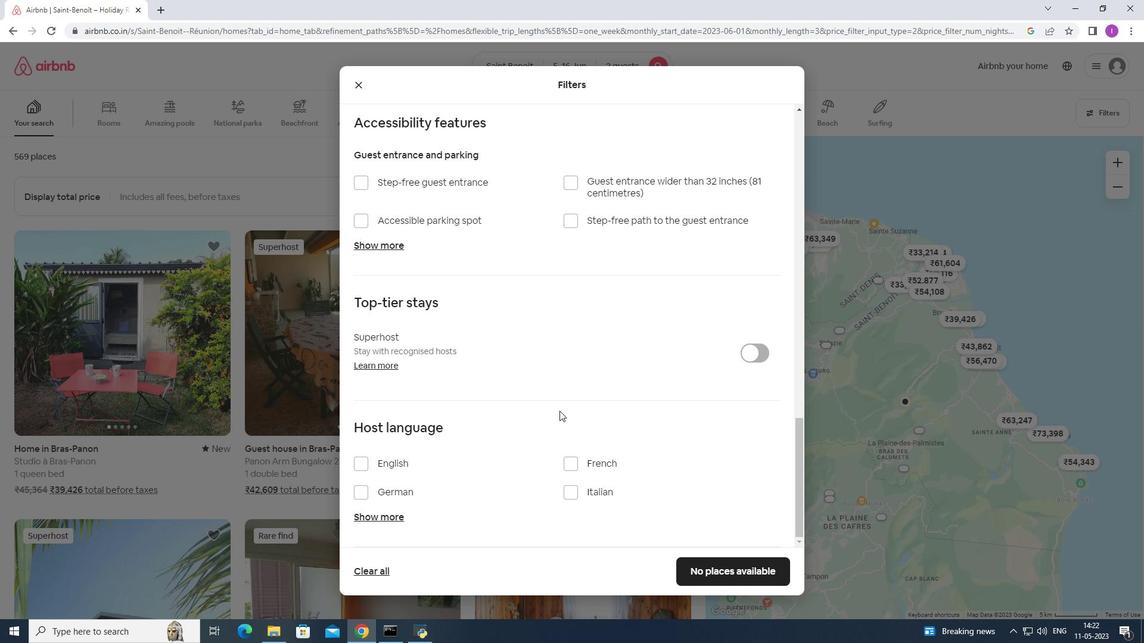 
Action: Mouse scrolled (559, 410) with delta (0, 0)
Screenshot: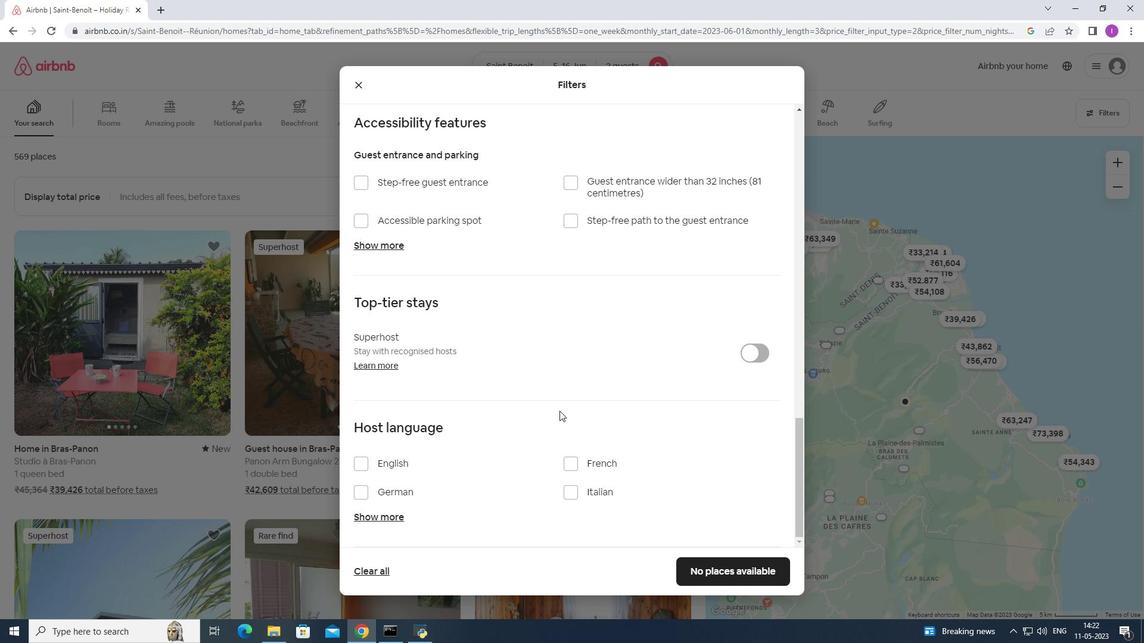 
Action: Mouse moved to (559, 411)
Screenshot: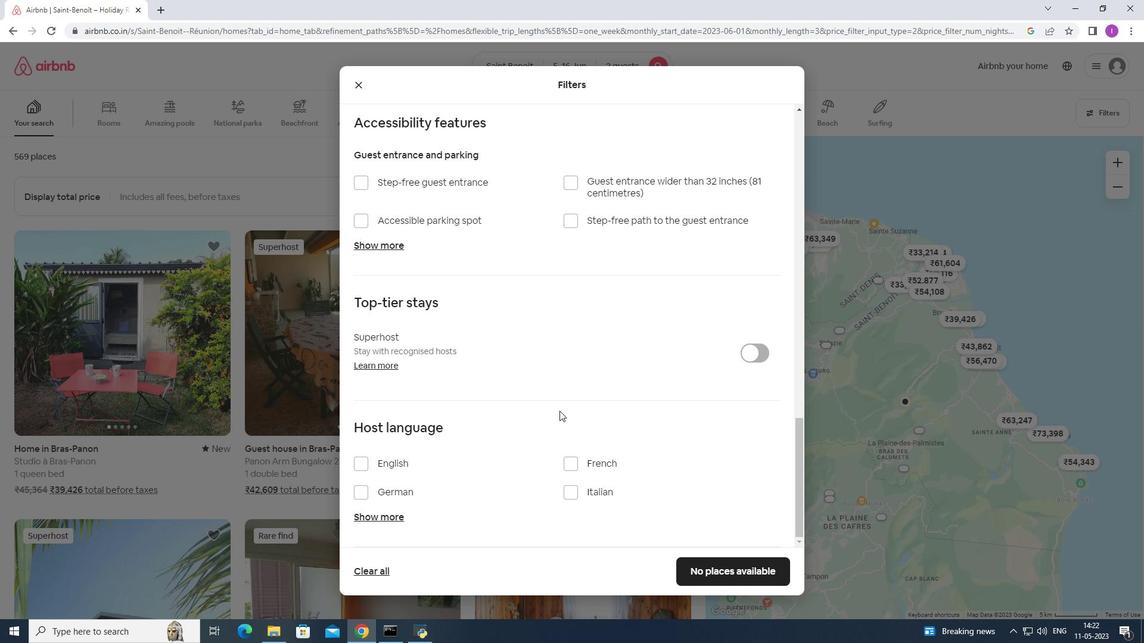 
Action: Mouse scrolled (559, 410) with delta (0, 0)
Screenshot: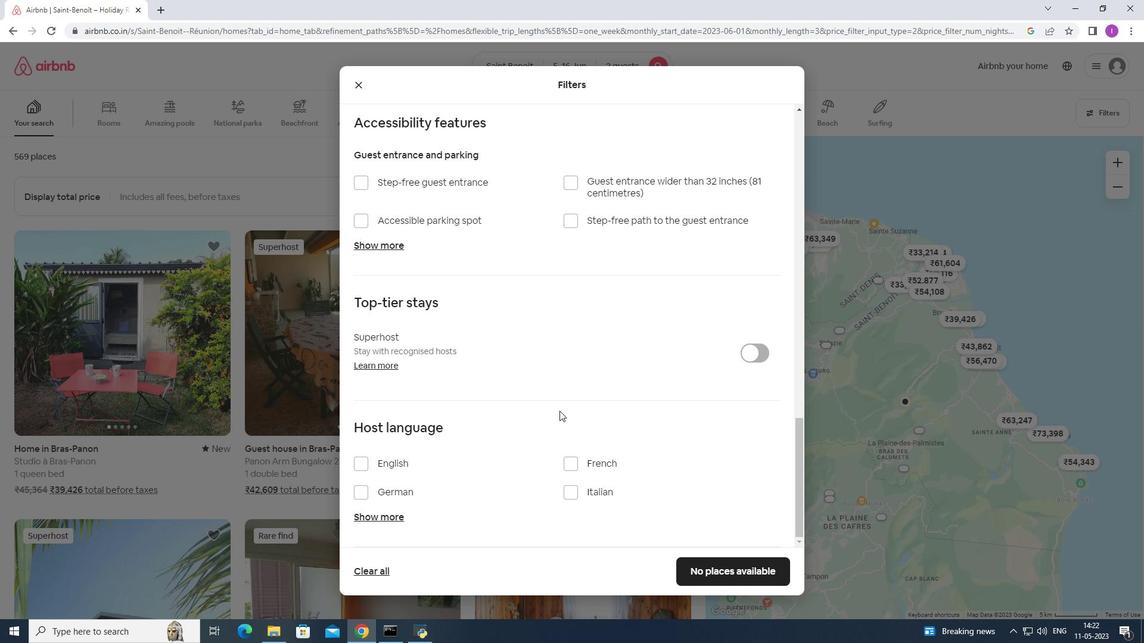 
Action: Mouse scrolled (559, 410) with delta (0, 0)
Screenshot: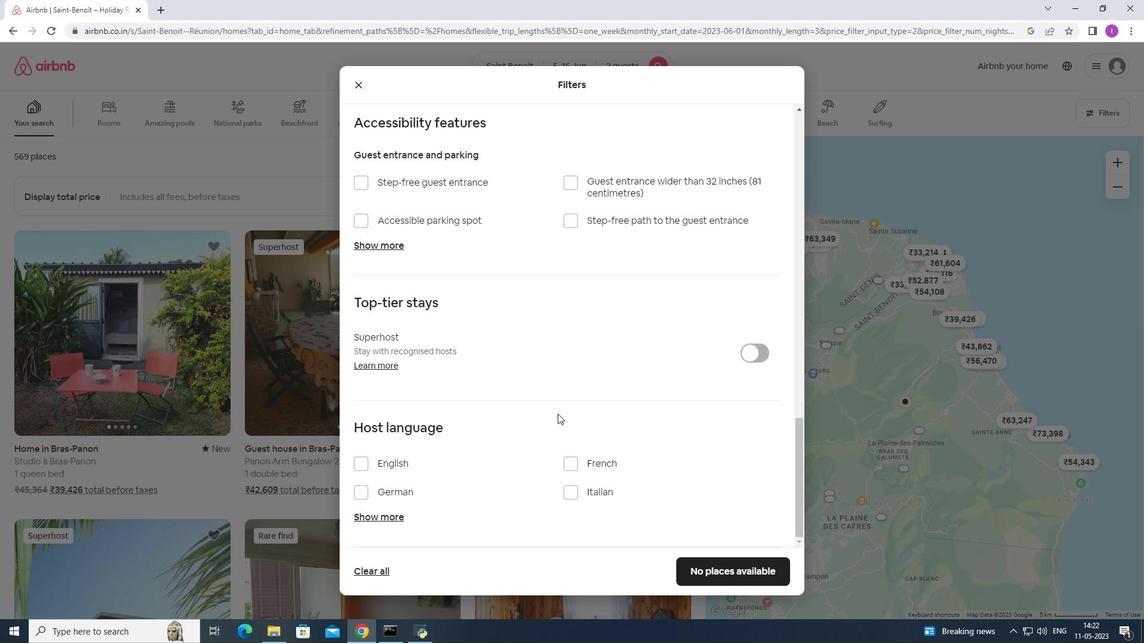
Action: Mouse moved to (559, 412)
Screenshot: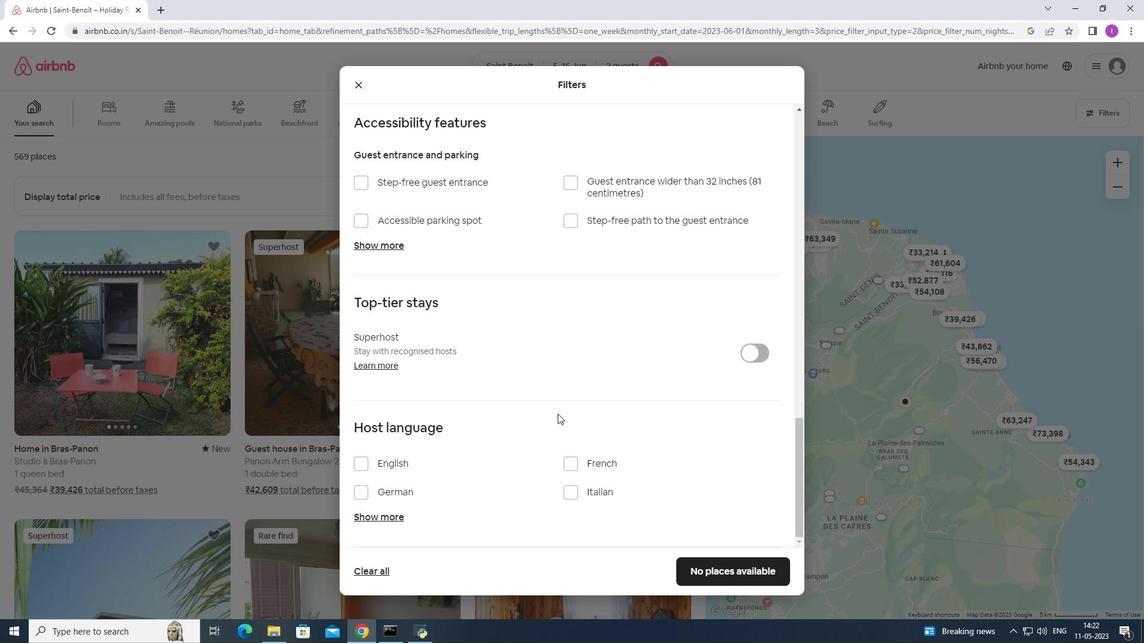 
Action: Mouse scrolled (559, 411) with delta (0, 0)
Screenshot: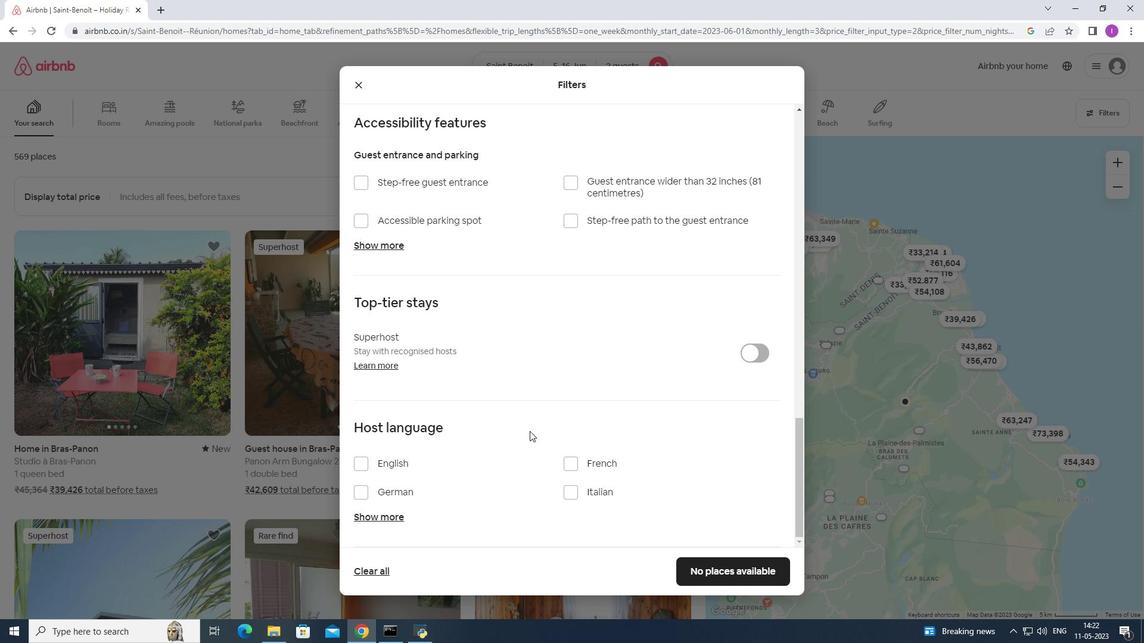 
Action: Mouse moved to (355, 468)
Screenshot: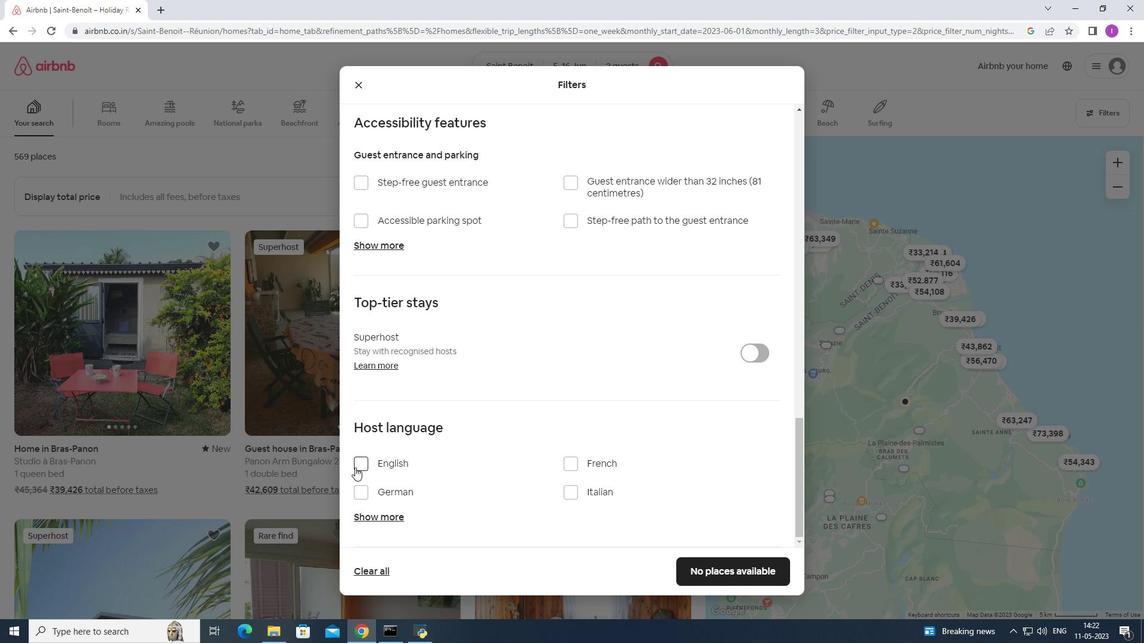 
Action: Mouse pressed left at (355, 468)
Screenshot: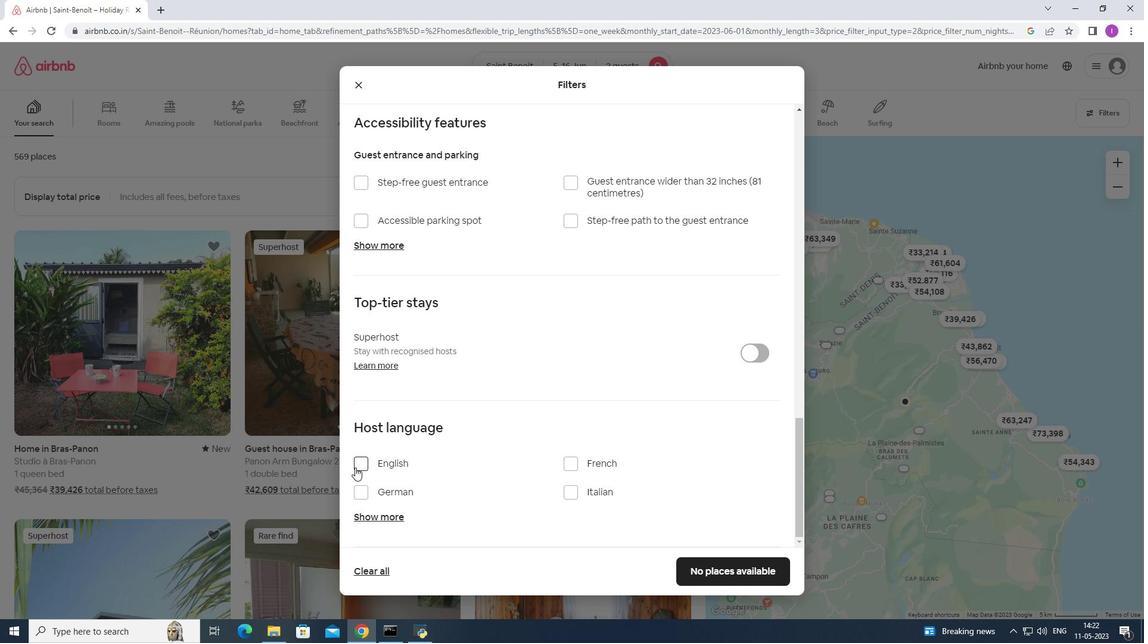 
Action: Mouse moved to (703, 581)
Screenshot: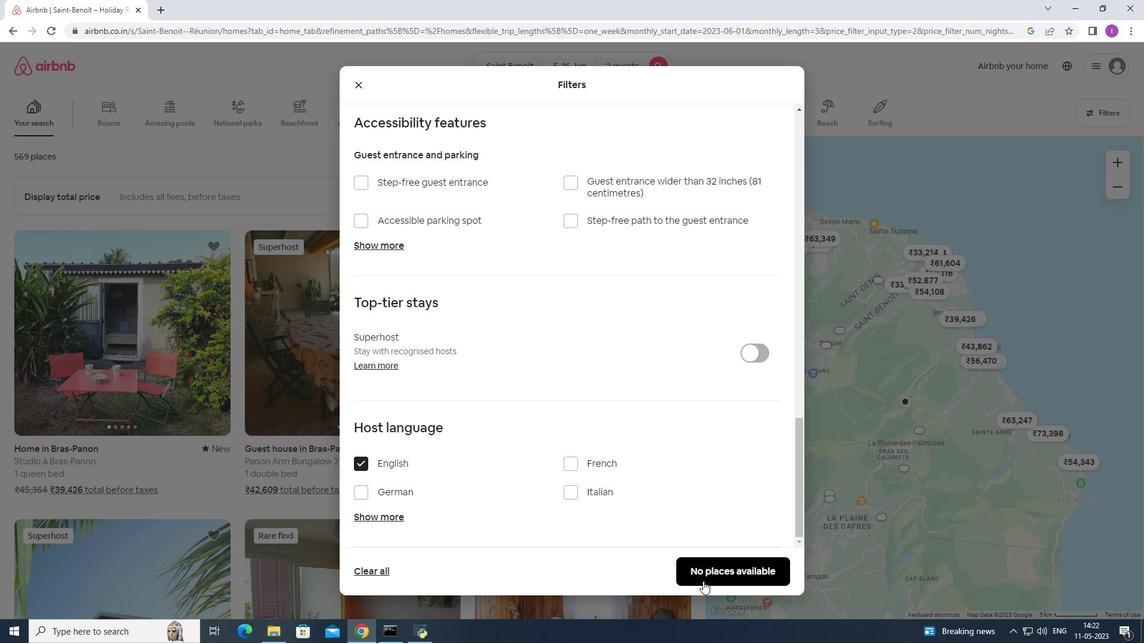 
Action: Mouse pressed left at (703, 581)
Screenshot: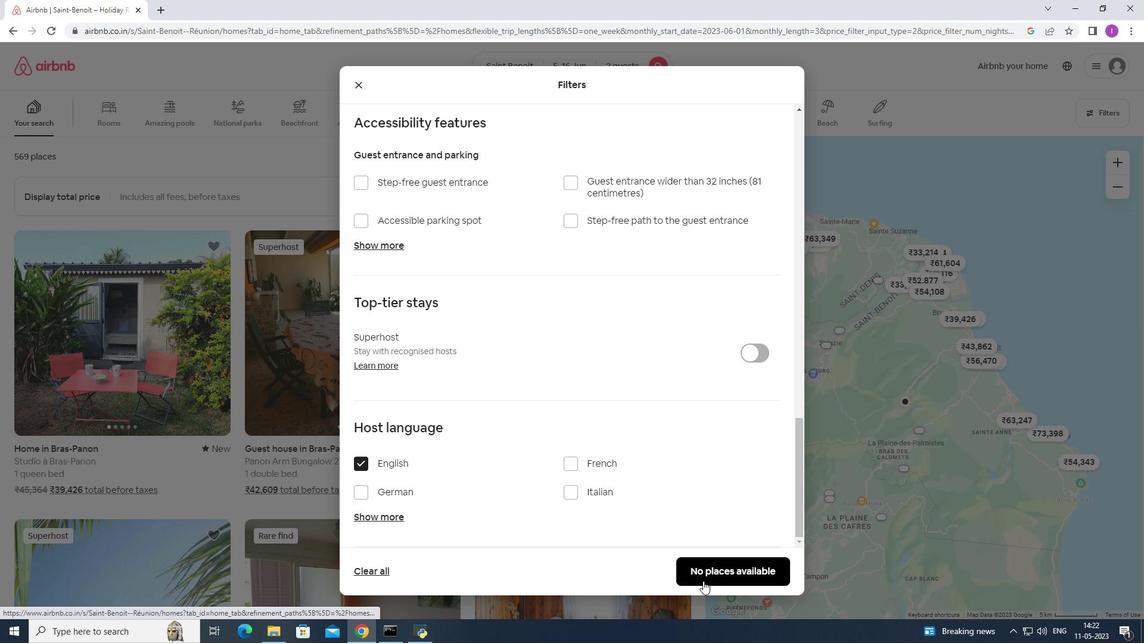 
Action: Mouse moved to (706, 578)
Screenshot: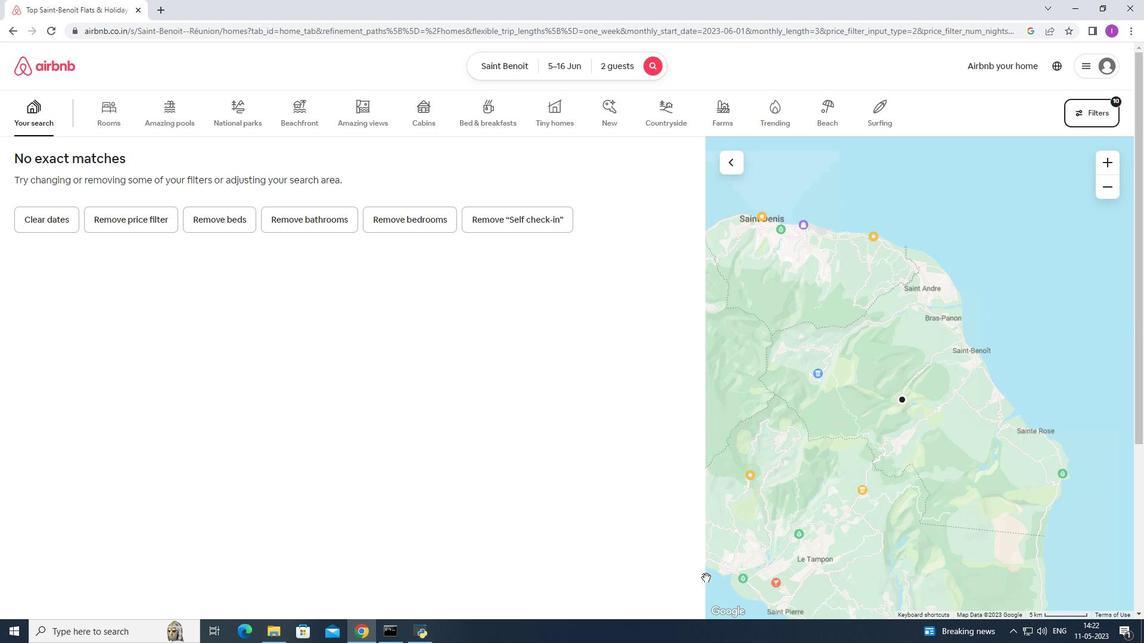 
